 Task: Look for space in Jacksonville Beach, United States from 6th September, 2023 to 15th September, 2023 for 6 adults in price range Rs.8000 to Rs.12000. Place can be entire place or private room with 6 bedrooms having 6 beds and 6 bathrooms. Property type can be house, flat, guest house. Amenities needed are: wifi, TV, free parkinig on premises, gym, breakfast. Booking option can be shelf check-in. Required host language is English.
Action: Mouse moved to (418, 91)
Screenshot: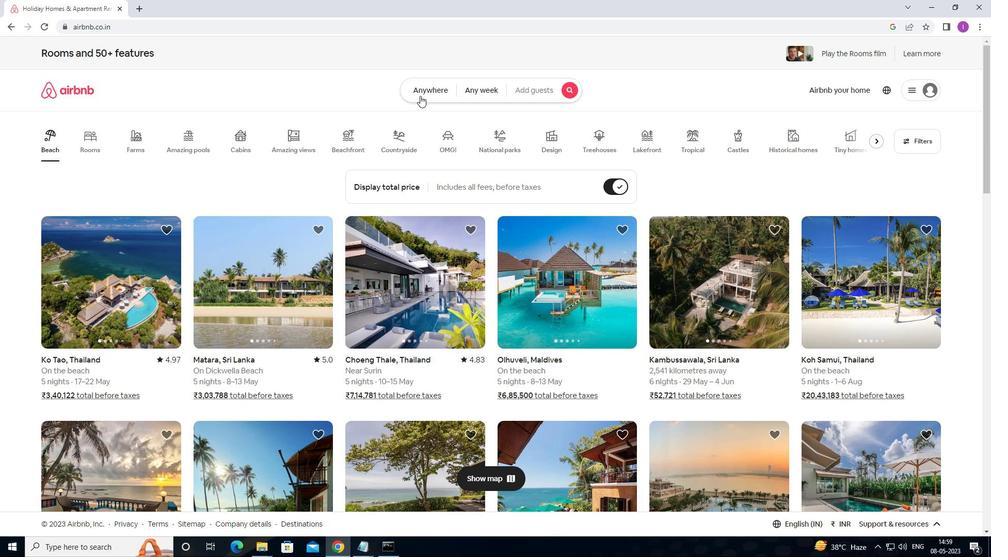
Action: Mouse pressed left at (418, 91)
Screenshot: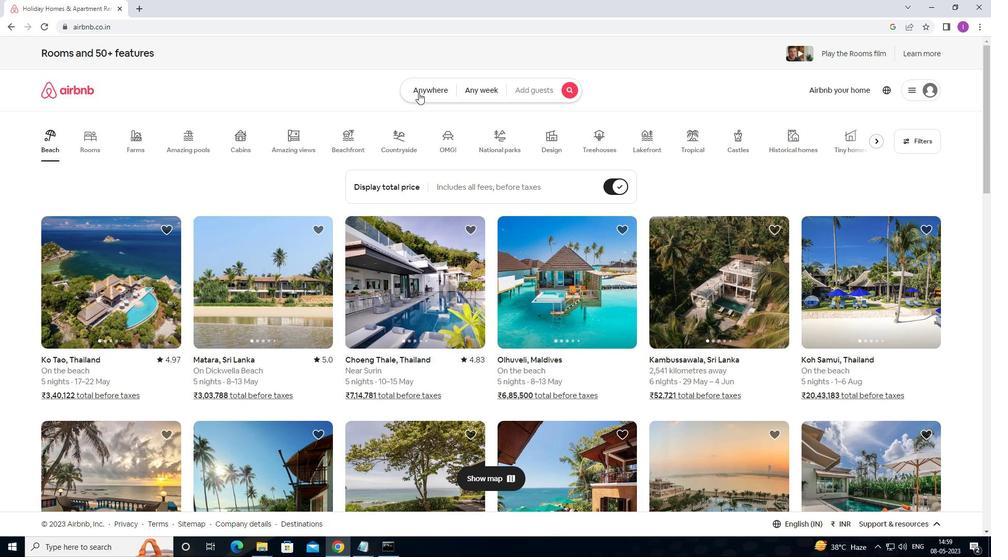 
Action: Mouse moved to (330, 127)
Screenshot: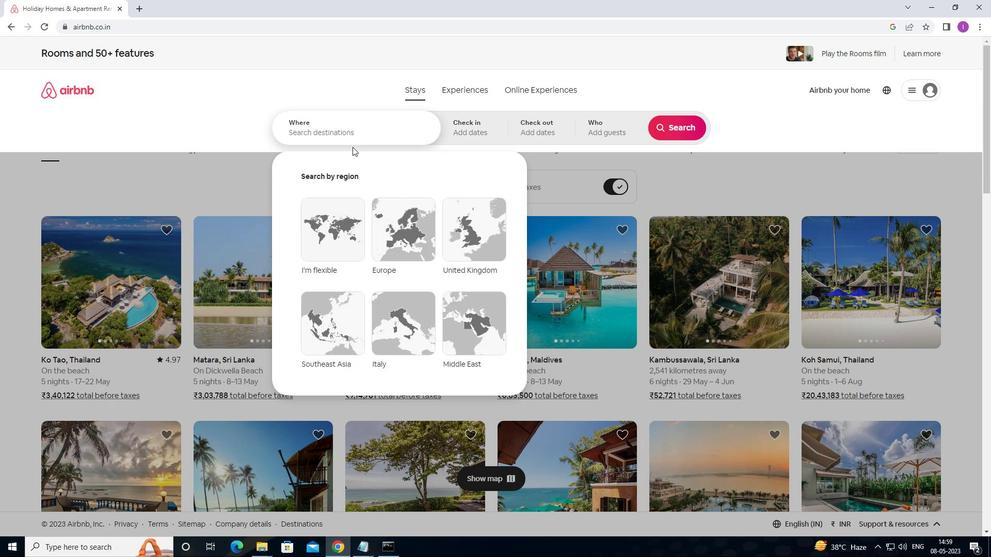 
Action: Mouse pressed left at (330, 127)
Screenshot: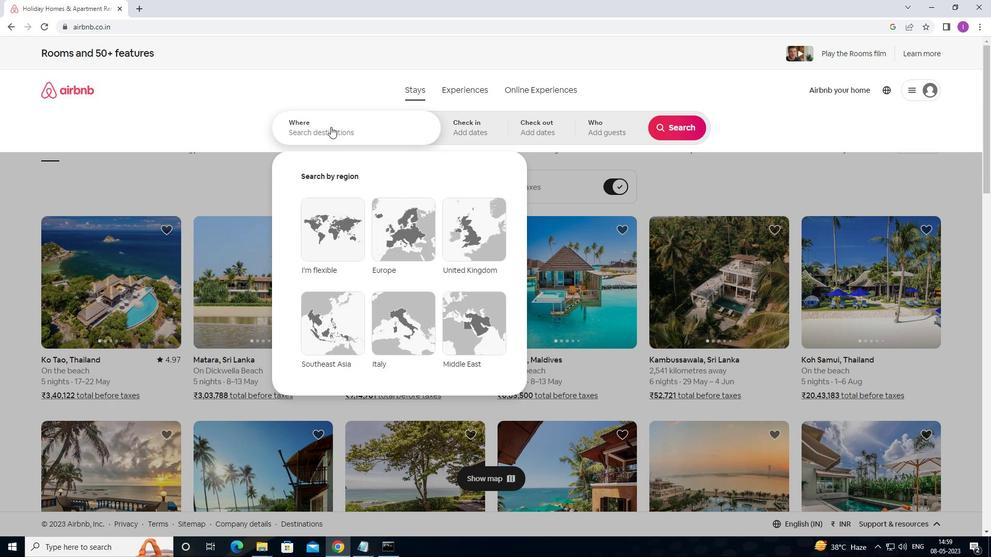 
Action: Mouse moved to (401, 117)
Screenshot: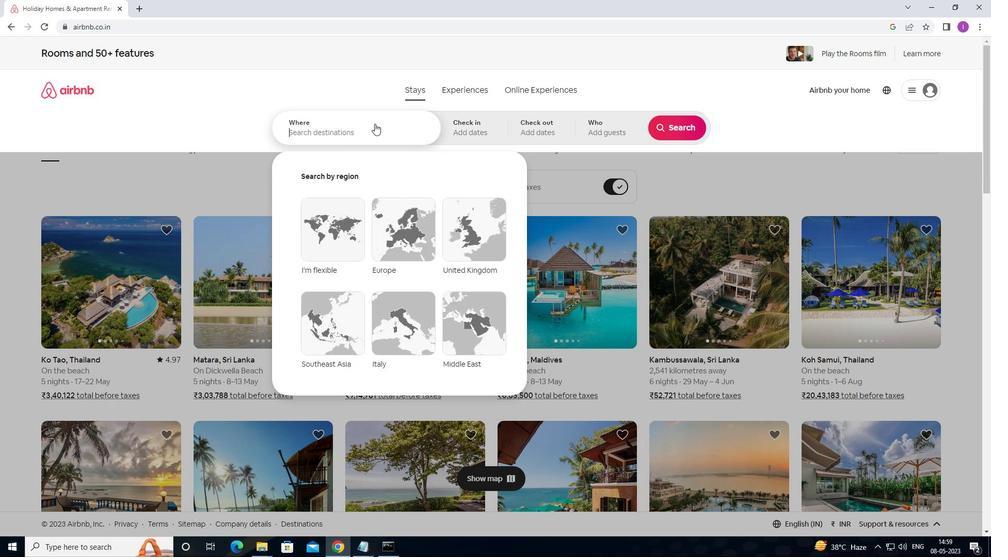 
Action: Key pressed <Key.shift><Key.shift><Key.shift><Key.shift><Key.shift><Key.shift><Key.shift><Key.shift><Key.shift><Key.shift><Key.shift><Key.shift><Key.shift><Key.shift><Key.shift><Key.shift><Key.shift><Key.shift><Key.shift><Key.shift><Key.shift><Key.shift>JACKSONVILLE,<Key.shift>UNITED<Key.space>STATES
Screenshot: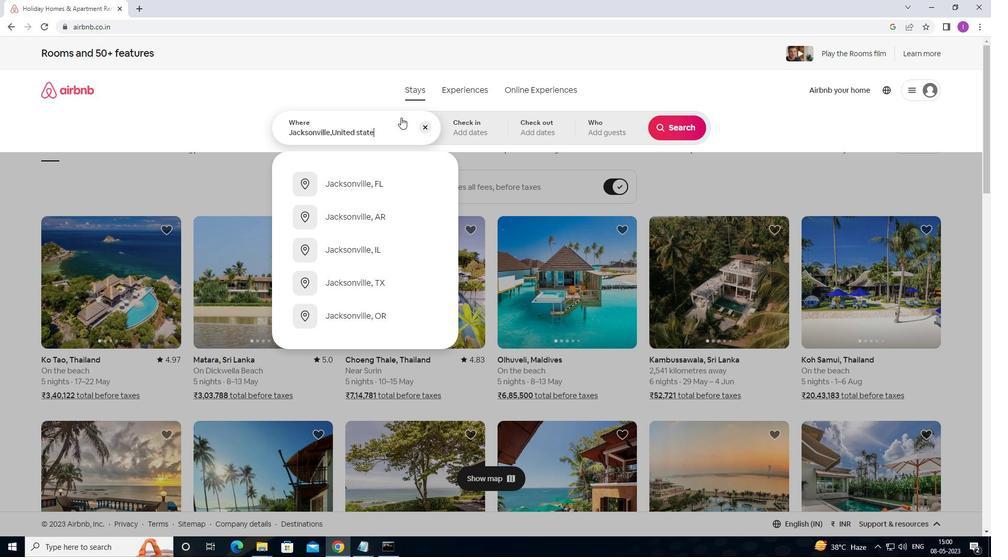 
Action: Mouse moved to (468, 128)
Screenshot: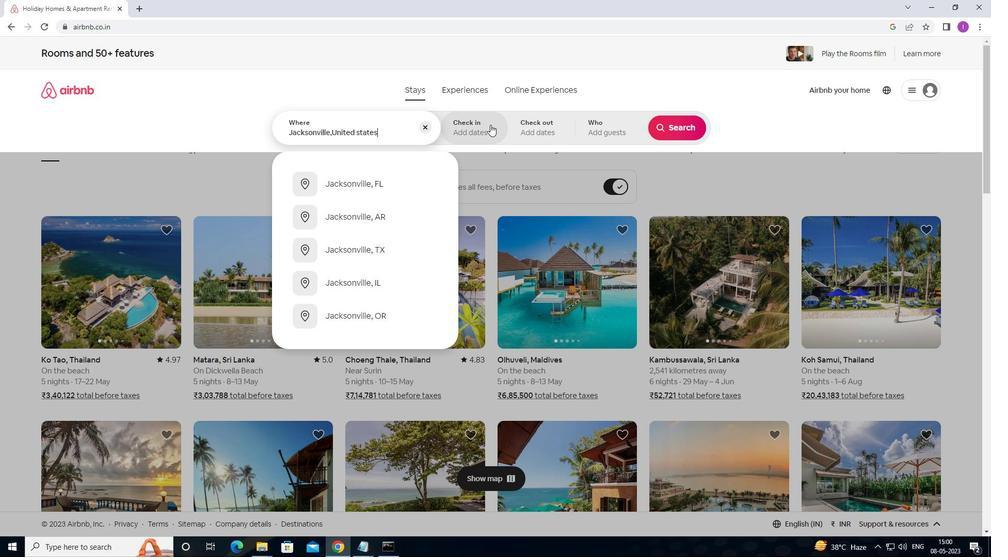 
Action: Mouse pressed left at (468, 128)
Screenshot: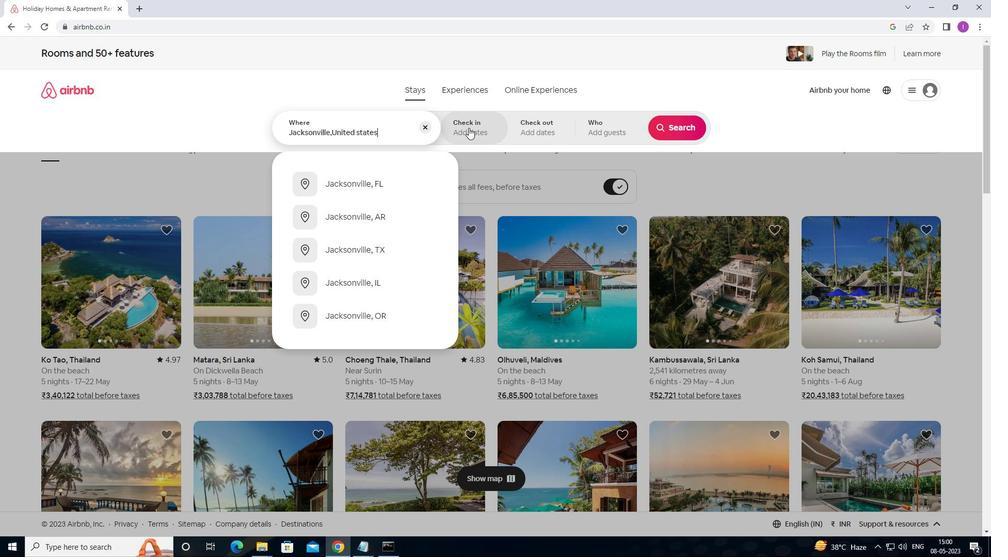
Action: Mouse moved to (670, 209)
Screenshot: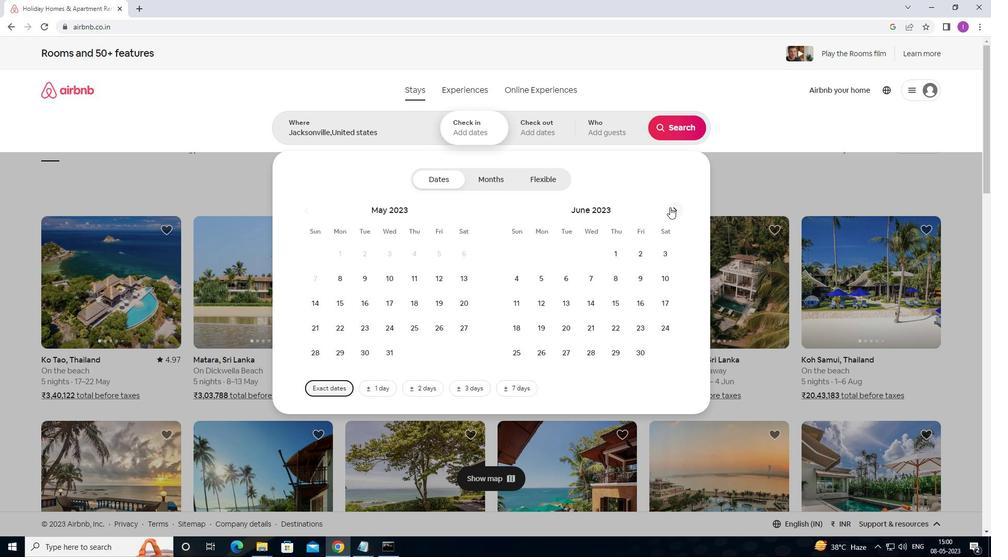 
Action: Mouse pressed left at (670, 209)
Screenshot: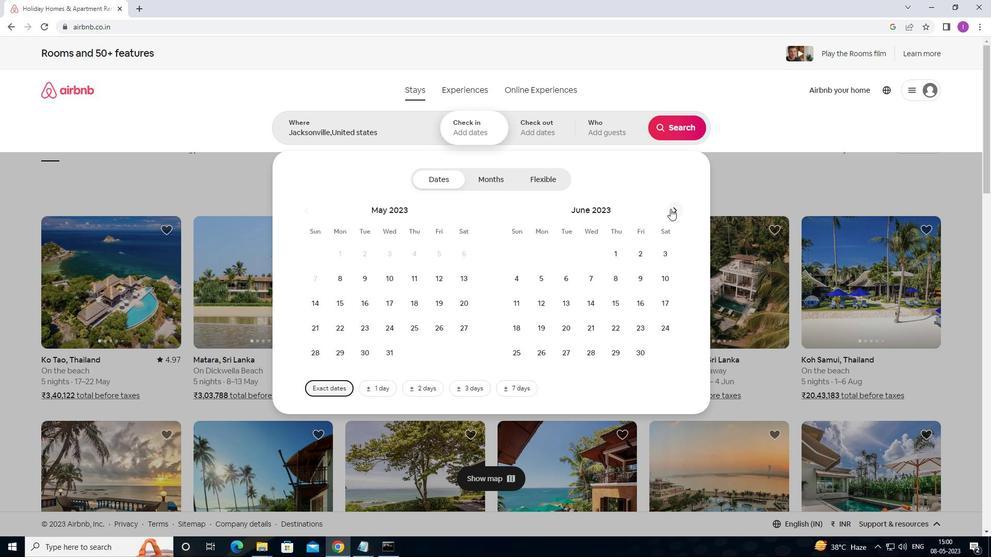 
Action: Mouse pressed left at (670, 209)
Screenshot: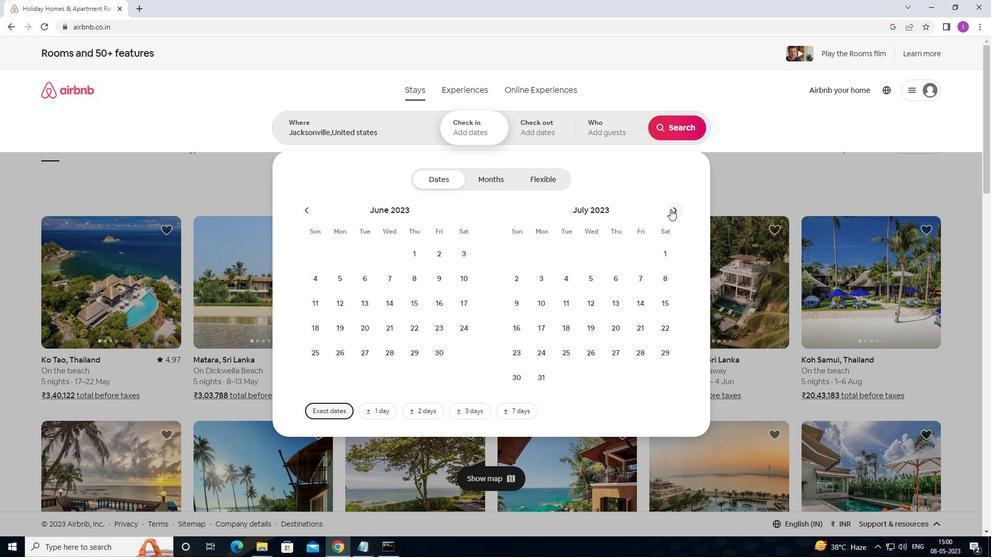 
Action: Mouse pressed left at (670, 209)
Screenshot: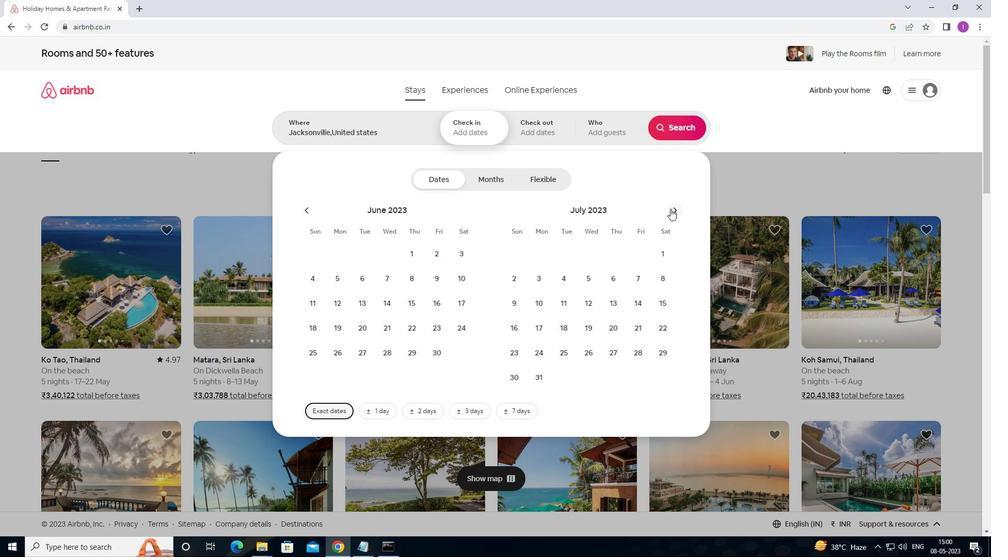 
Action: Mouse pressed left at (670, 209)
Screenshot: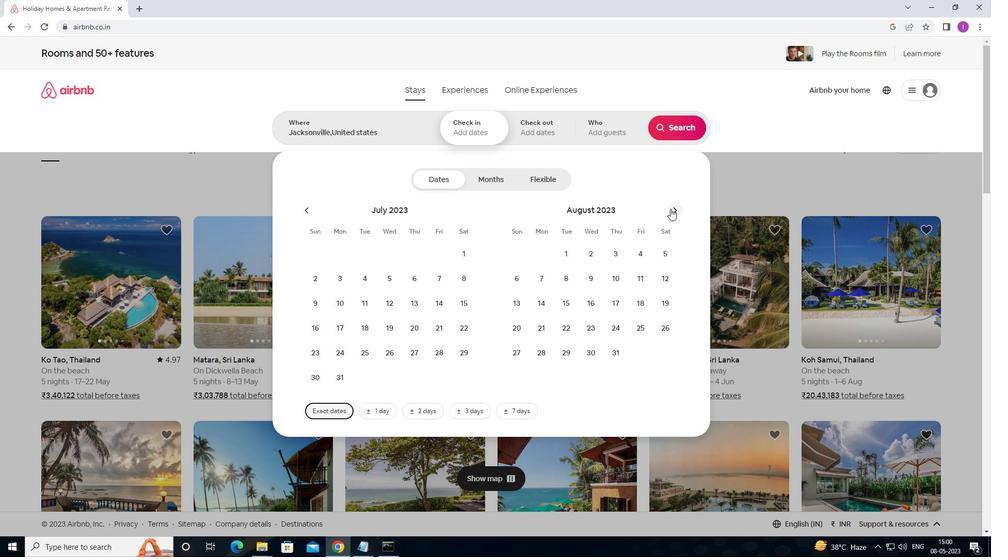 
Action: Mouse moved to (390, 280)
Screenshot: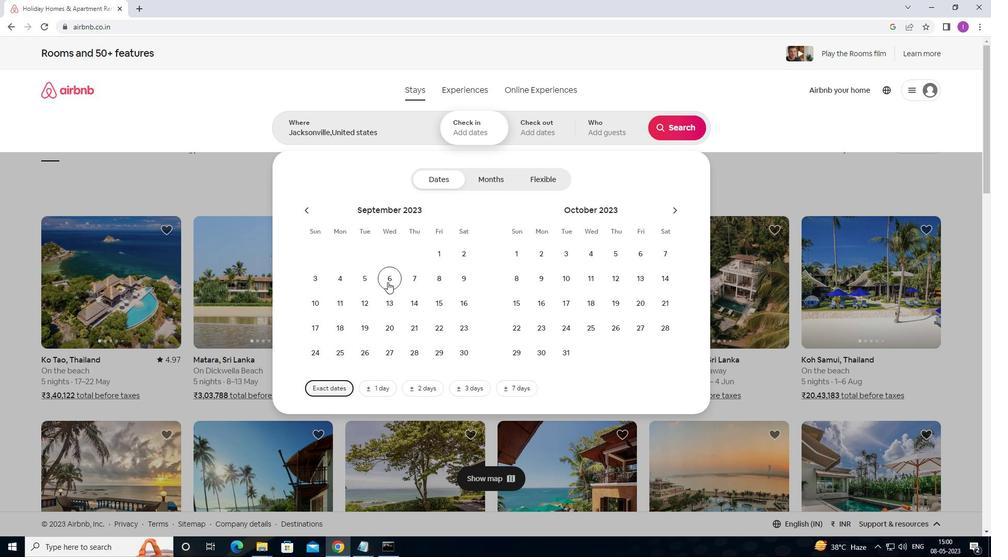 
Action: Mouse pressed left at (390, 280)
Screenshot: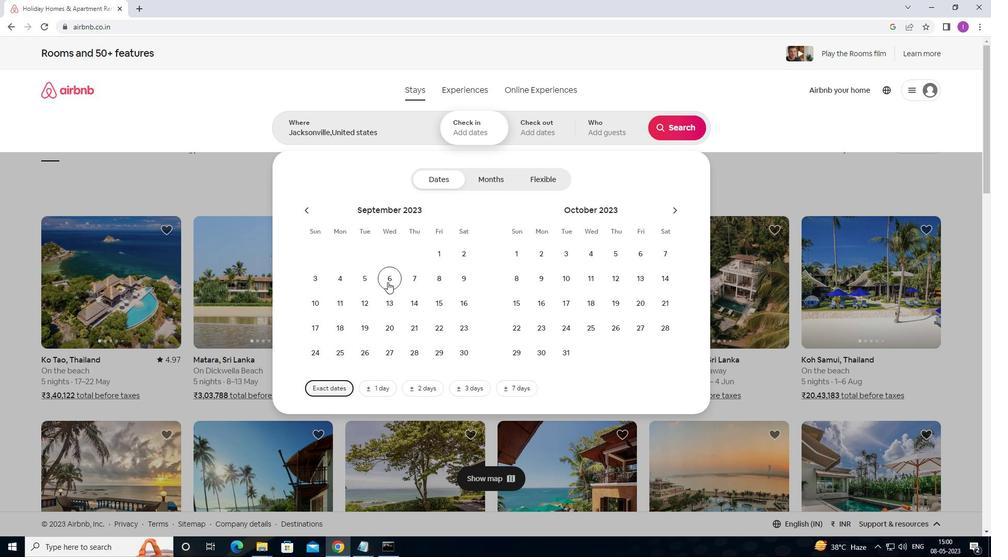 
Action: Mouse moved to (439, 305)
Screenshot: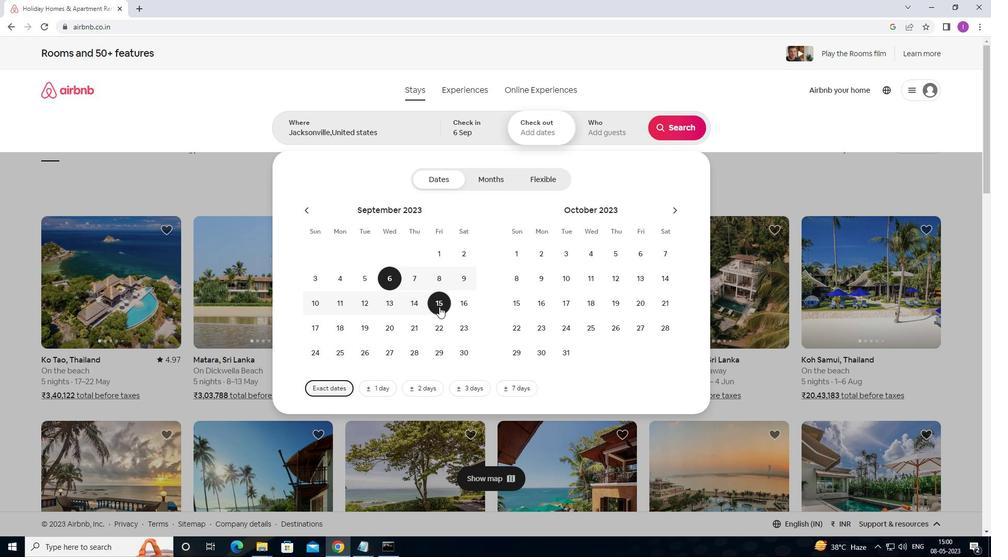 
Action: Mouse pressed left at (439, 305)
Screenshot: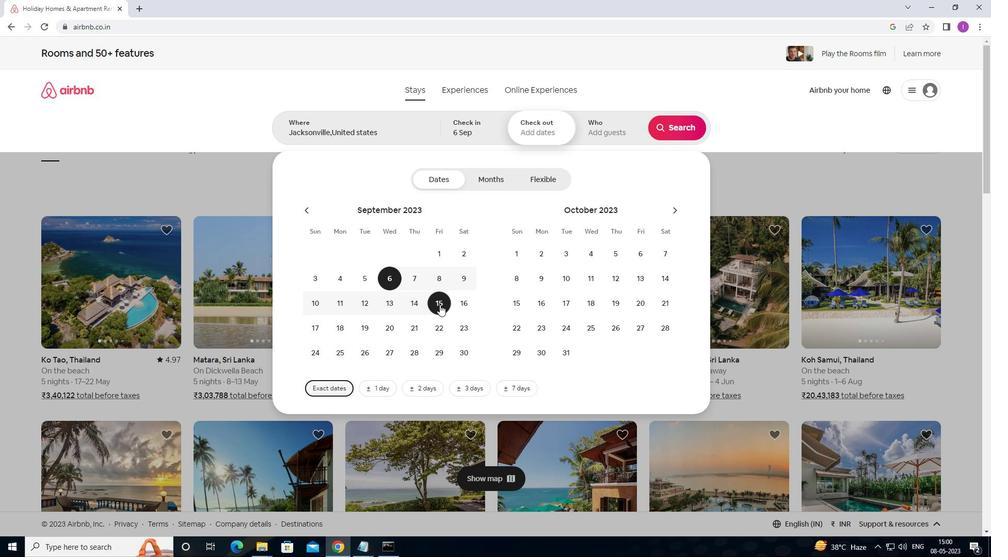
Action: Mouse moved to (621, 137)
Screenshot: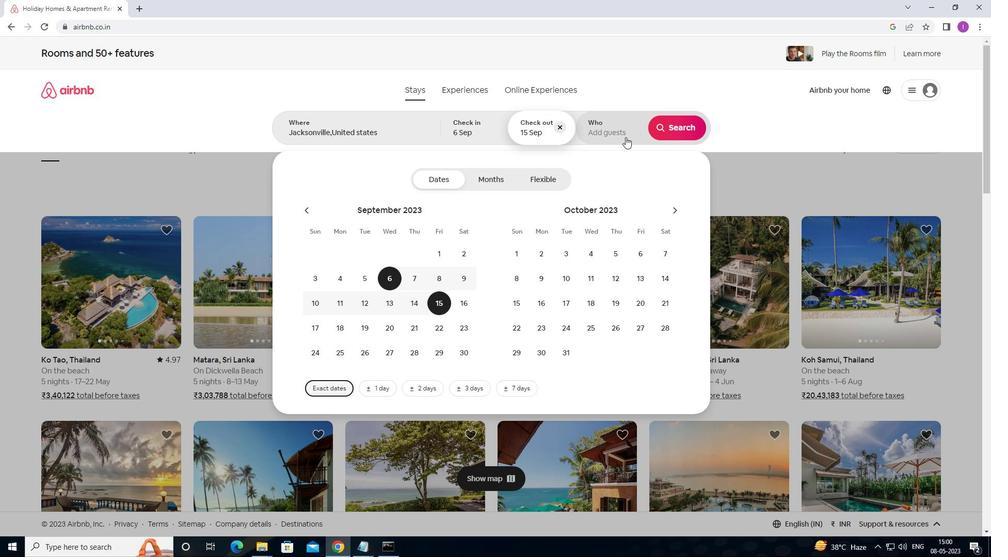 
Action: Mouse pressed left at (621, 137)
Screenshot: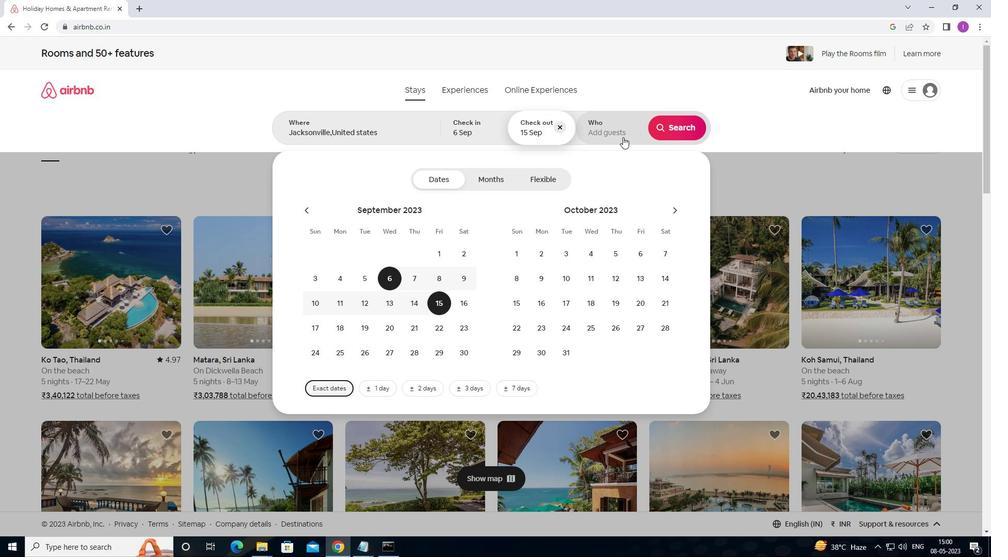 
Action: Mouse moved to (678, 184)
Screenshot: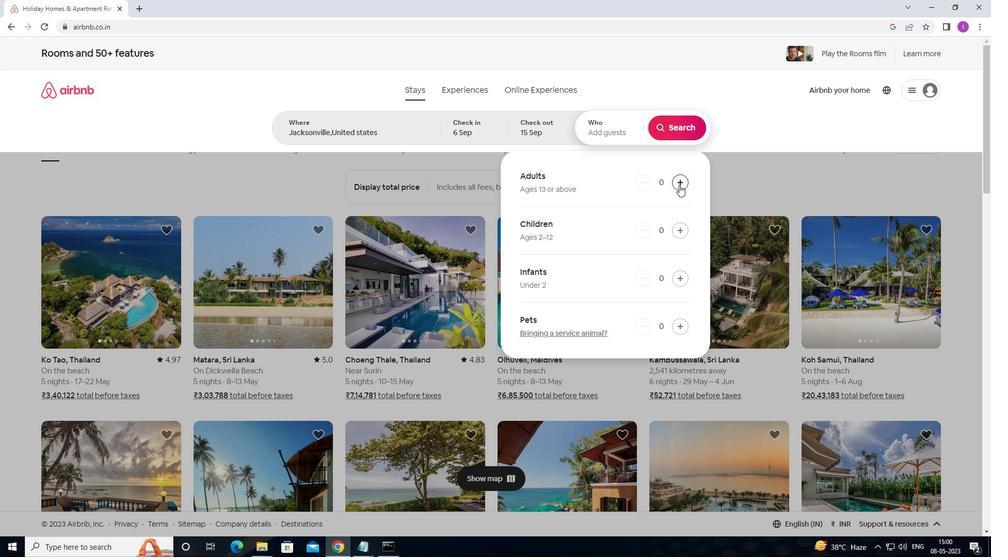 
Action: Mouse pressed left at (678, 184)
Screenshot: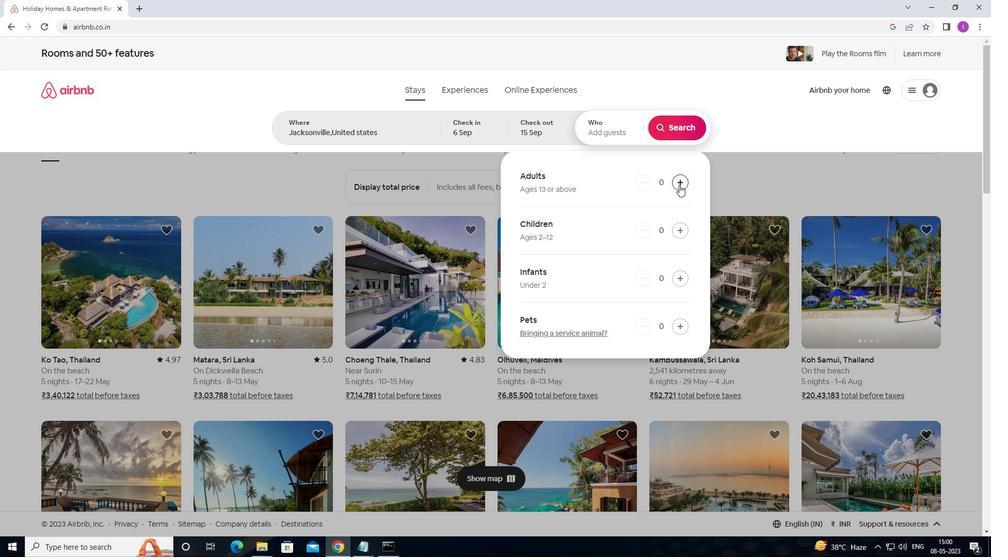 
Action: Mouse moved to (678, 184)
Screenshot: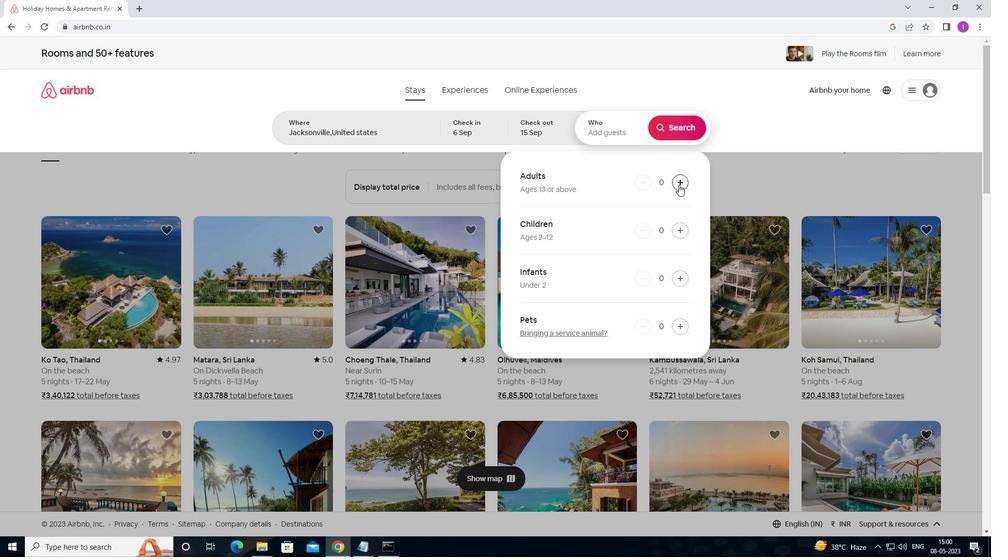 
Action: Mouse pressed left at (678, 184)
Screenshot: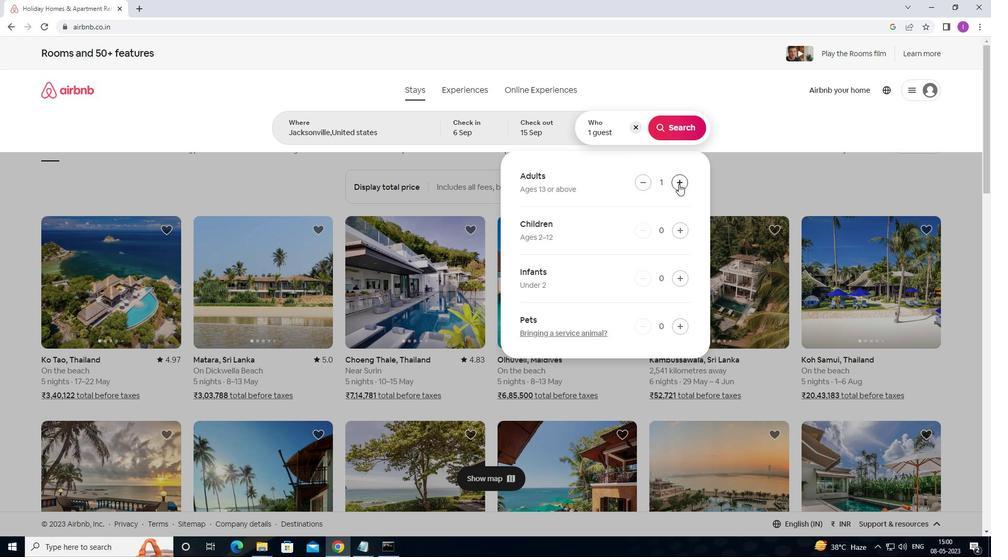 
Action: Mouse pressed left at (678, 184)
Screenshot: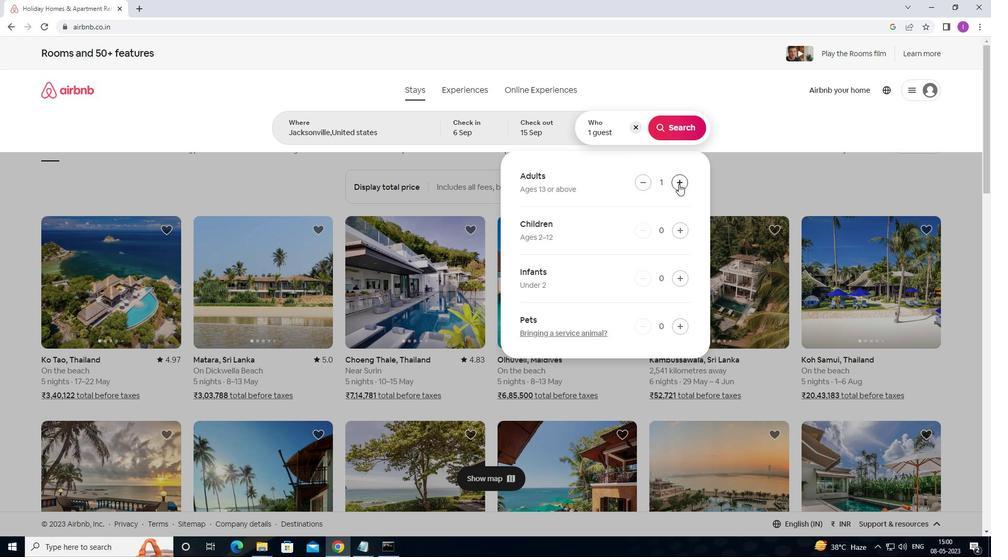 
Action: Mouse pressed left at (678, 184)
Screenshot: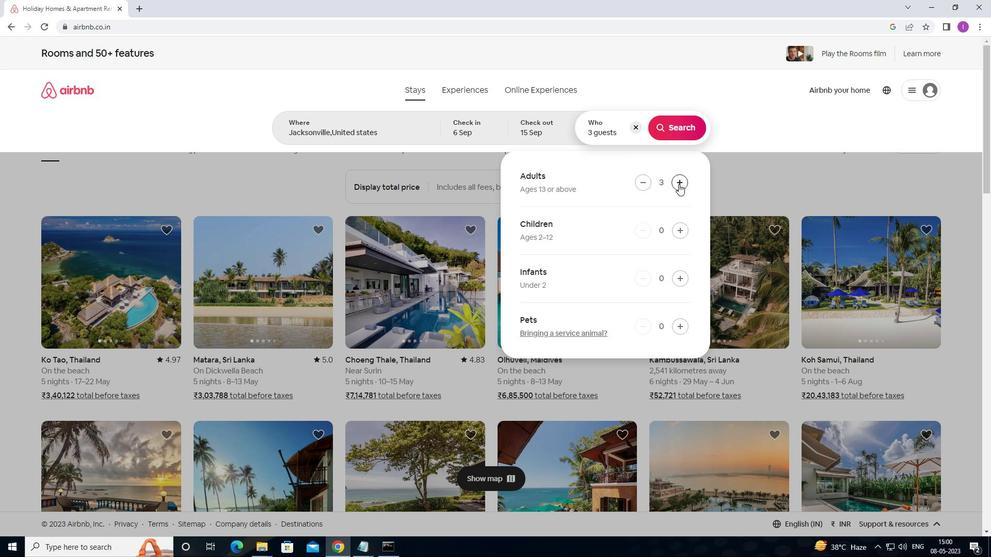 
Action: Mouse pressed left at (678, 184)
Screenshot: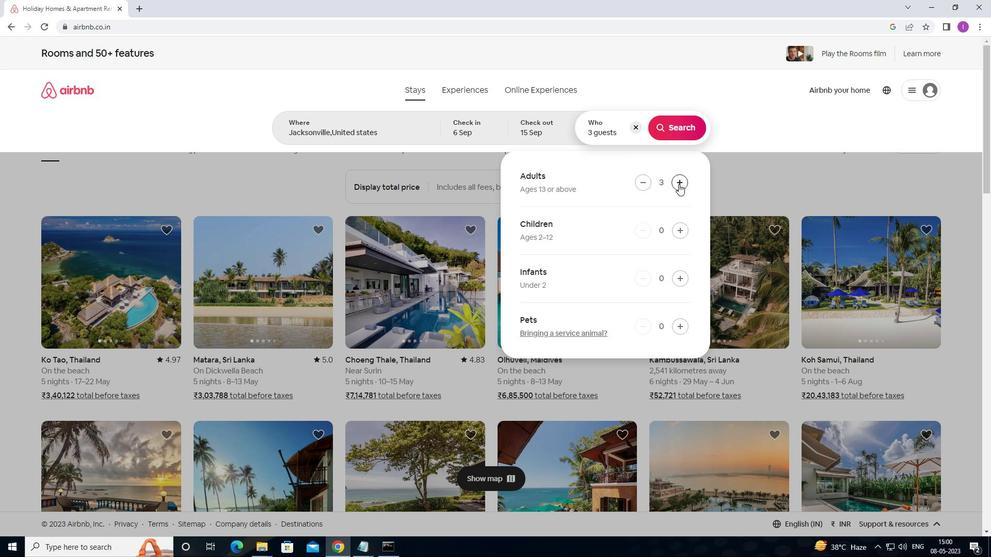 
Action: Mouse pressed left at (678, 184)
Screenshot: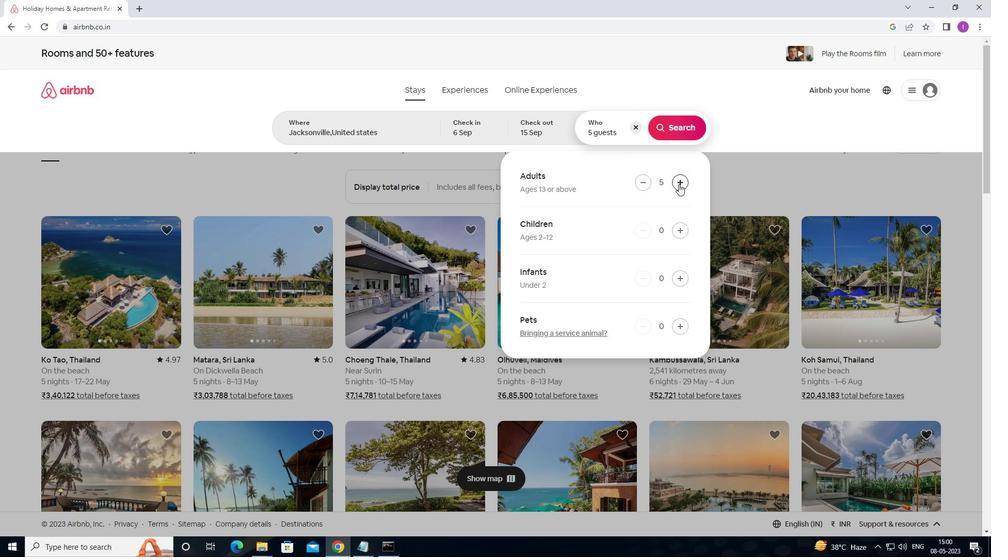 
Action: Mouse moved to (672, 131)
Screenshot: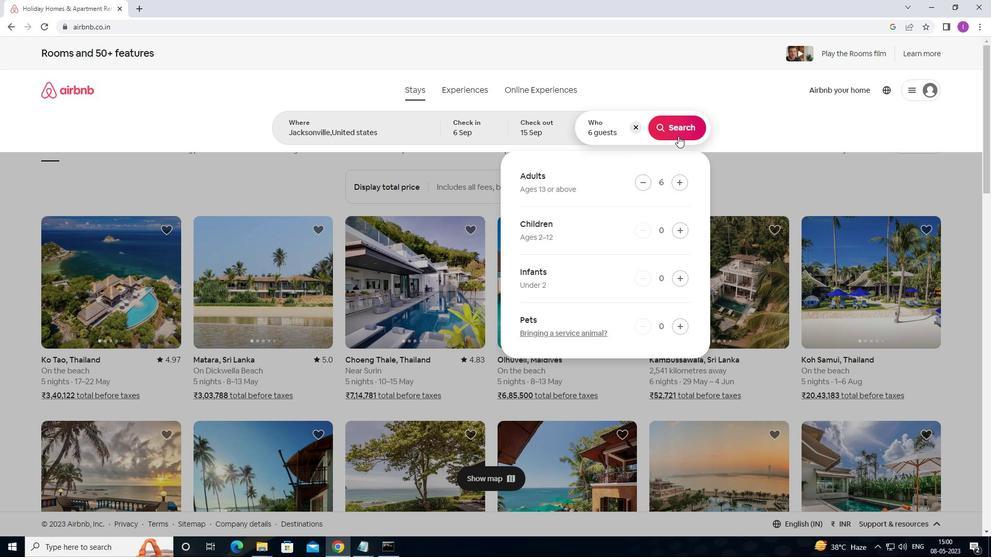 
Action: Mouse pressed left at (672, 131)
Screenshot: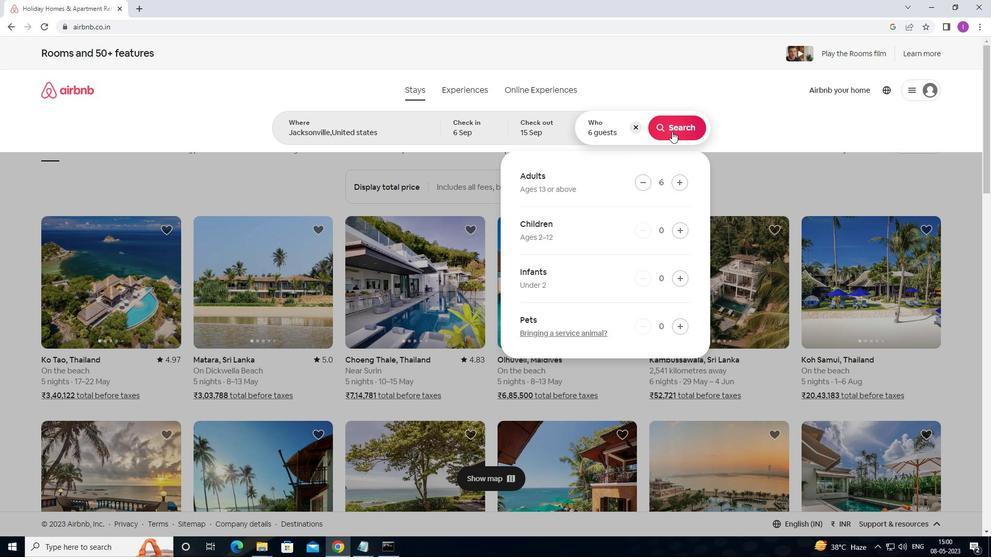 
Action: Mouse moved to (937, 99)
Screenshot: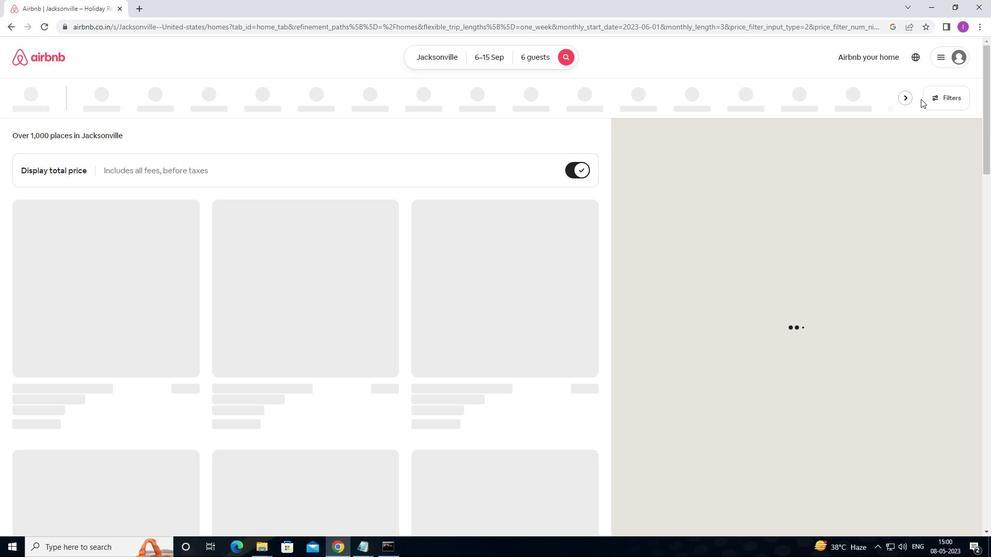 
Action: Mouse pressed left at (937, 99)
Screenshot: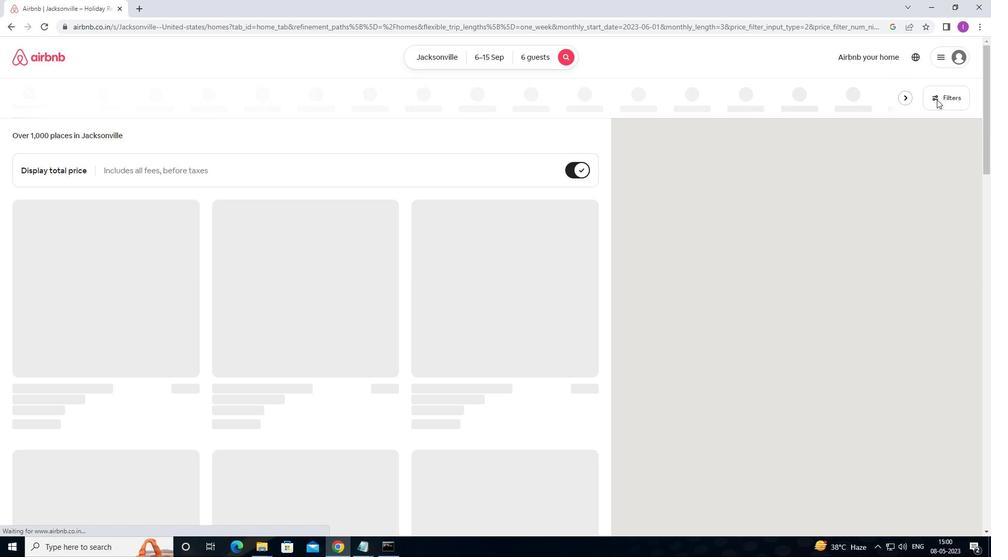 
Action: Mouse moved to (372, 353)
Screenshot: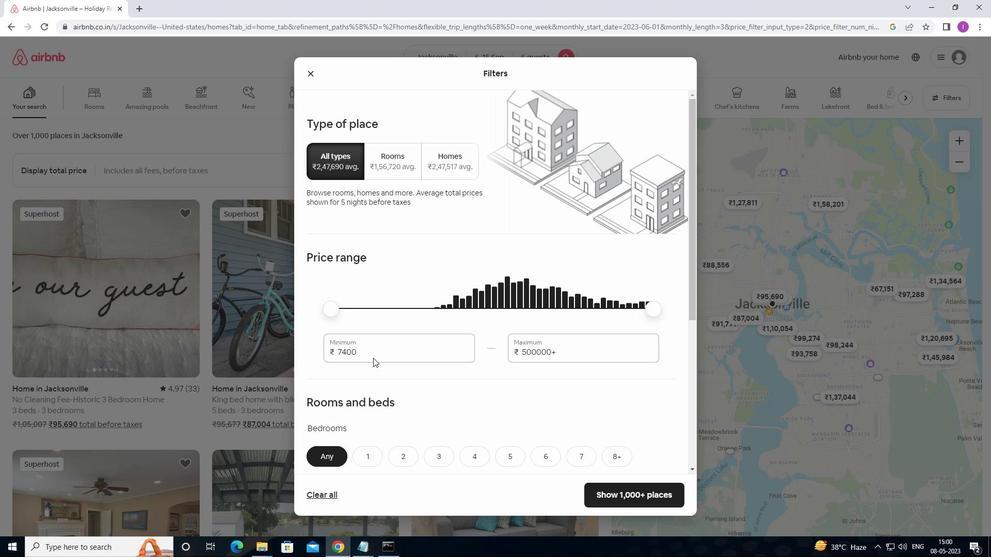 
Action: Mouse pressed left at (372, 353)
Screenshot: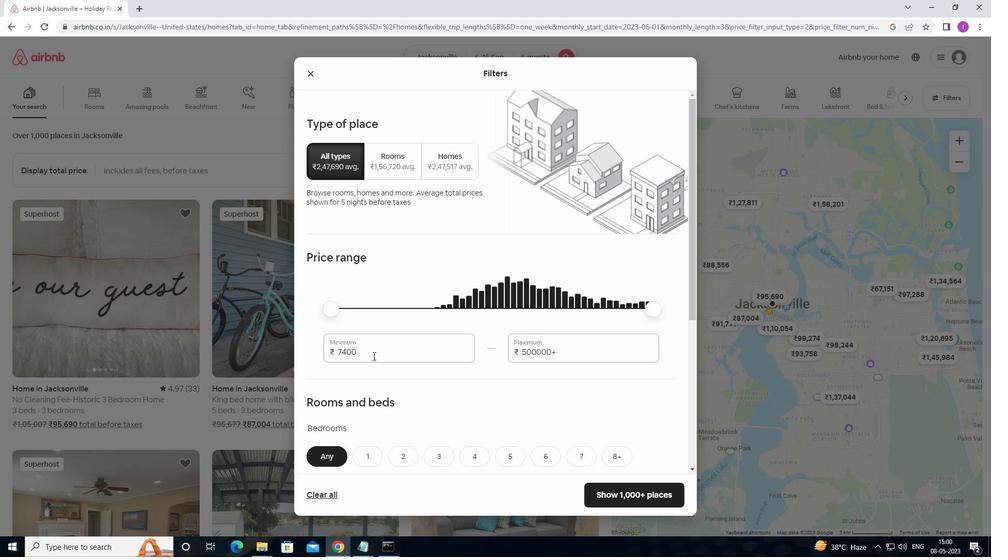 
Action: Mouse moved to (371, 345)
Screenshot: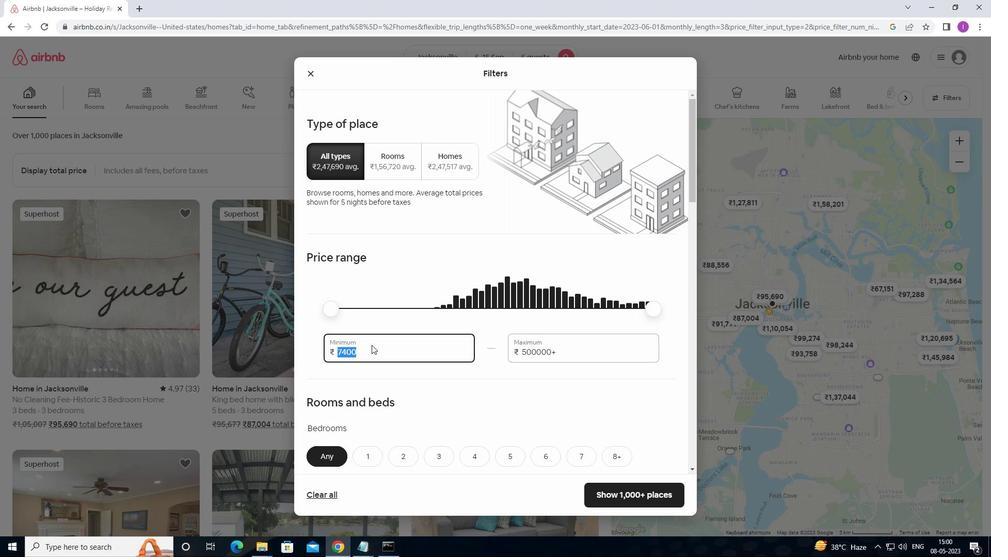 
Action: Key pressed 80
Screenshot: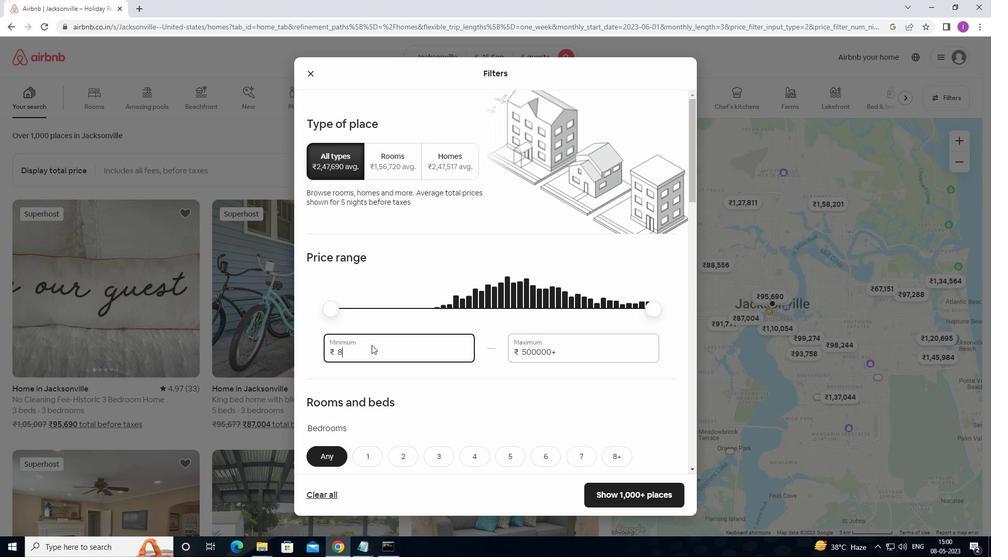 
Action: Mouse moved to (371, 345)
Screenshot: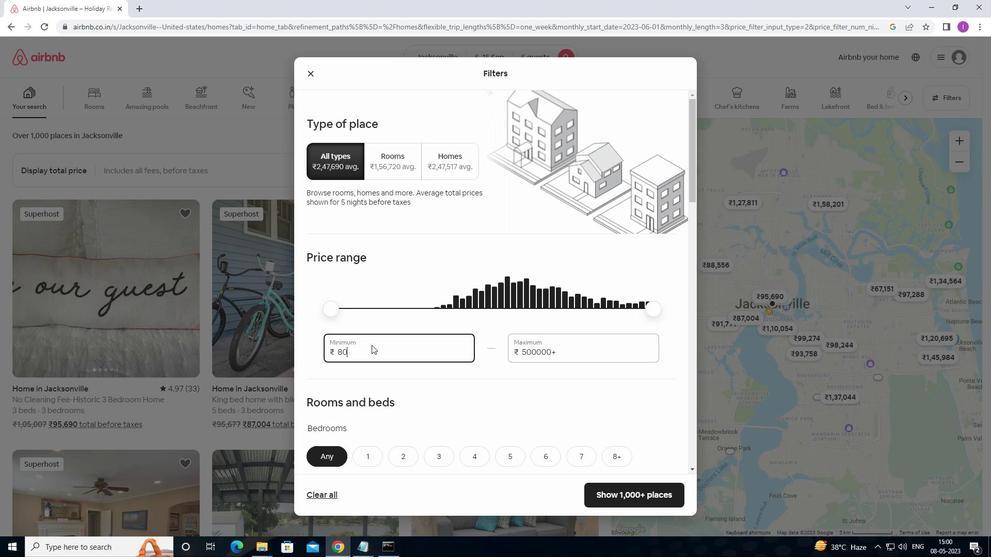 
Action: Key pressed 00
Screenshot: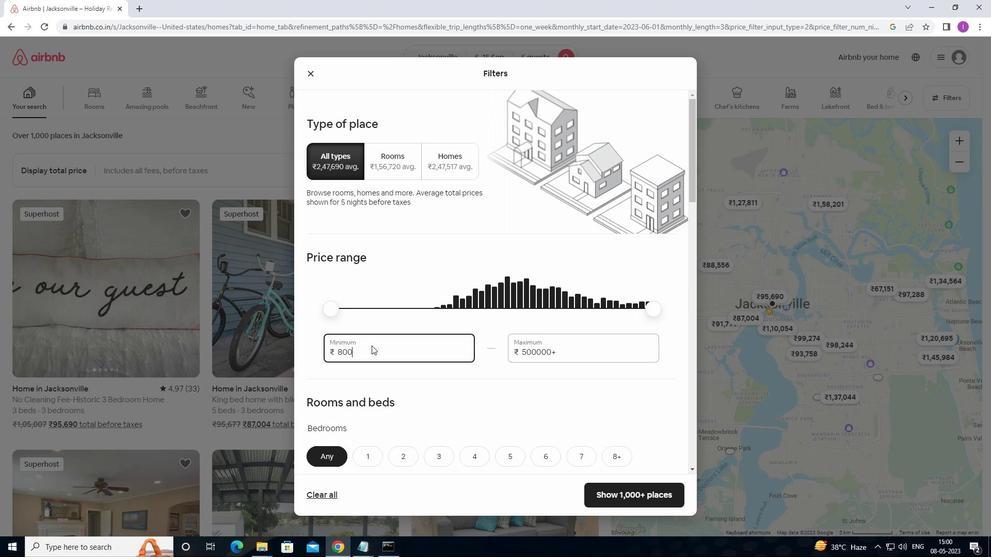 
Action: Mouse moved to (566, 348)
Screenshot: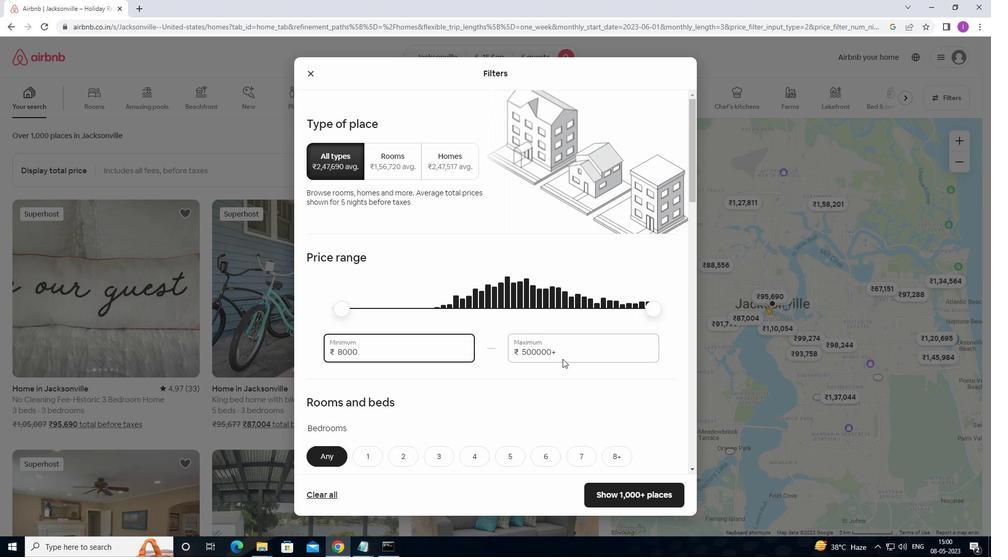 
Action: Mouse pressed left at (566, 348)
Screenshot: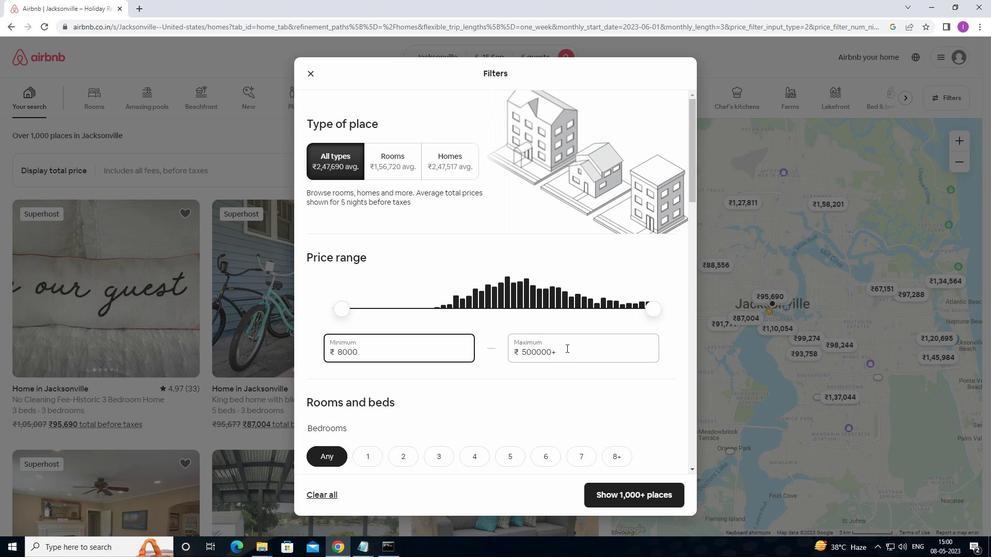 
Action: Mouse moved to (508, 356)
Screenshot: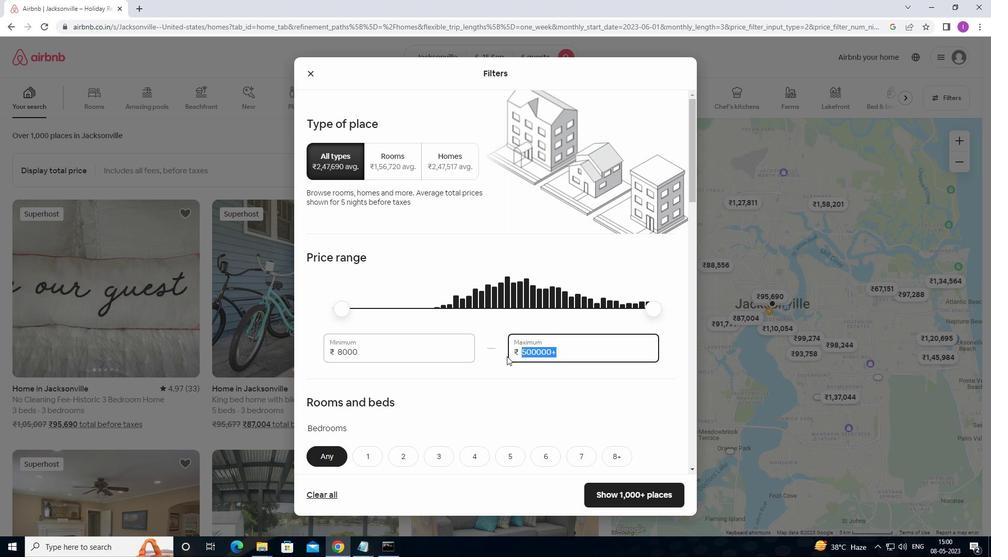 
Action: Key pressed 12
Screenshot: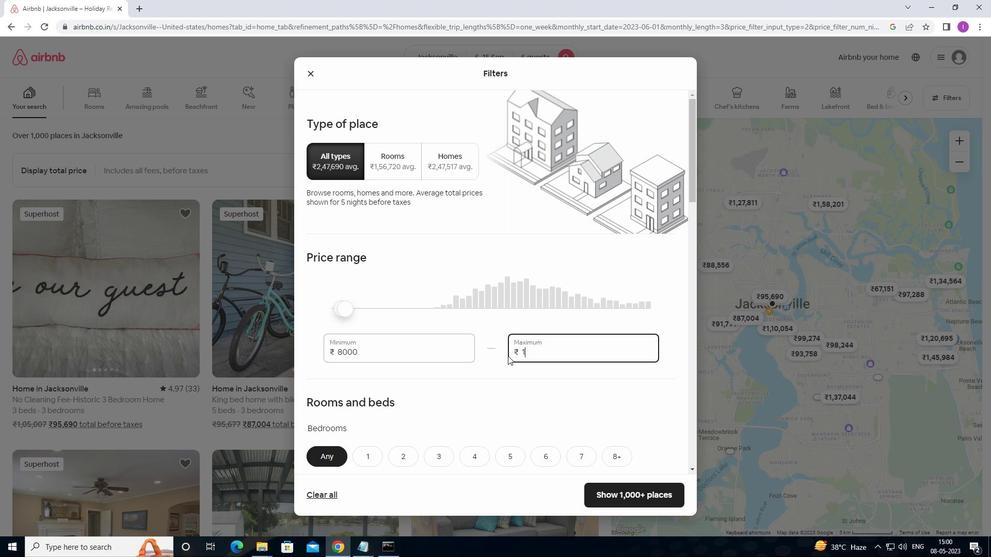 
Action: Mouse moved to (508, 355)
Screenshot: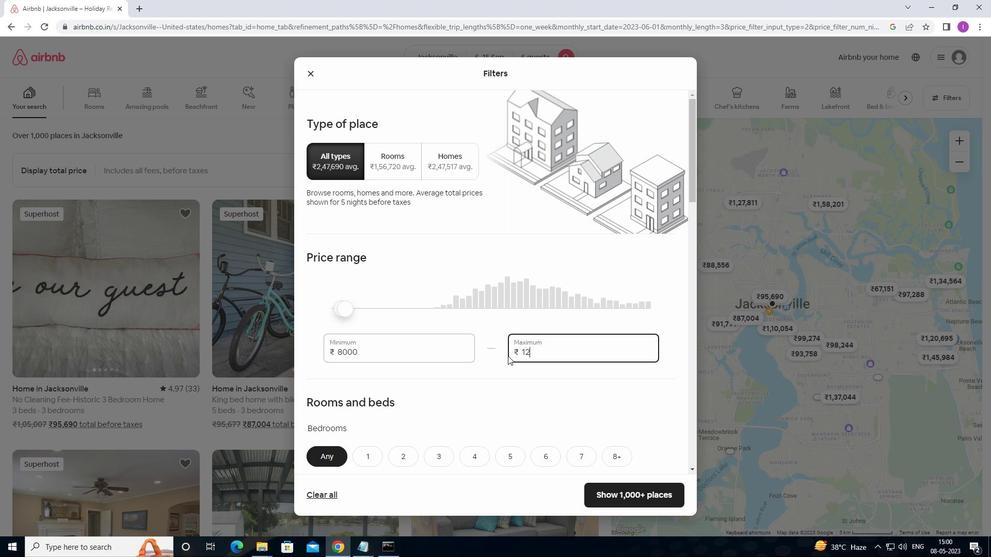 
Action: Key pressed 0
Screenshot: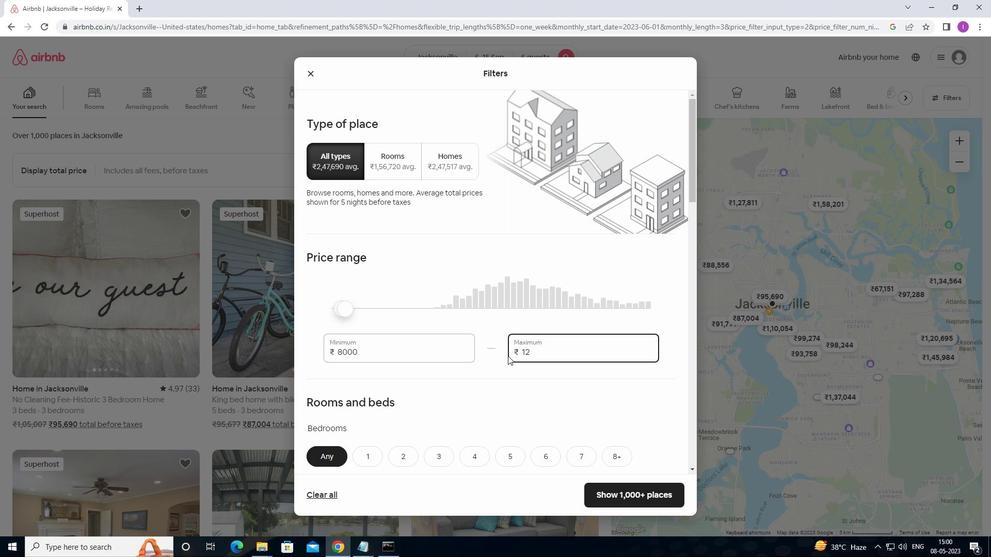
Action: Mouse moved to (508, 355)
Screenshot: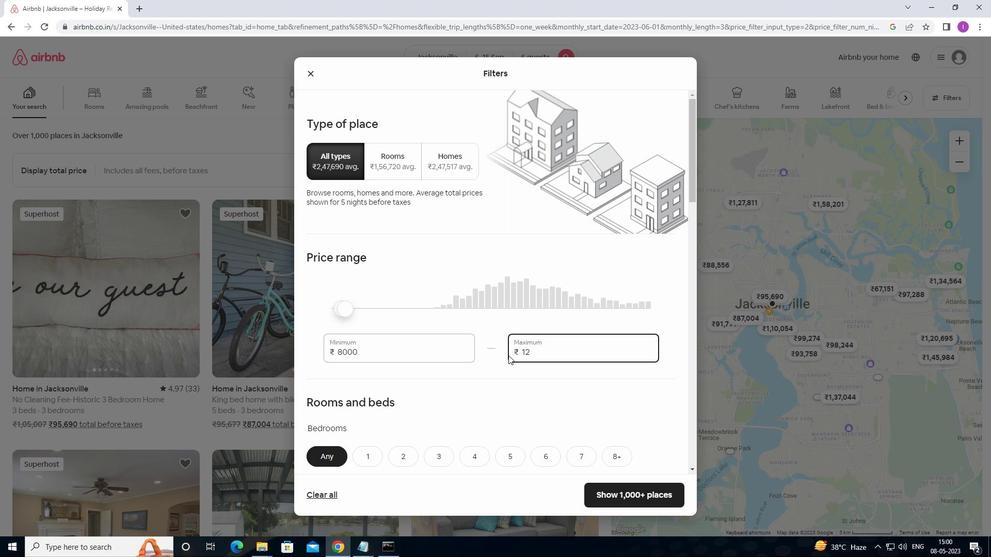 
Action: Key pressed 0
Screenshot: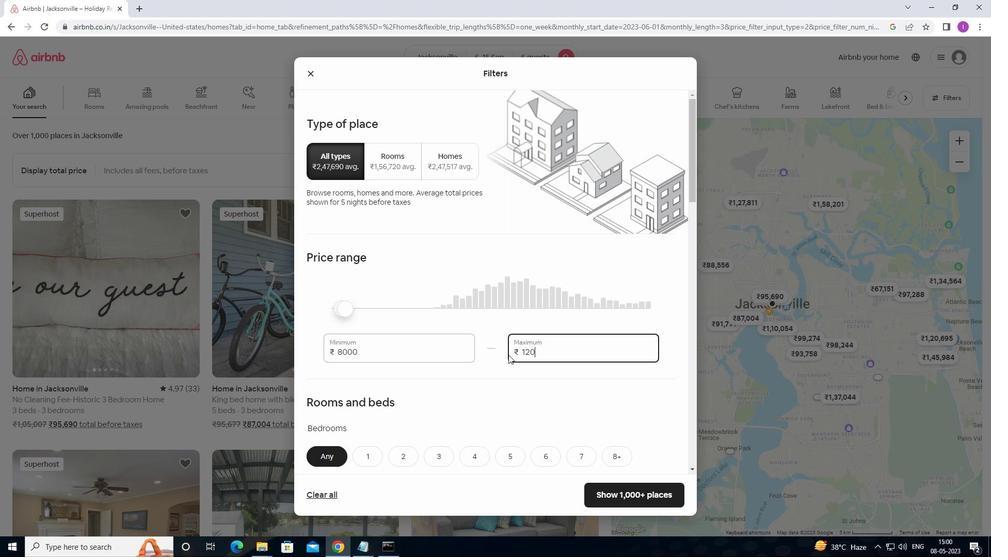 
Action: Mouse moved to (508, 354)
Screenshot: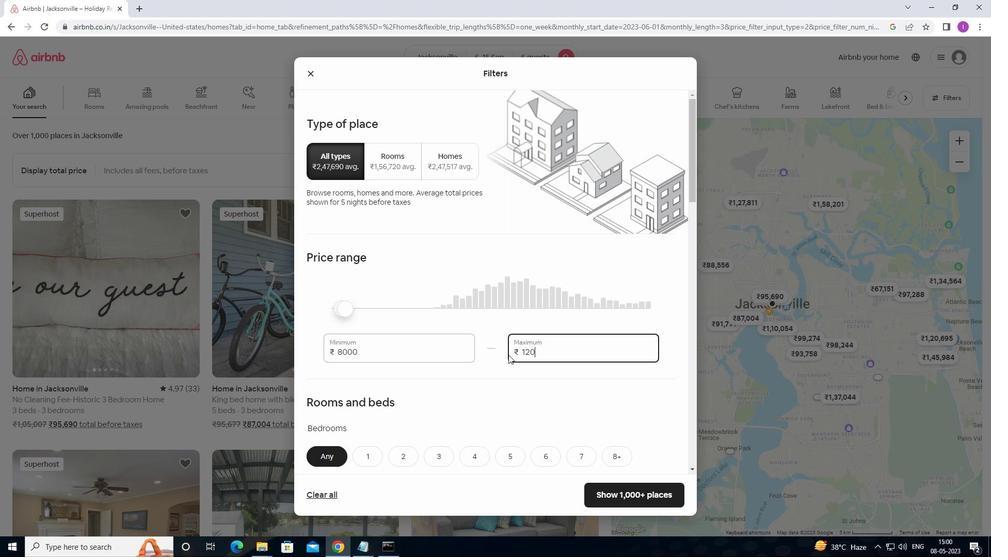 
Action: Key pressed 0
Screenshot: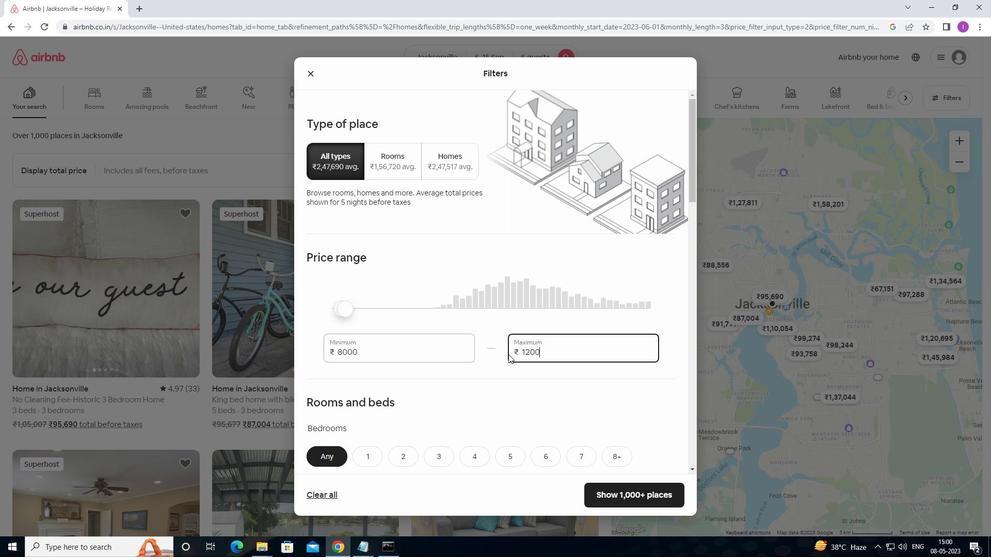 
Action: Mouse moved to (528, 343)
Screenshot: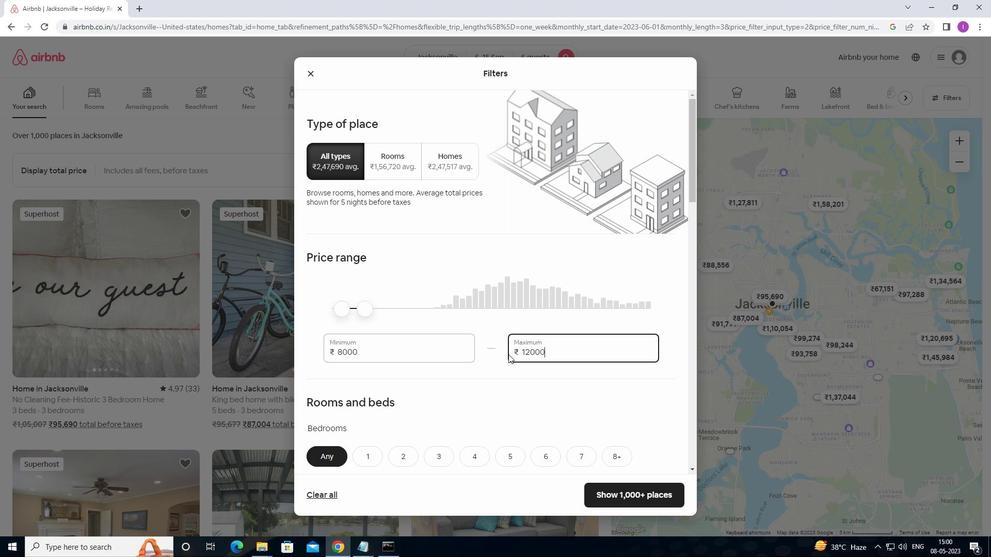 
Action: Mouse scrolled (528, 342) with delta (0, 0)
Screenshot: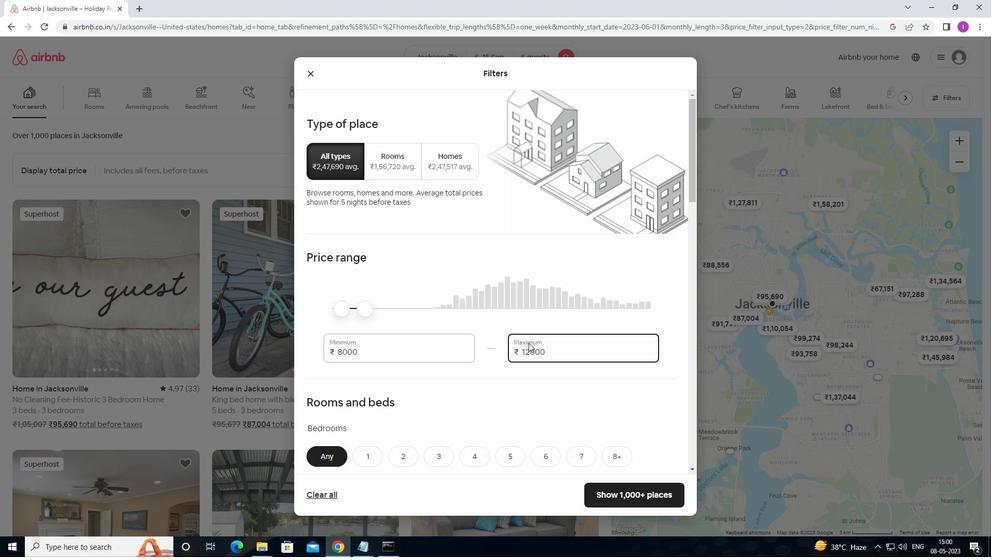 
Action: Mouse scrolled (528, 342) with delta (0, 0)
Screenshot: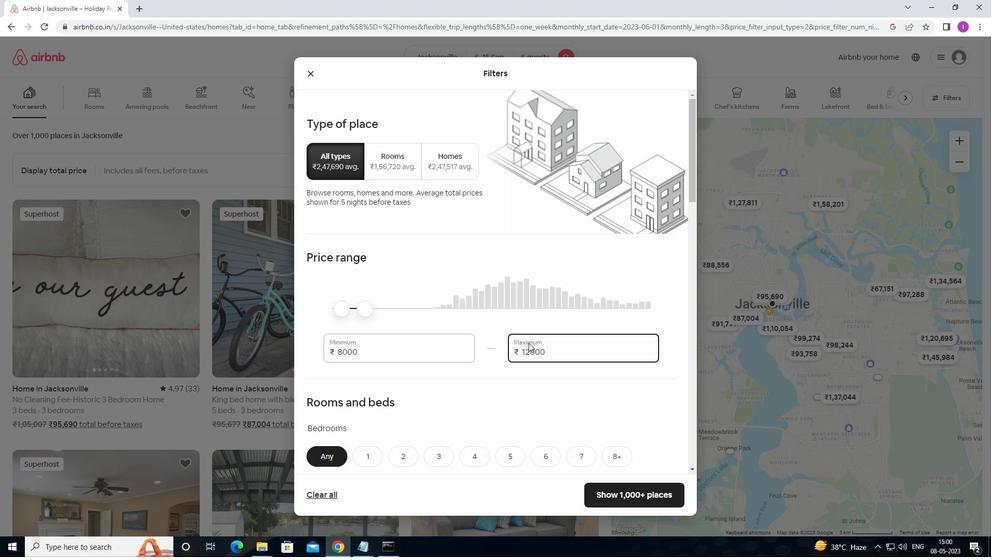 
Action: Mouse scrolled (528, 342) with delta (0, 0)
Screenshot: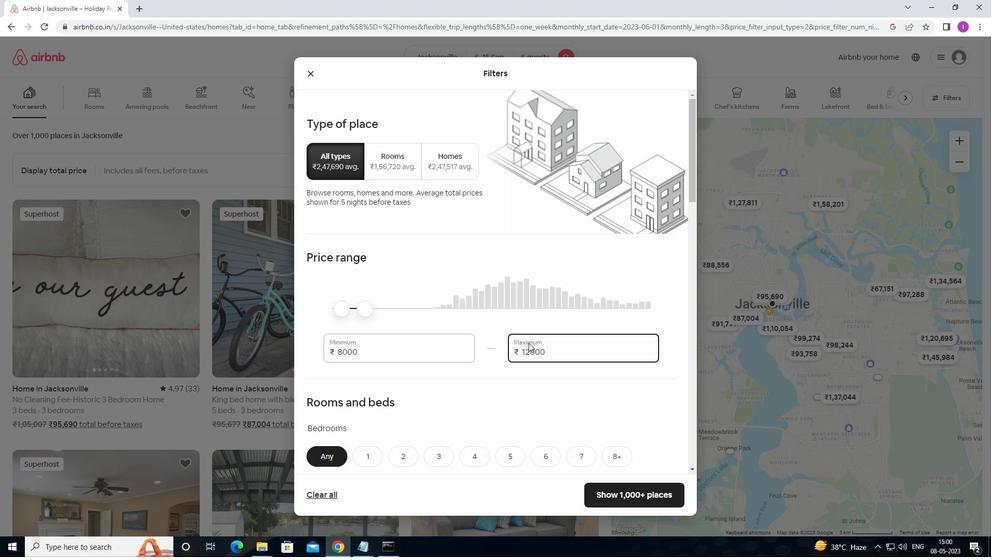 
Action: Mouse scrolled (528, 342) with delta (0, 0)
Screenshot: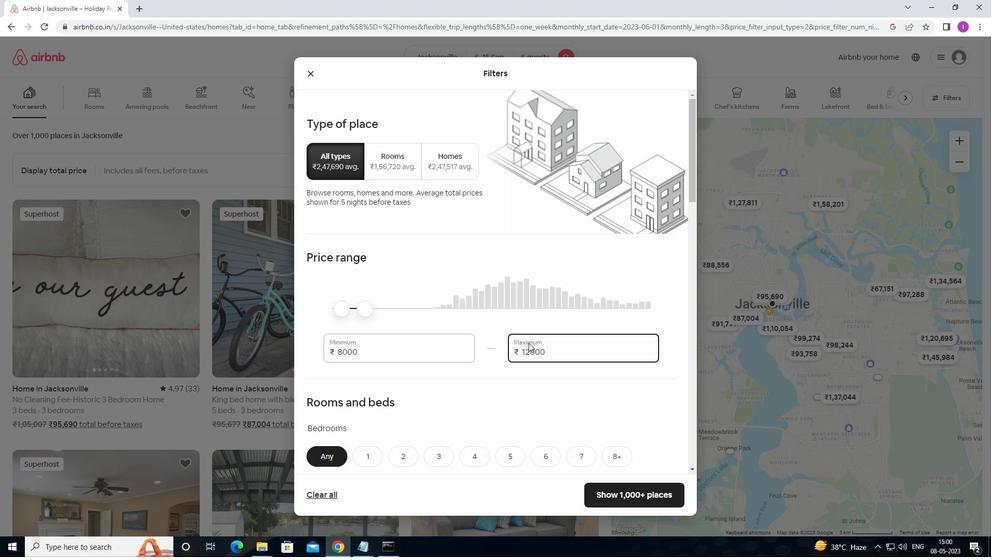 
Action: Mouse moved to (552, 248)
Screenshot: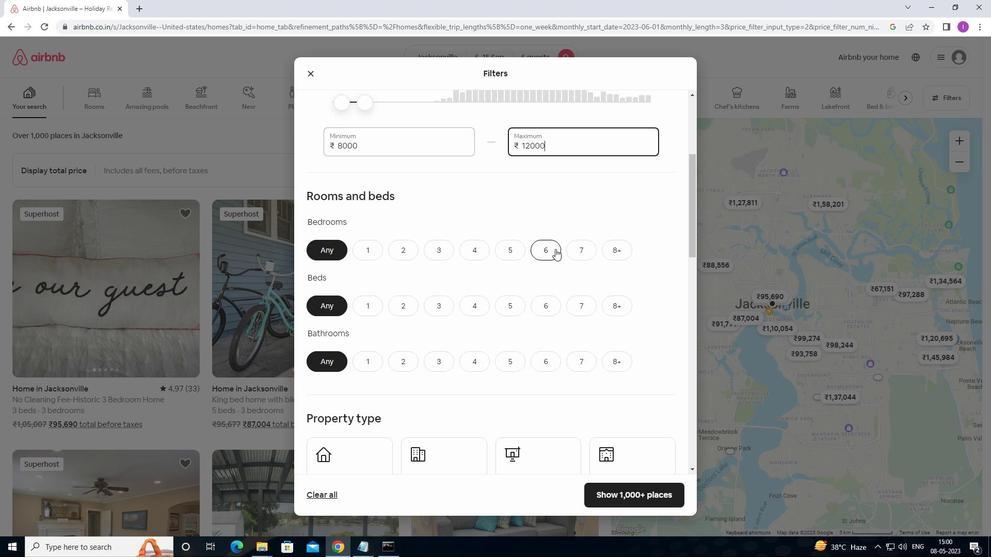 
Action: Mouse pressed left at (552, 248)
Screenshot: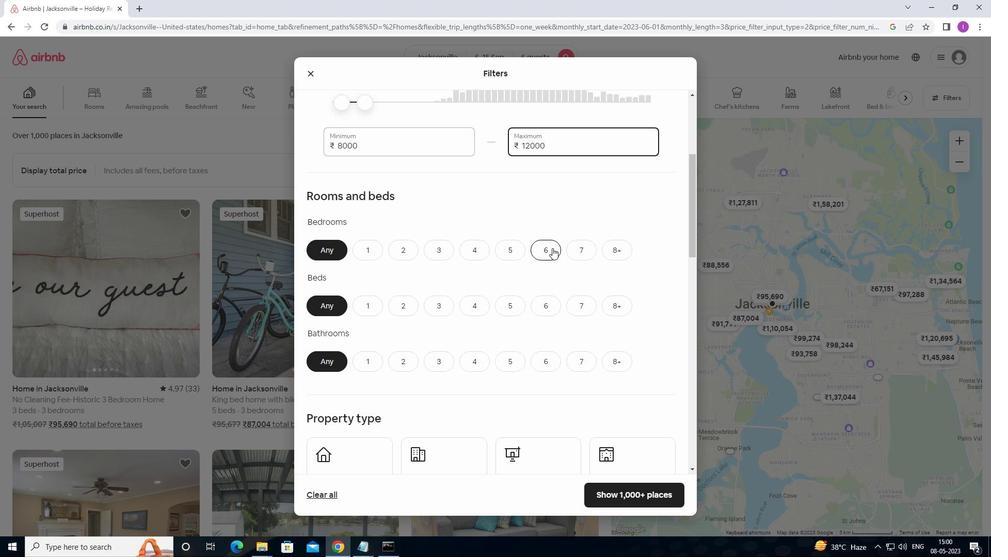 
Action: Mouse moved to (547, 301)
Screenshot: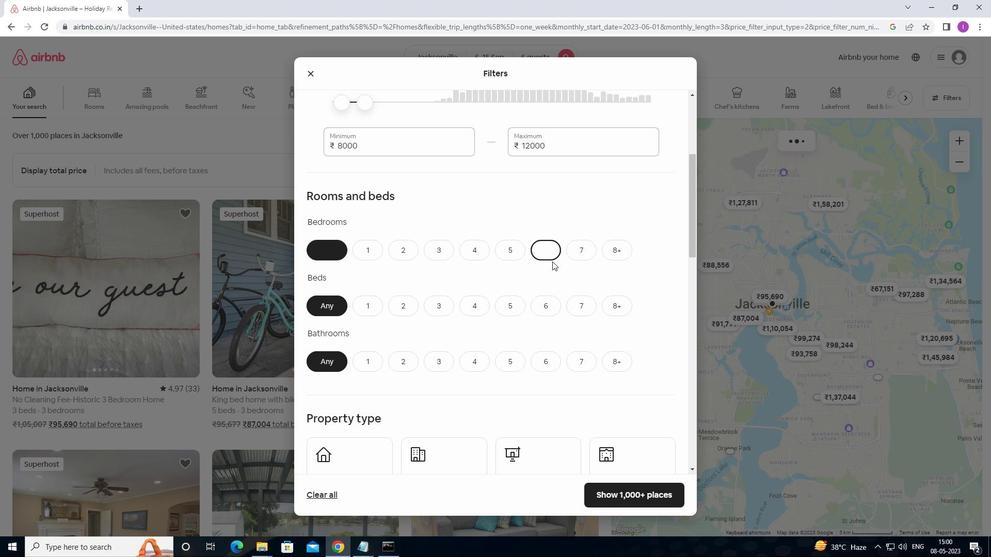 
Action: Mouse pressed left at (547, 301)
Screenshot: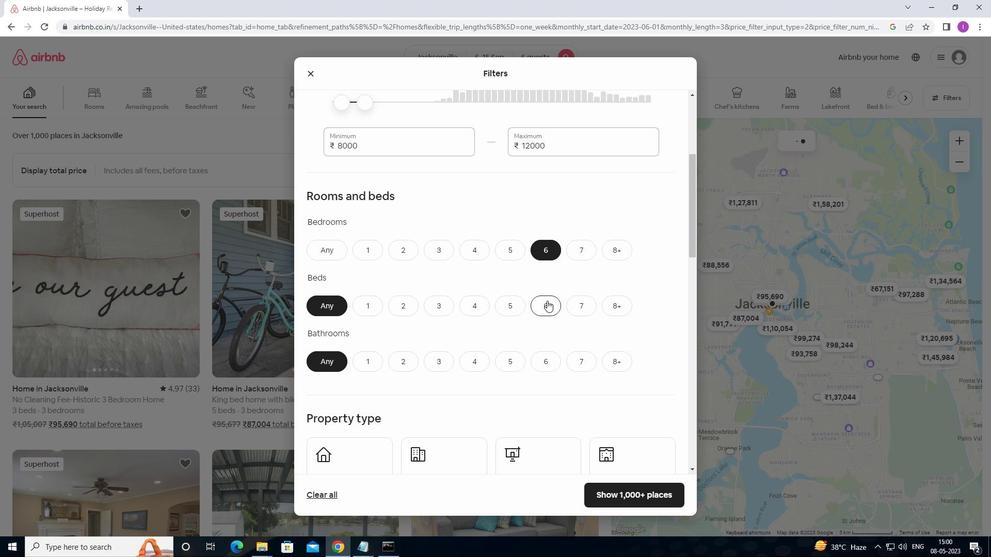 
Action: Mouse moved to (542, 365)
Screenshot: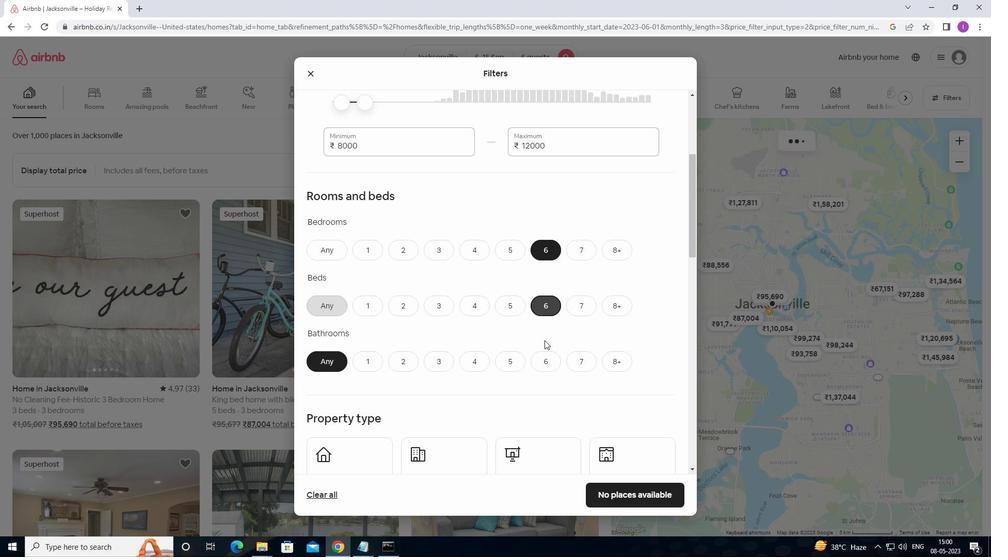
Action: Mouse pressed left at (542, 365)
Screenshot: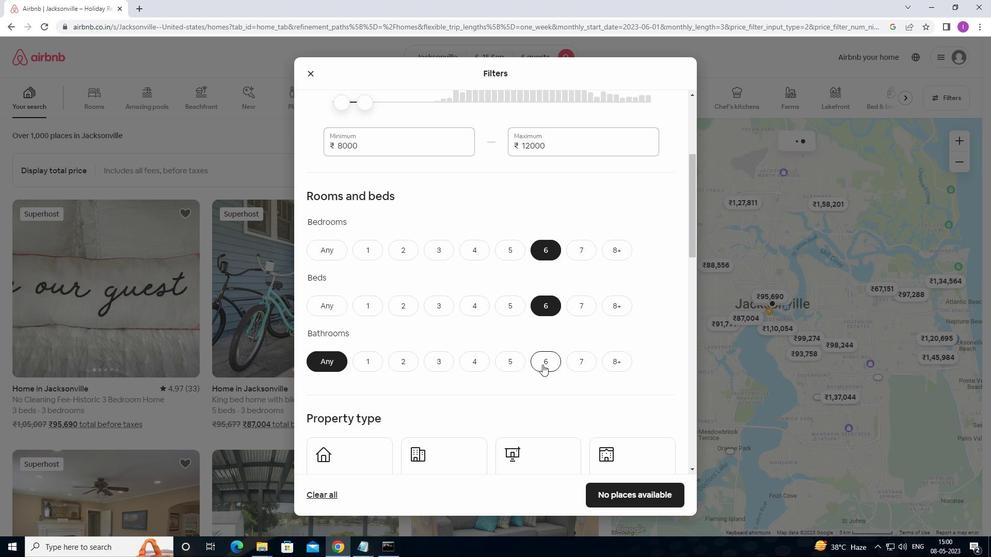 
Action: Mouse moved to (533, 328)
Screenshot: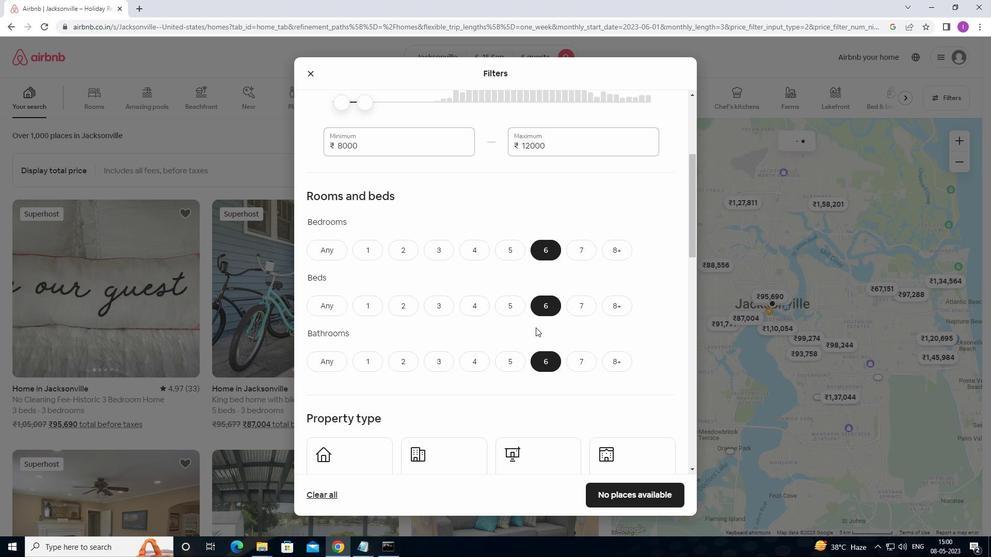 
Action: Mouse scrolled (533, 327) with delta (0, 0)
Screenshot: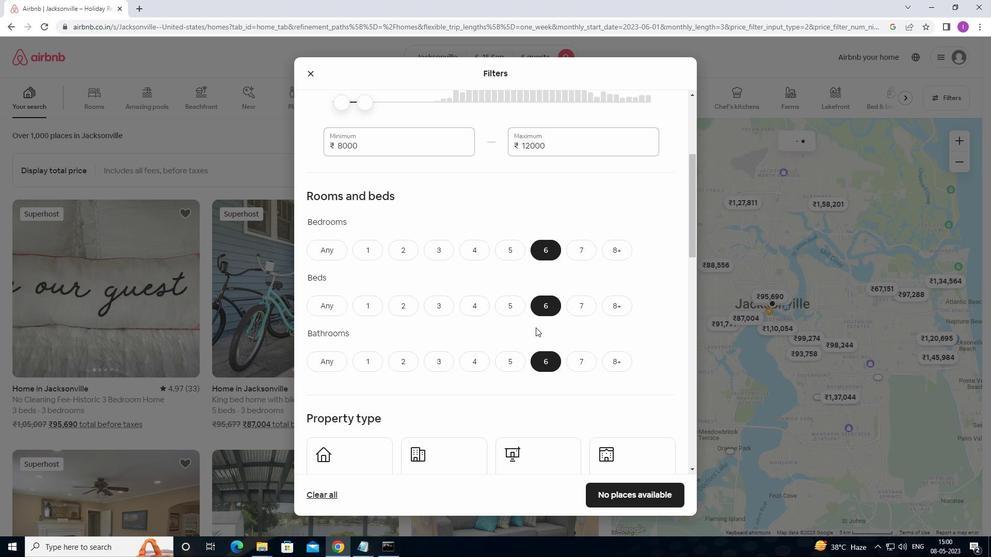 
Action: Mouse scrolled (533, 327) with delta (0, 0)
Screenshot: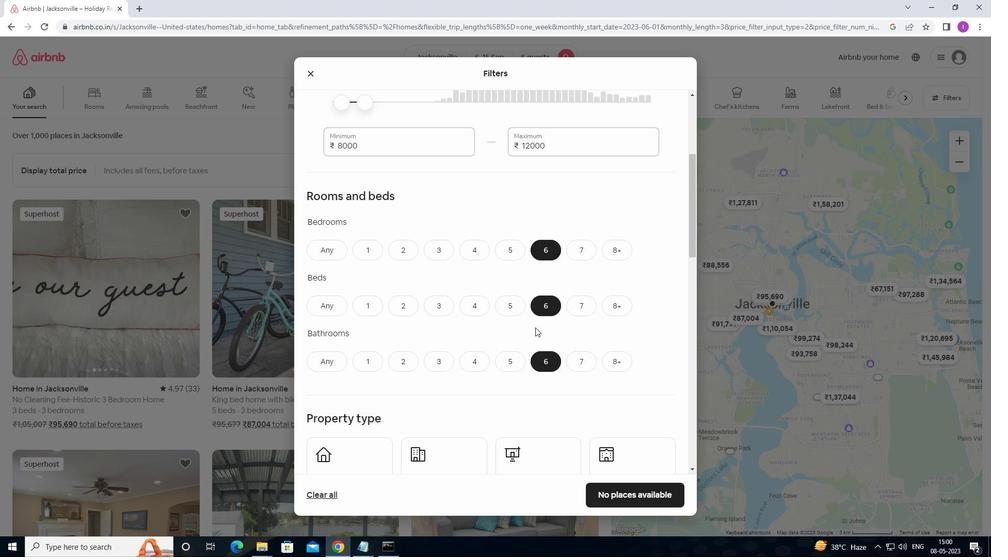 
Action: Mouse scrolled (533, 327) with delta (0, 0)
Screenshot: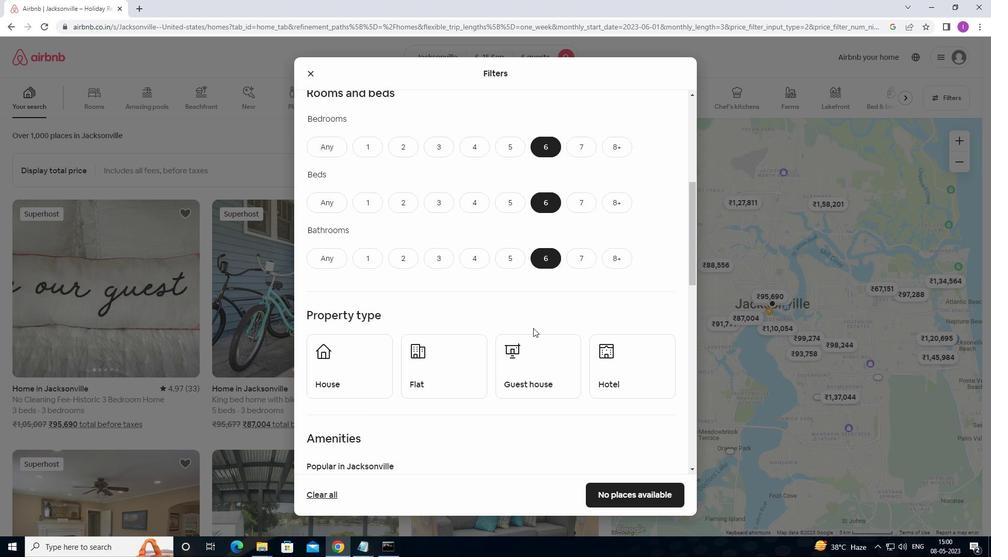 
Action: Mouse scrolled (533, 327) with delta (0, 0)
Screenshot: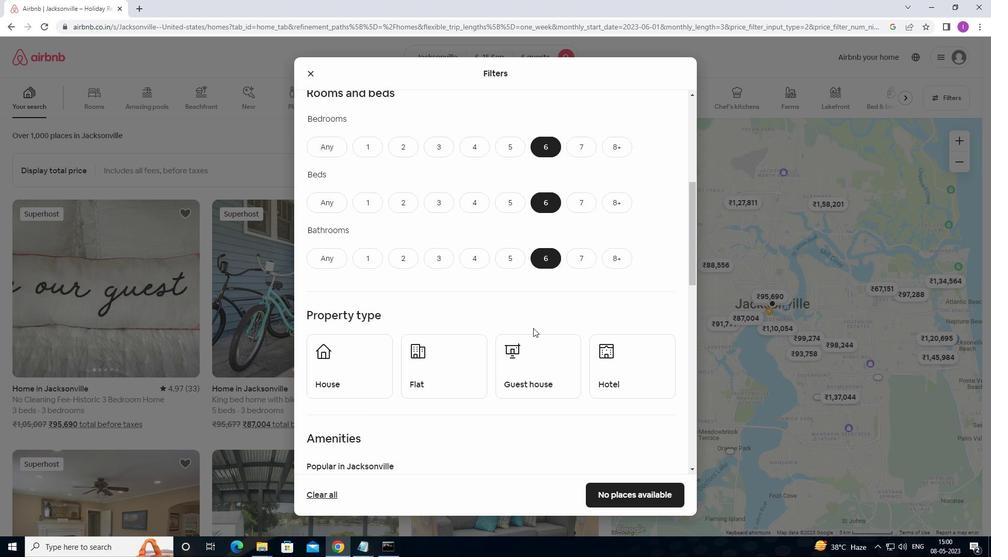 
Action: Mouse scrolled (533, 327) with delta (0, 0)
Screenshot: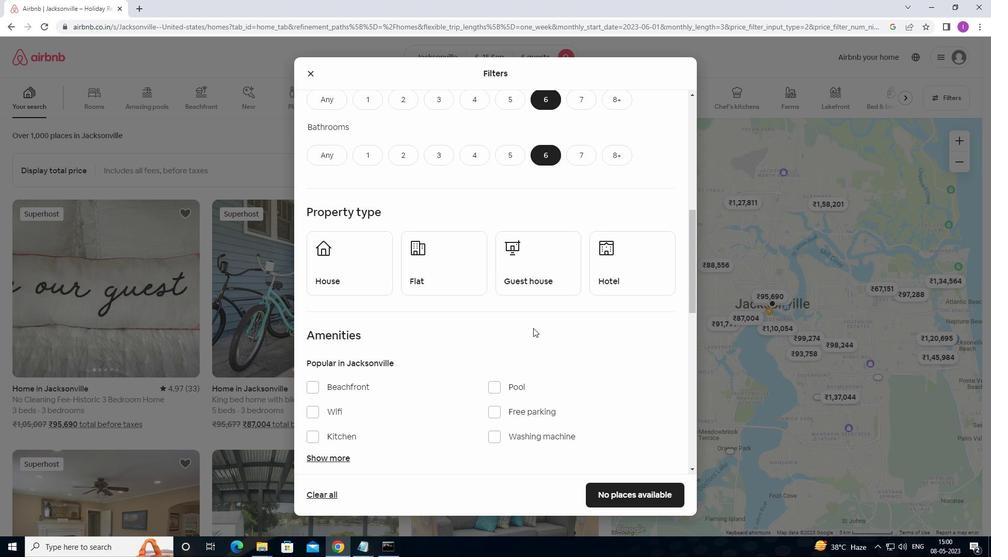
Action: Mouse moved to (352, 205)
Screenshot: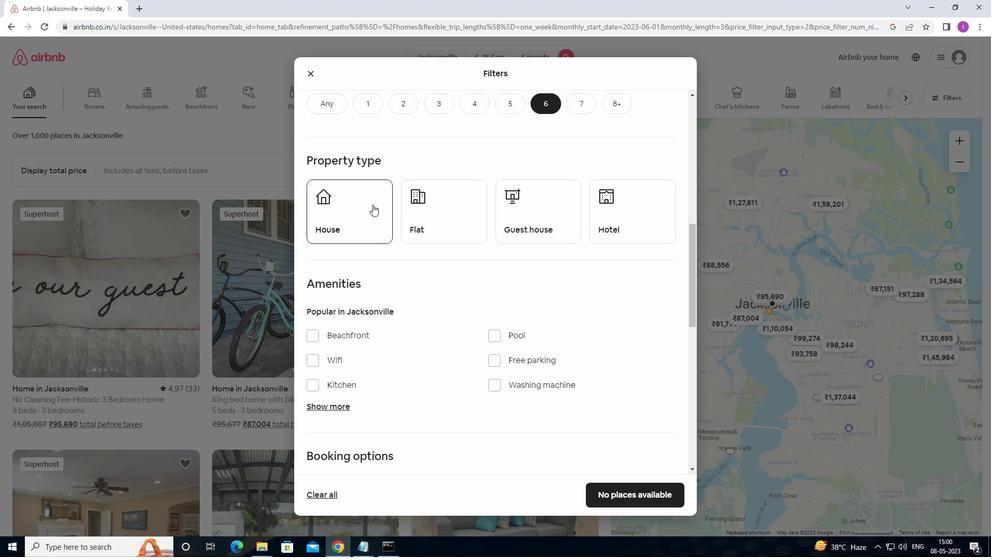 
Action: Mouse pressed left at (352, 205)
Screenshot: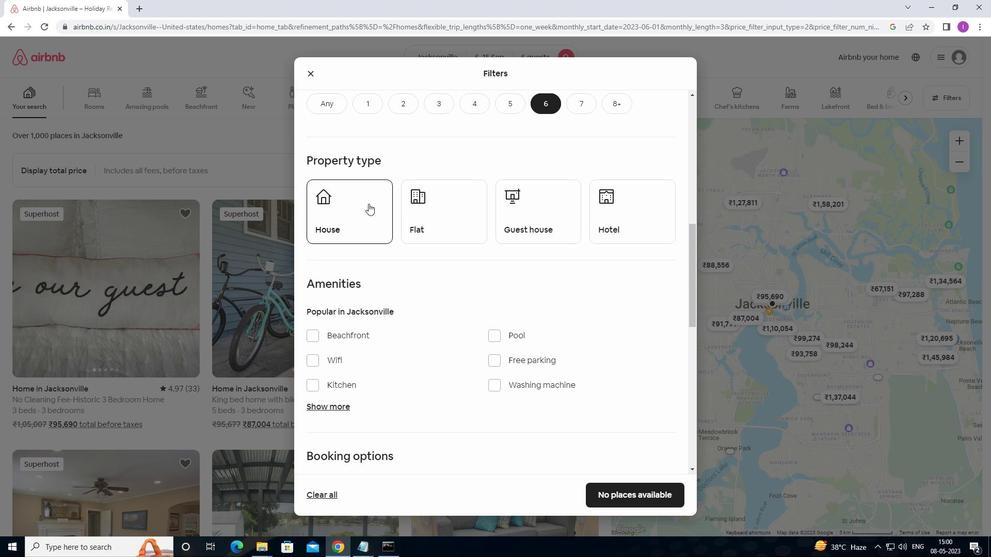 
Action: Mouse moved to (434, 219)
Screenshot: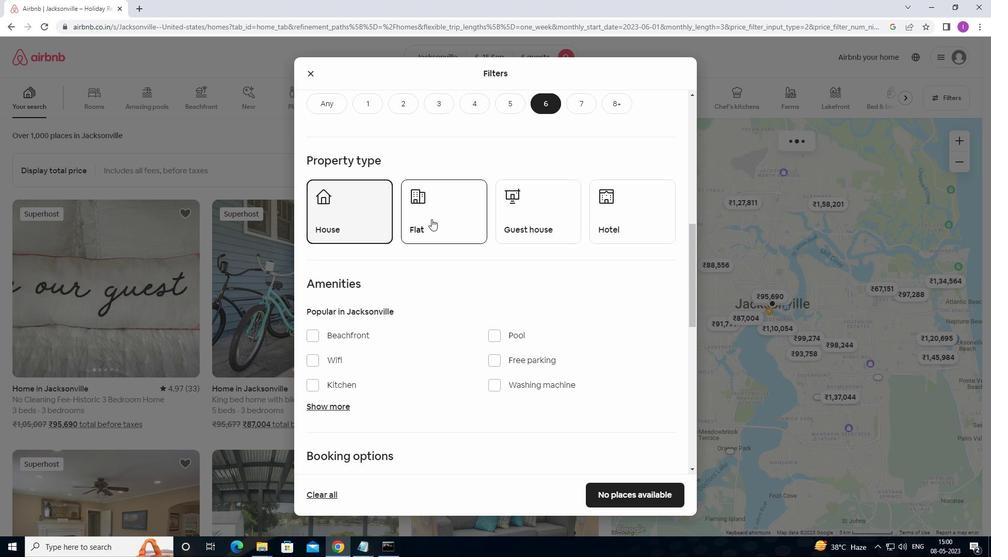 
Action: Mouse pressed left at (434, 219)
Screenshot: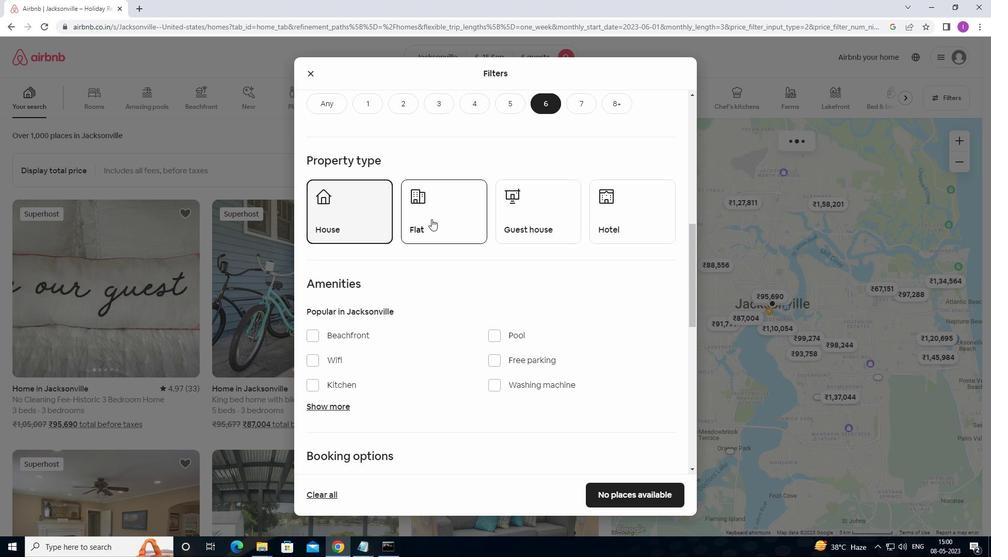 
Action: Mouse moved to (517, 216)
Screenshot: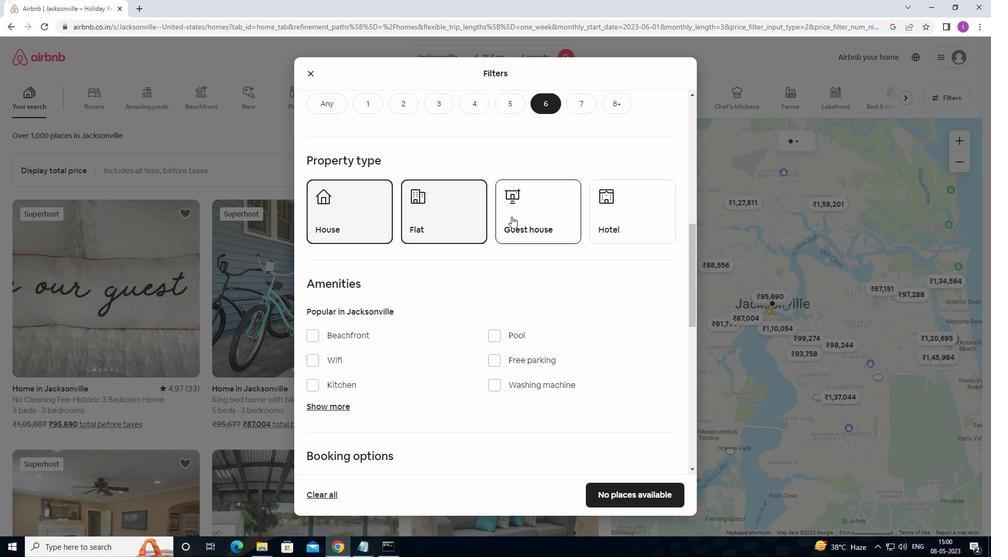 
Action: Mouse pressed left at (517, 216)
Screenshot: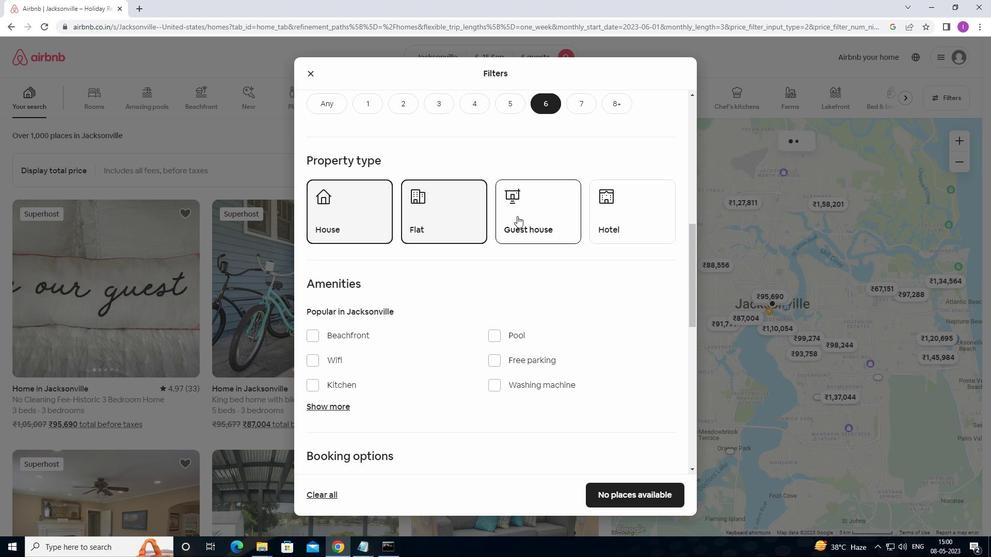 
Action: Mouse moved to (311, 361)
Screenshot: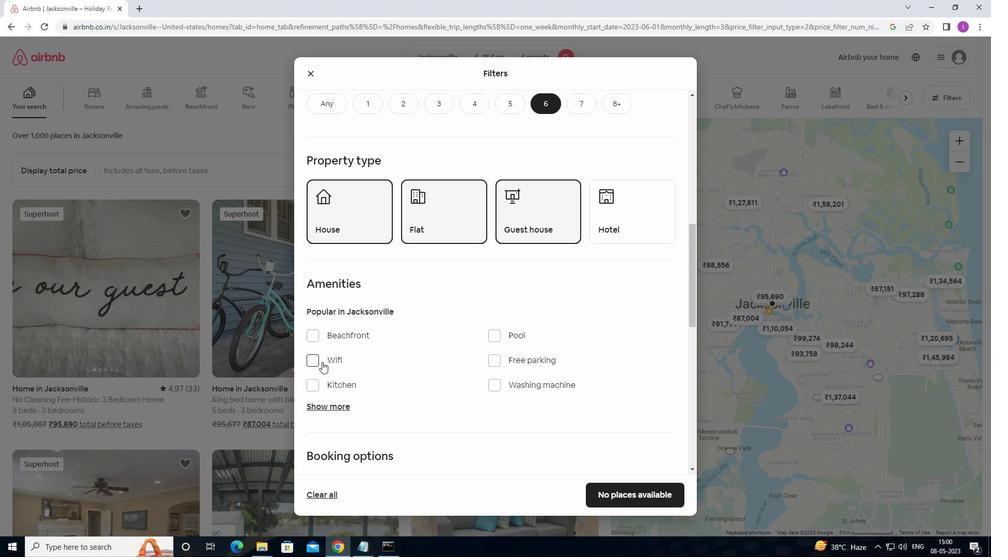 
Action: Mouse pressed left at (311, 361)
Screenshot: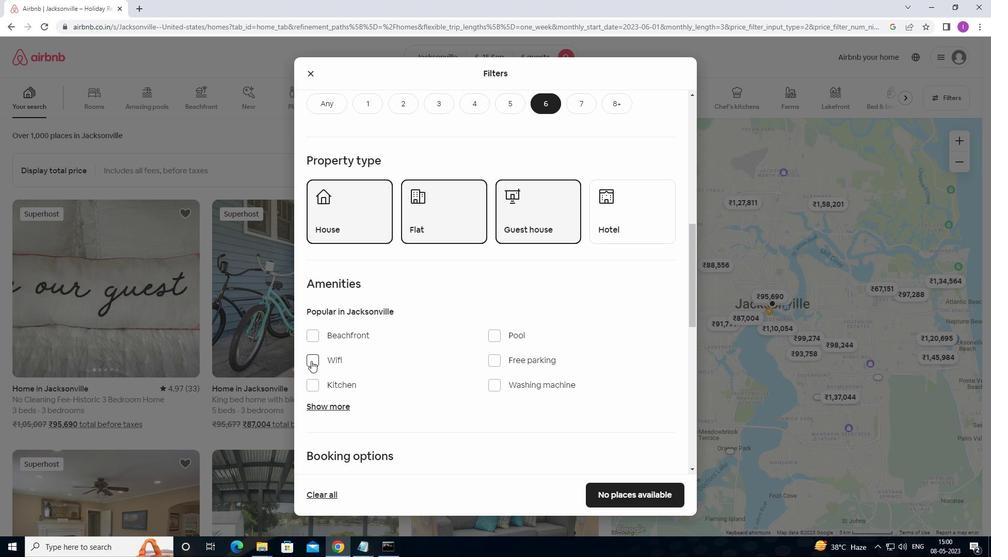 
Action: Mouse moved to (492, 358)
Screenshot: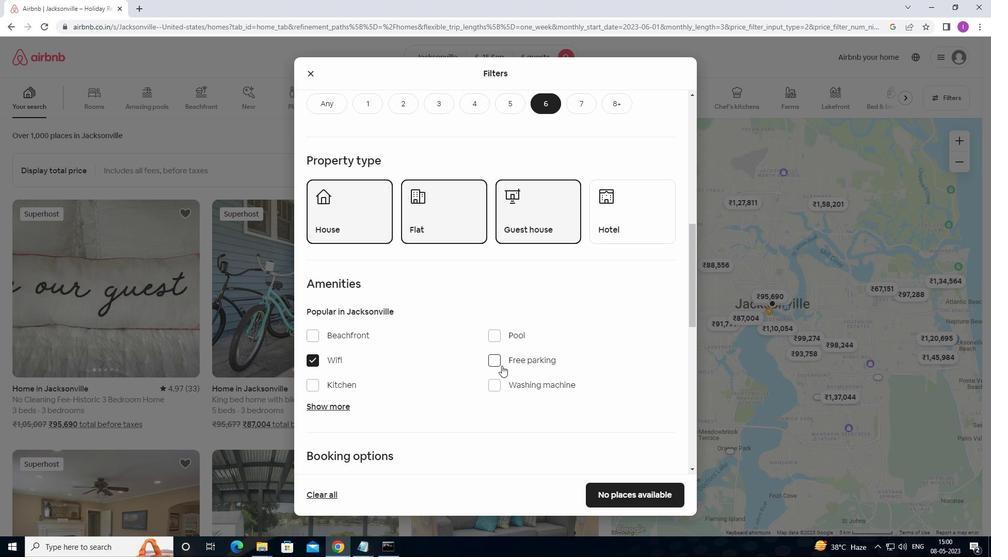 
Action: Mouse pressed left at (492, 358)
Screenshot: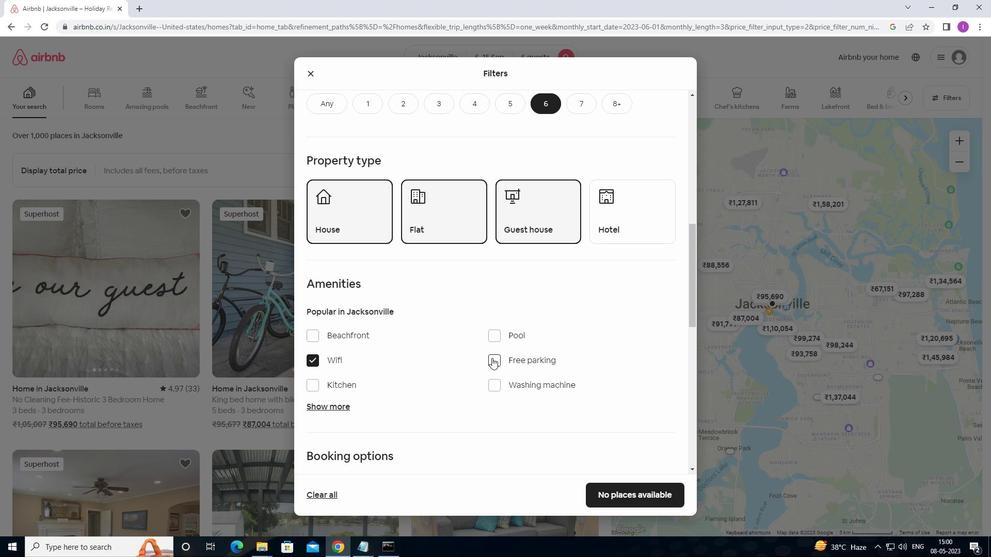 
Action: Mouse moved to (330, 406)
Screenshot: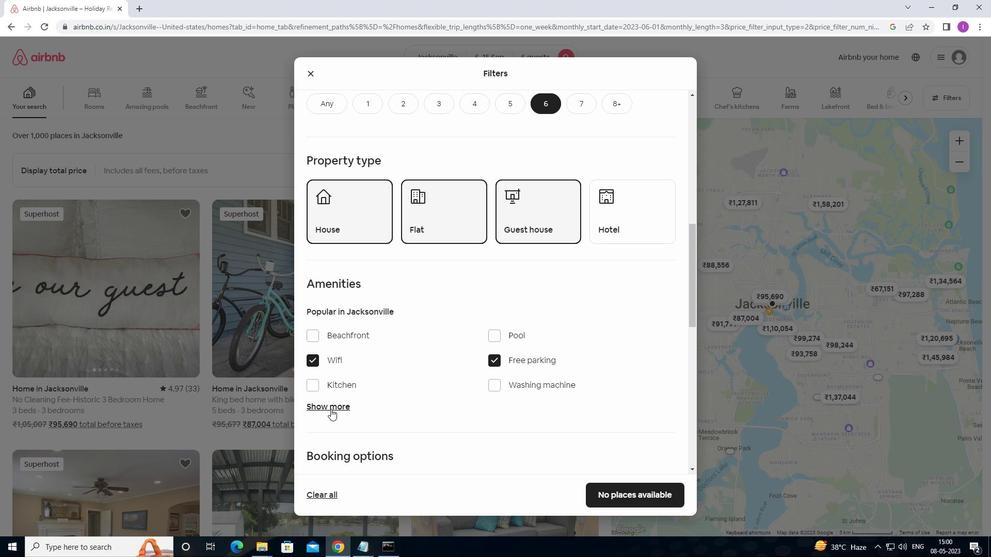 
Action: Mouse pressed left at (330, 406)
Screenshot: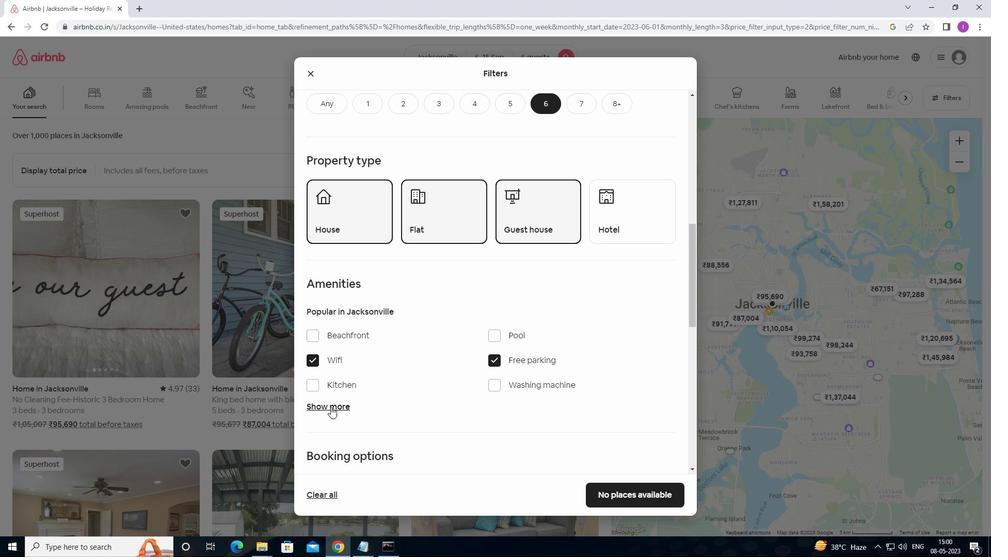 
Action: Mouse moved to (415, 402)
Screenshot: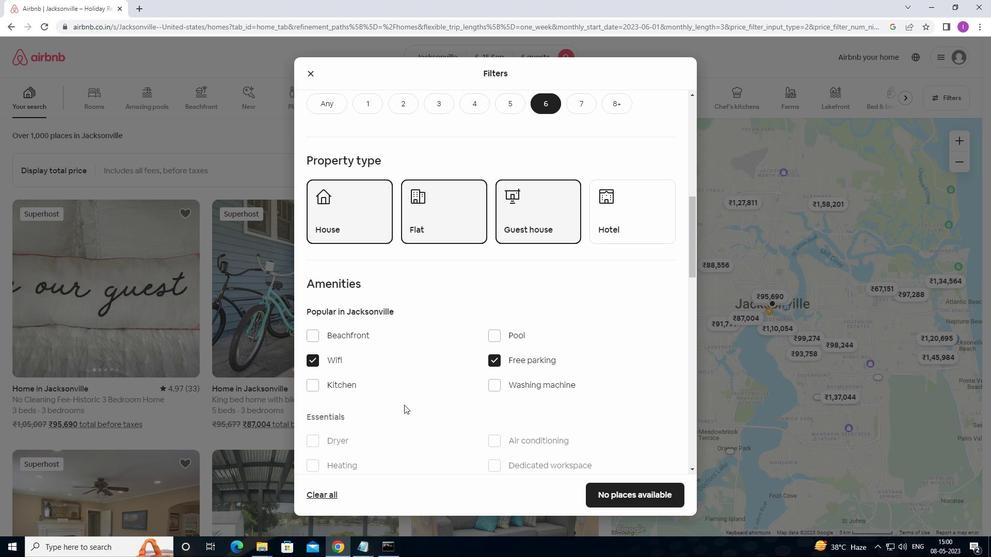 
Action: Mouse scrolled (415, 402) with delta (0, 0)
Screenshot: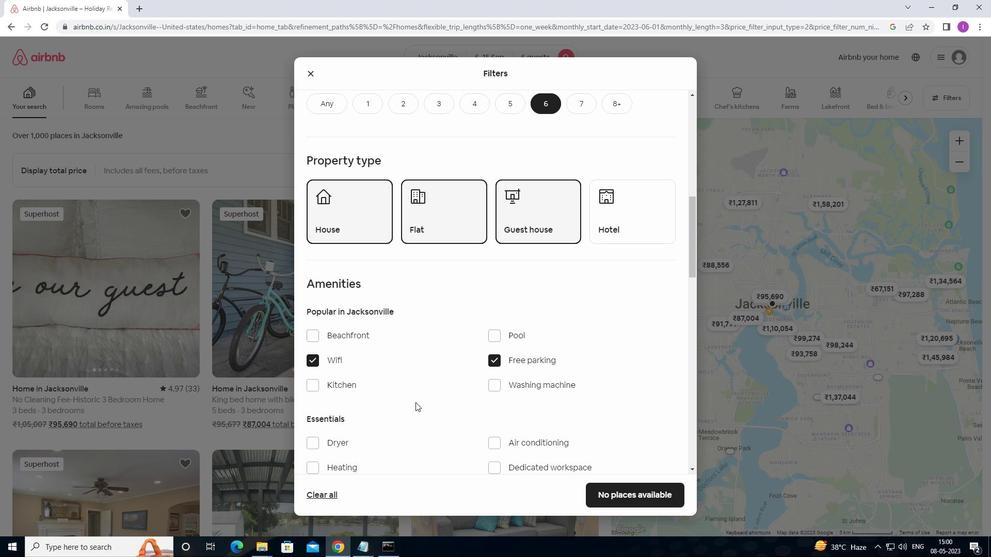 
Action: Mouse scrolled (415, 402) with delta (0, 0)
Screenshot: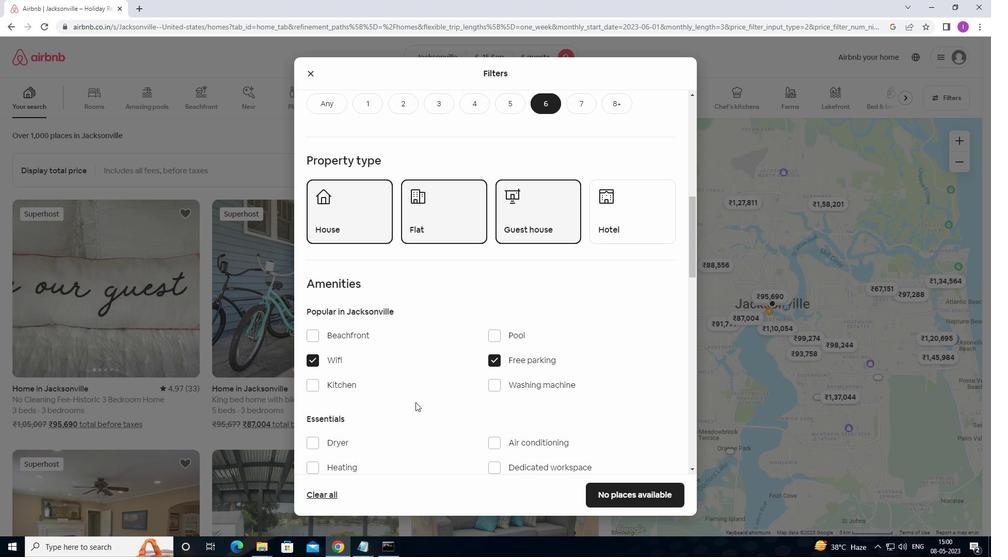 
Action: Mouse moved to (315, 388)
Screenshot: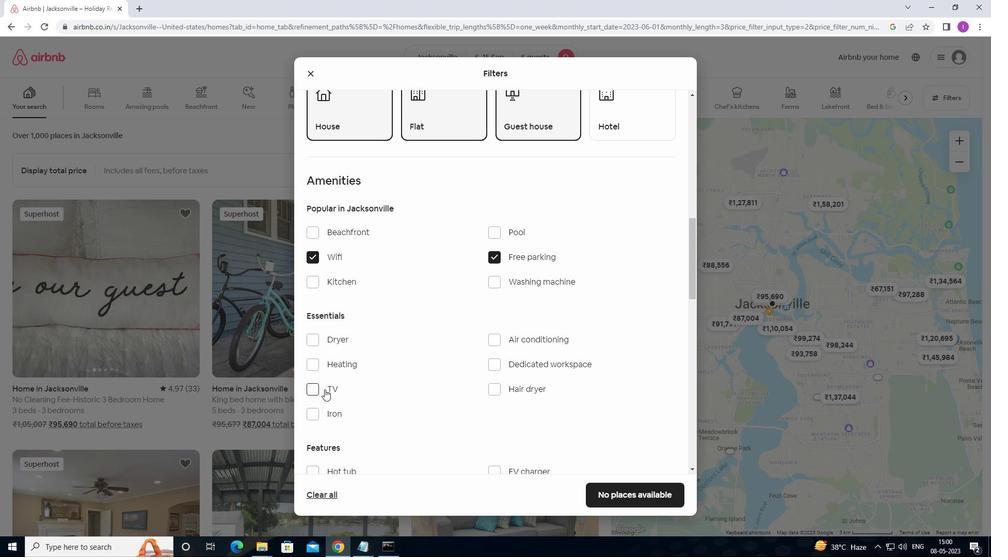 
Action: Mouse pressed left at (315, 388)
Screenshot: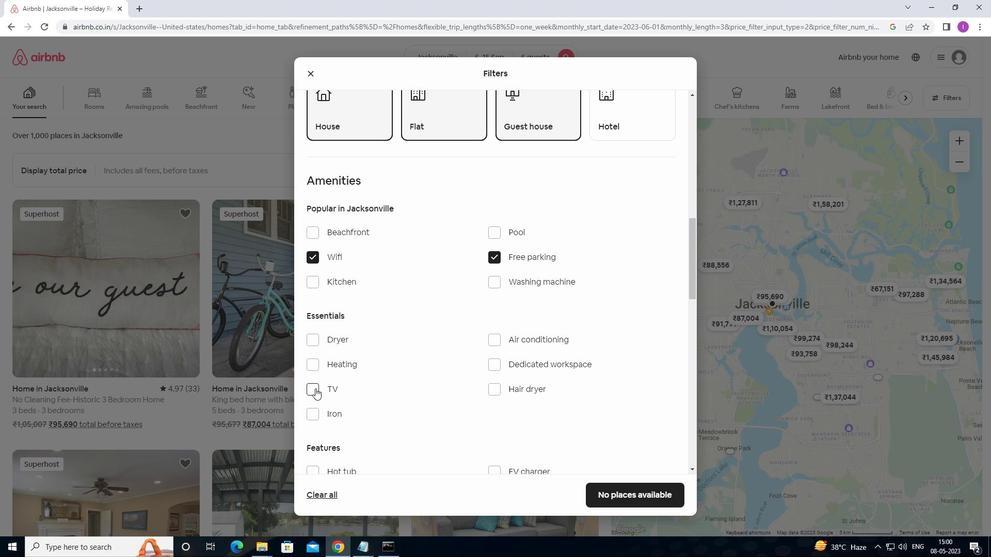 
Action: Mouse moved to (437, 386)
Screenshot: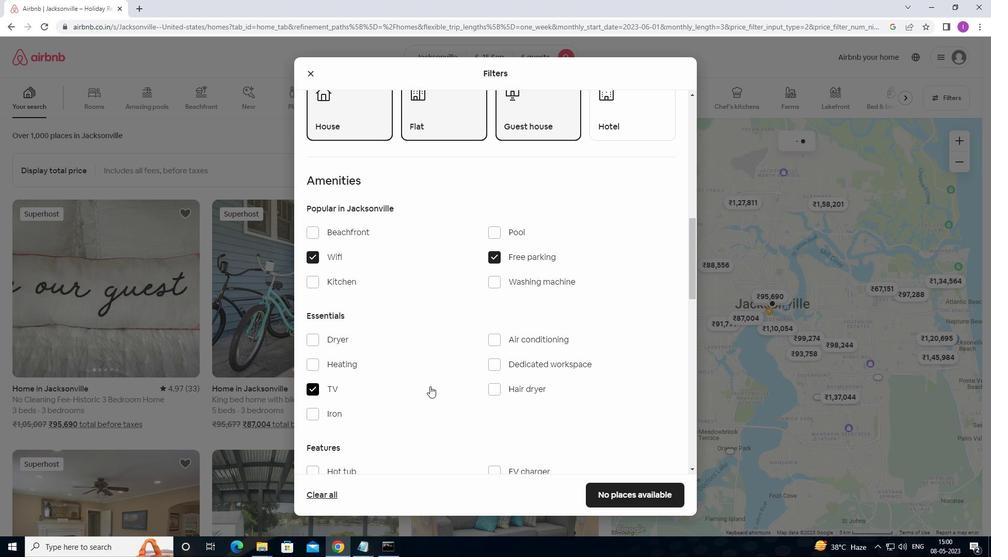 
Action: Mouse scrolled (437, 385) with delta (0, 0)
Screenshot: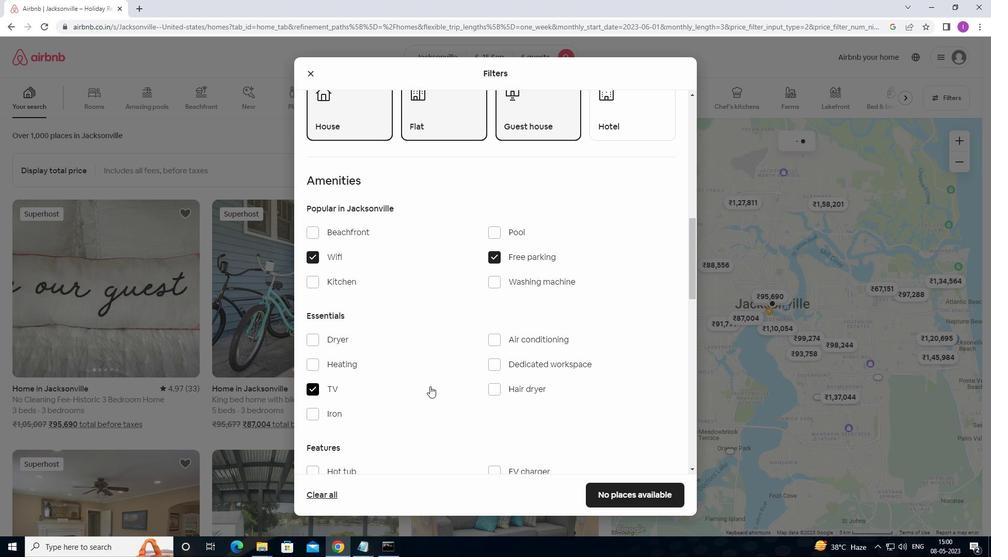 
Action: Mouse scrolled (437, 385) with delta (0, 0)
Screenshot: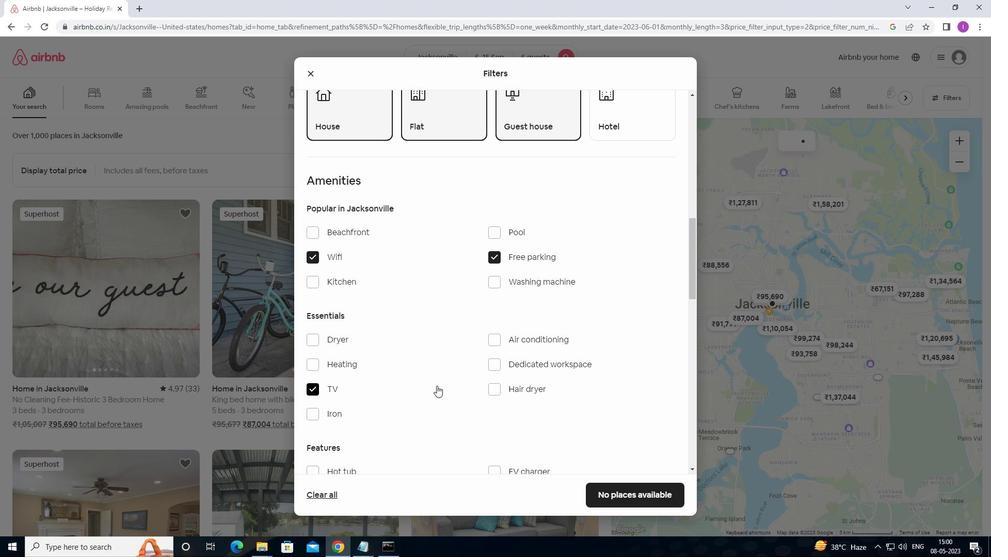 
Action: Mouse moved to (499, 396)
Screenshot: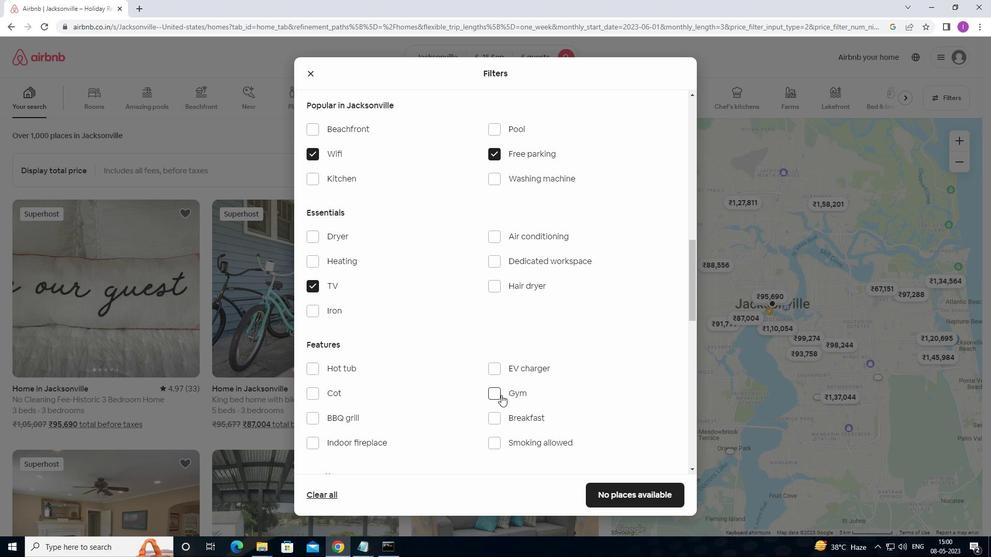 
Action: Mouse pressed left at (499, 396)
Screenshot: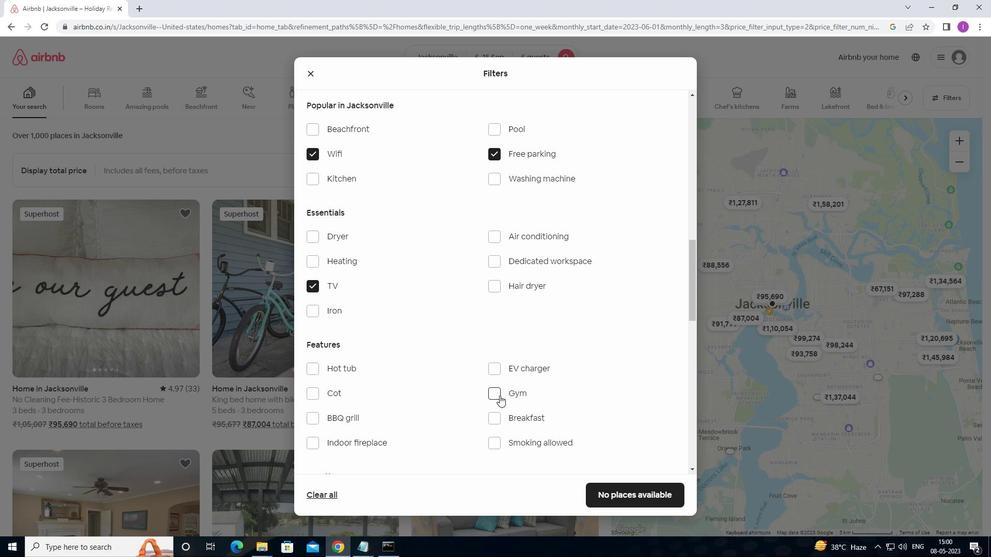 
Action: Mouse moved to (498, 418)
Screenshot: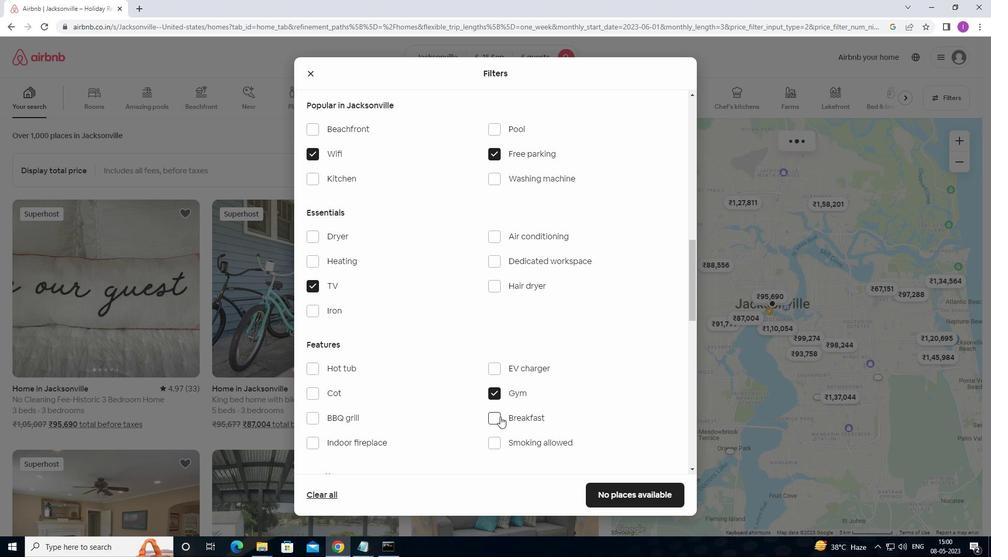 
Action: Mouse pressed left at (498, 418)
Screenshot: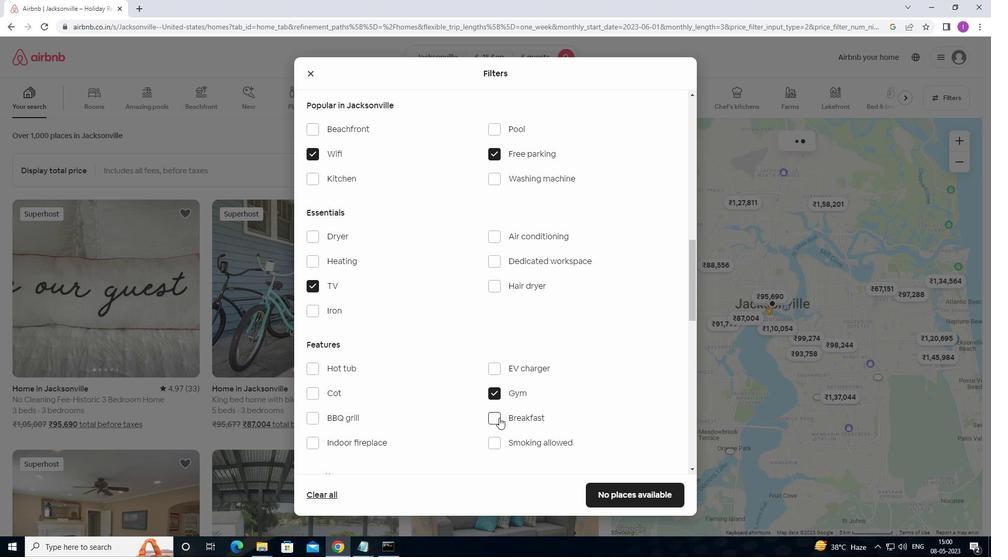 
Action: Mouse moved to (530, 397)
Screenshot: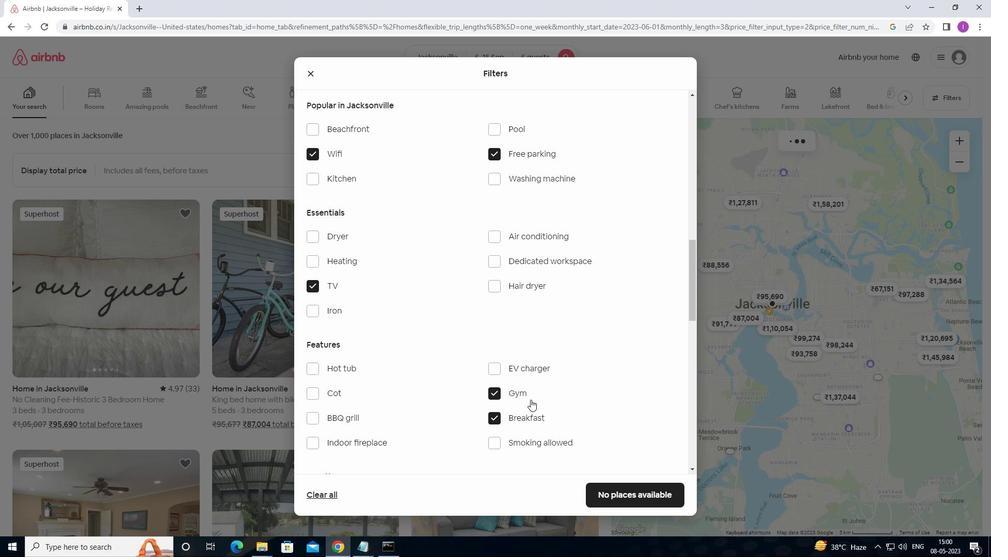 
Action: Mouse scrolled (530, 396) with delta (0, 0)
Screenshot: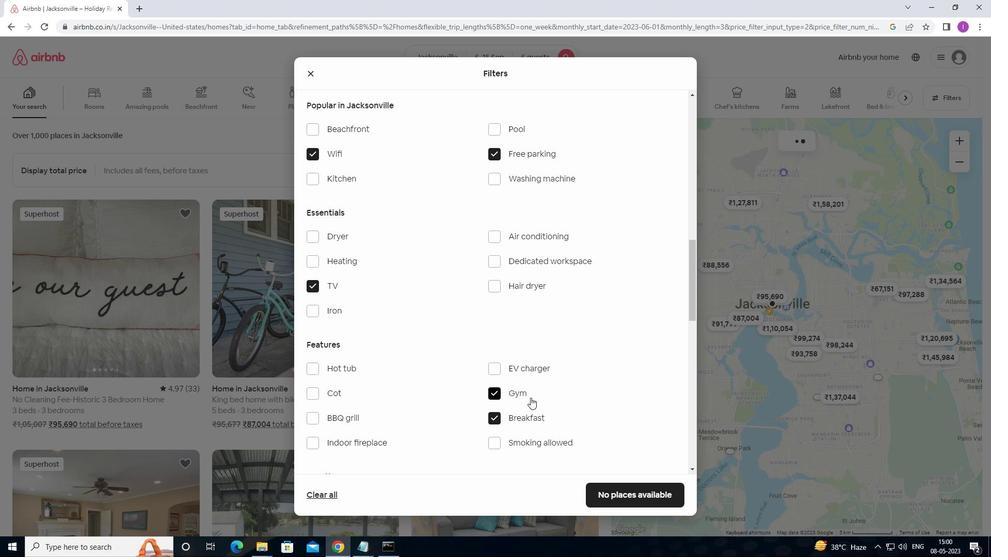 
Action: Mouse scrolled (530, 396) with delta (0, 0)
Screenshot: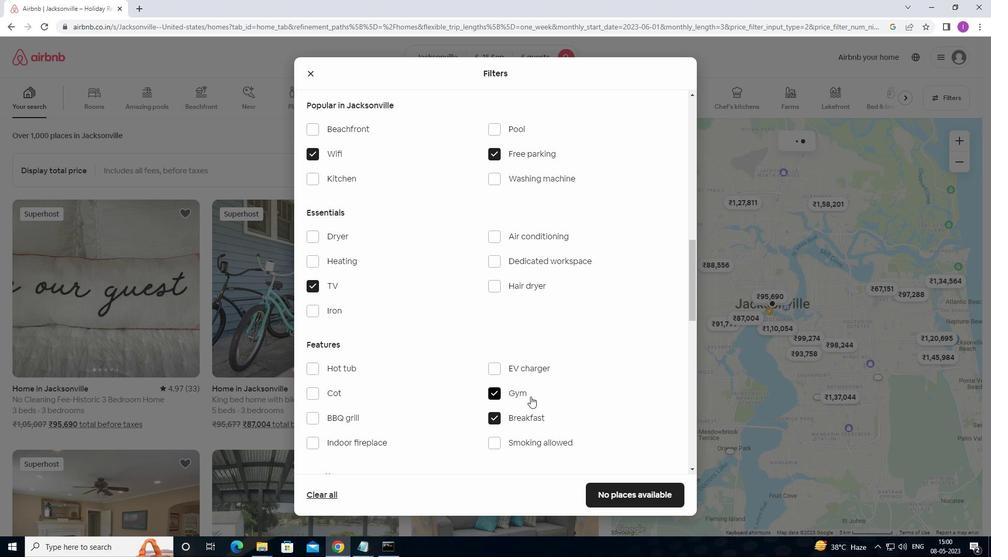 
Action: Mouse scrolled (530, 396) with delta (0, 0)
Screenshot: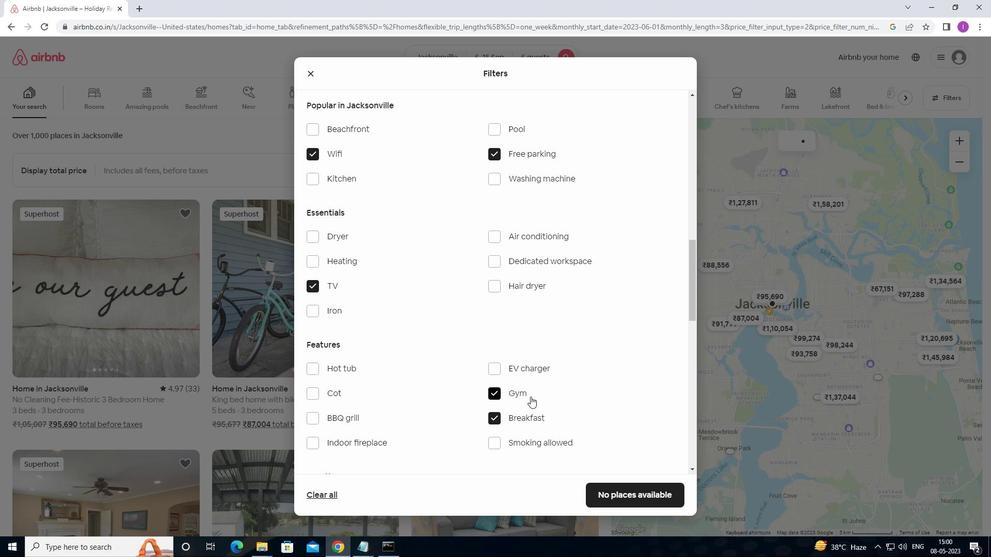 
Action: Mouse scrolled (530, 396) with delta (0, 0)
Screenshot: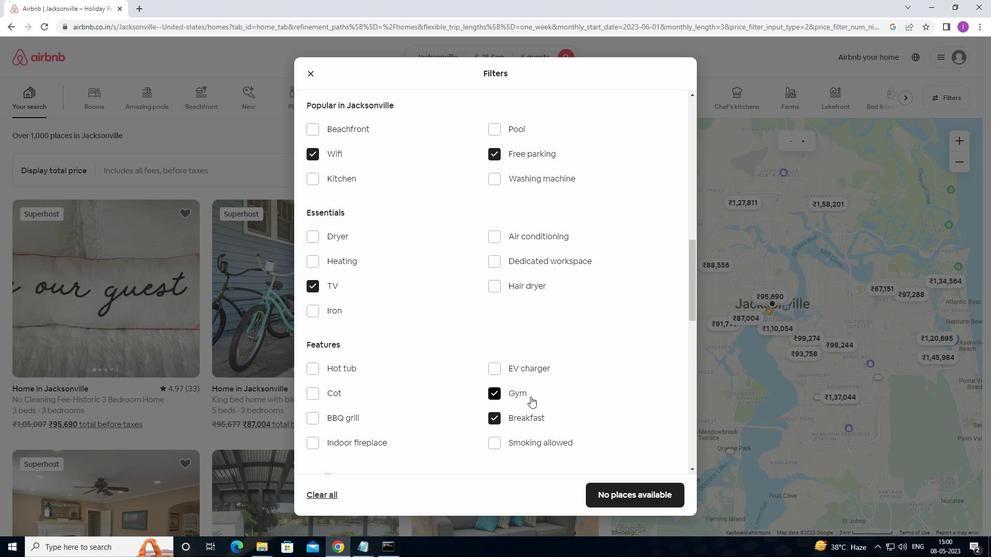 
Action: Mouse moved to (524, 392)
Screenshot: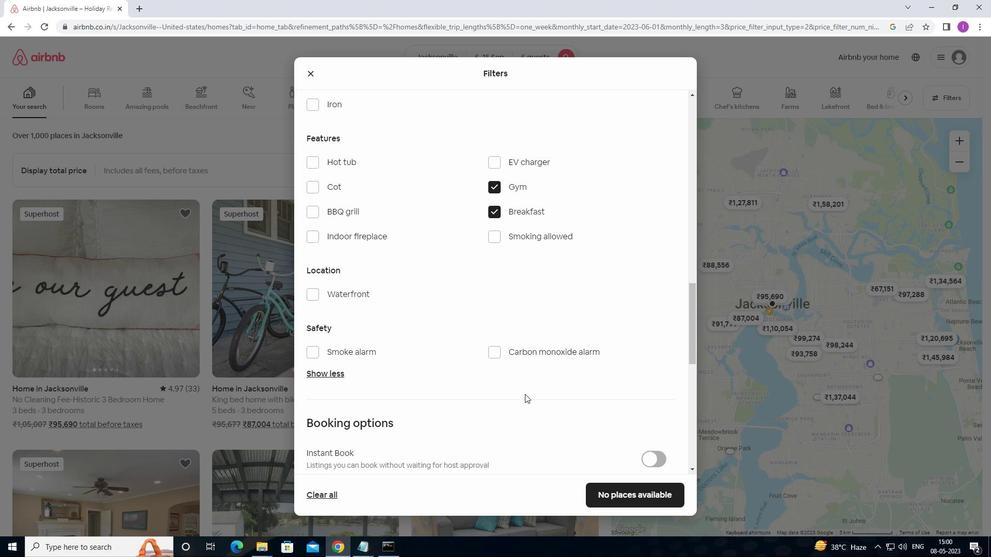 
Action: Mouse scrolled (524, 391) with delta (0, 0)
Screenshot: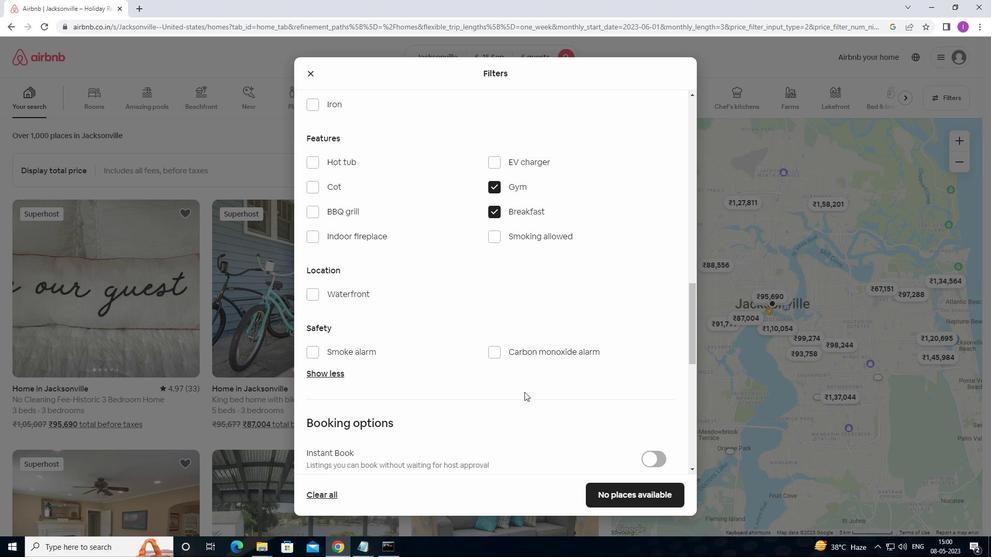 
Action: Mouse scrolled (524, 391) with delta (0, 0)
Screenshot: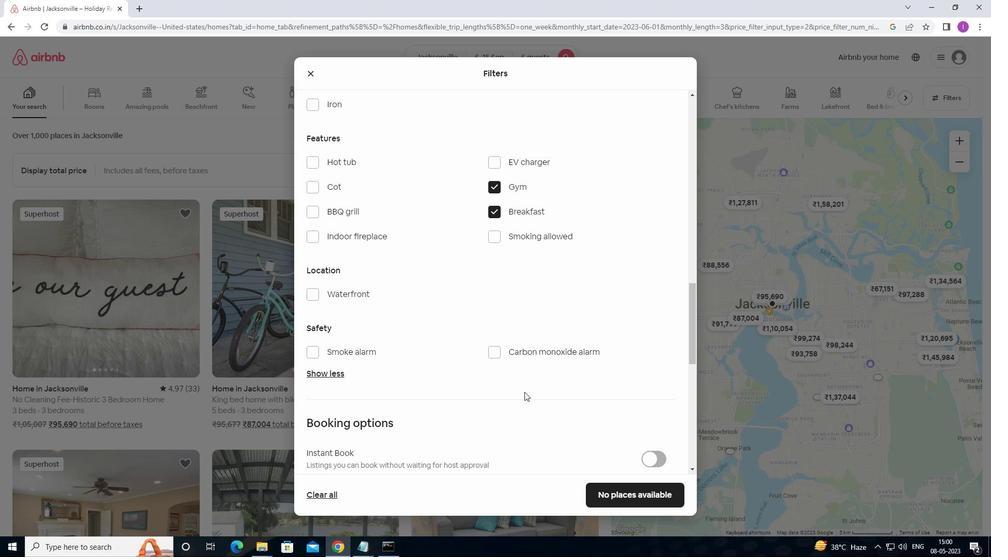 
Action: Mouse scrolled (524, 391) with delta (0, 0)
Screenshot: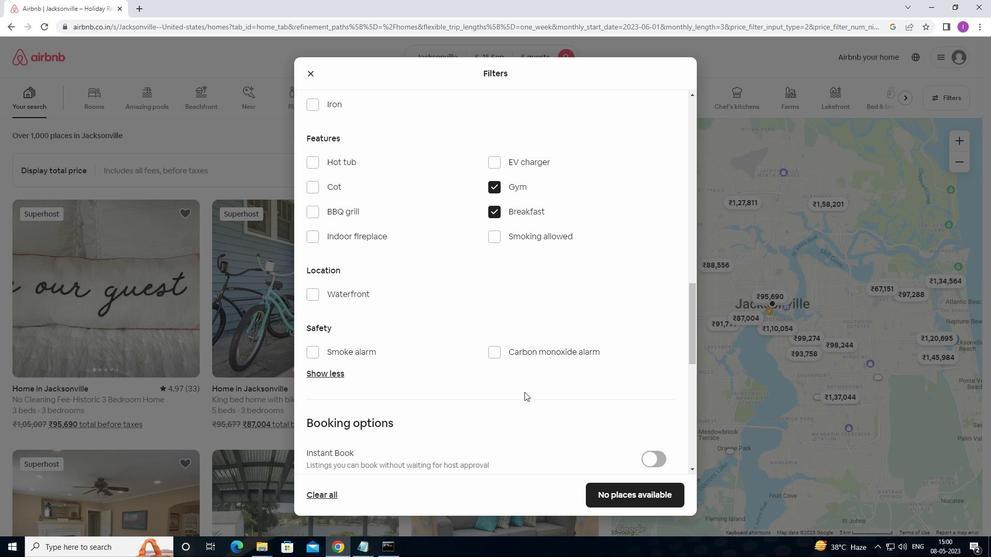 
Action: Mouse moved to (656, 338)
Screenshot: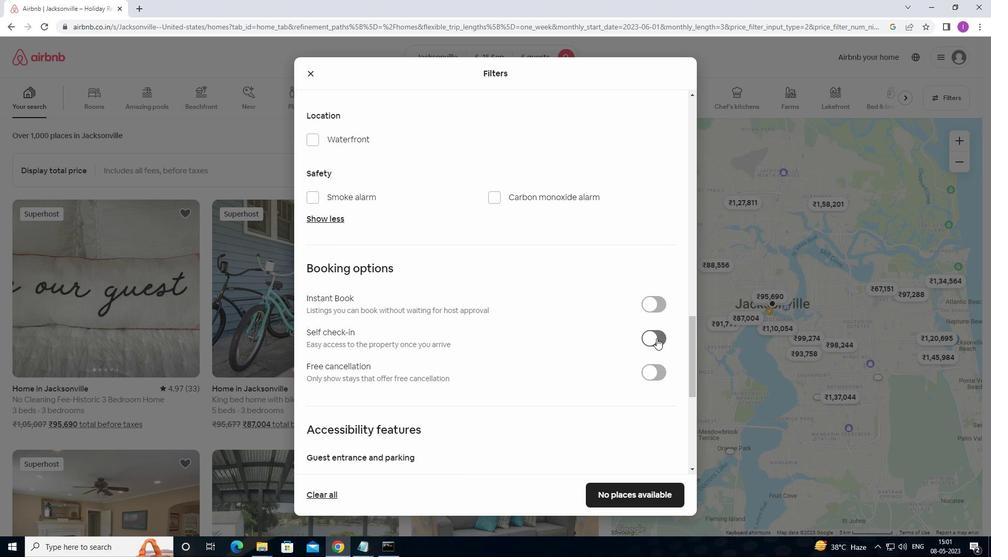 
Action: Mouse pressed left at (656, 338)
Screenshot: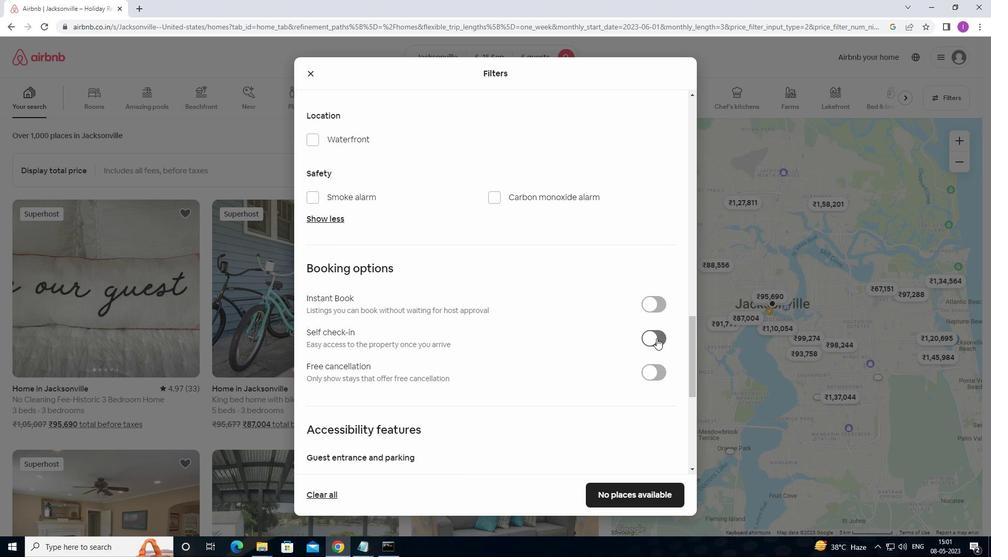 
Action: Mouse moved to (499, 369)
Screenshot: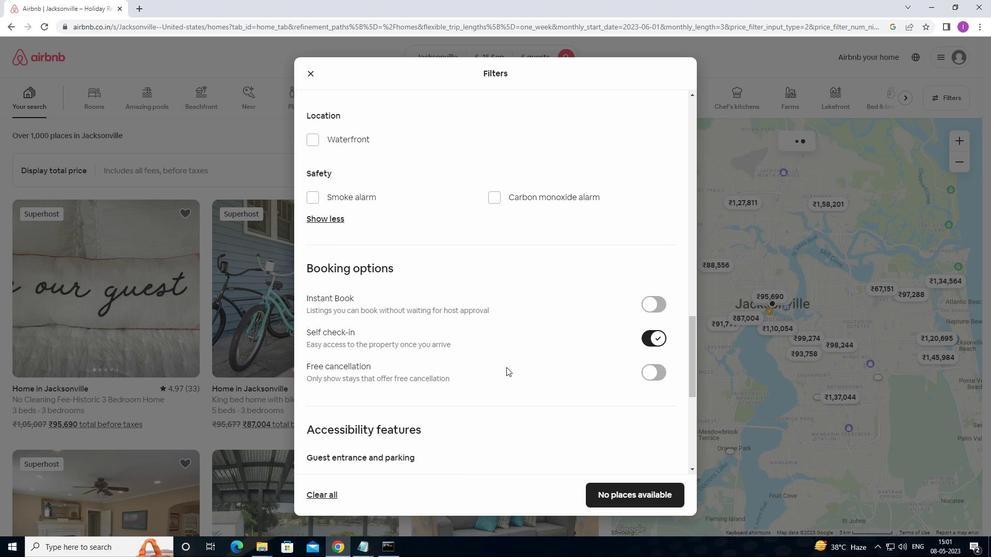 
Action: Mouse scrolled (499, 368) with delta (0, 0)
Screenshot: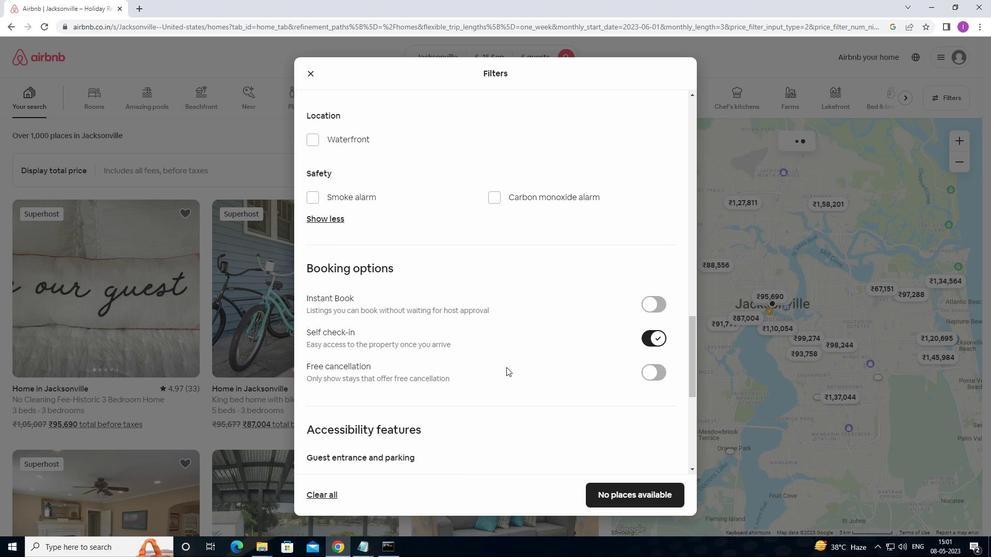 
Action: Mouse moved to (499, 370)
Screenshot: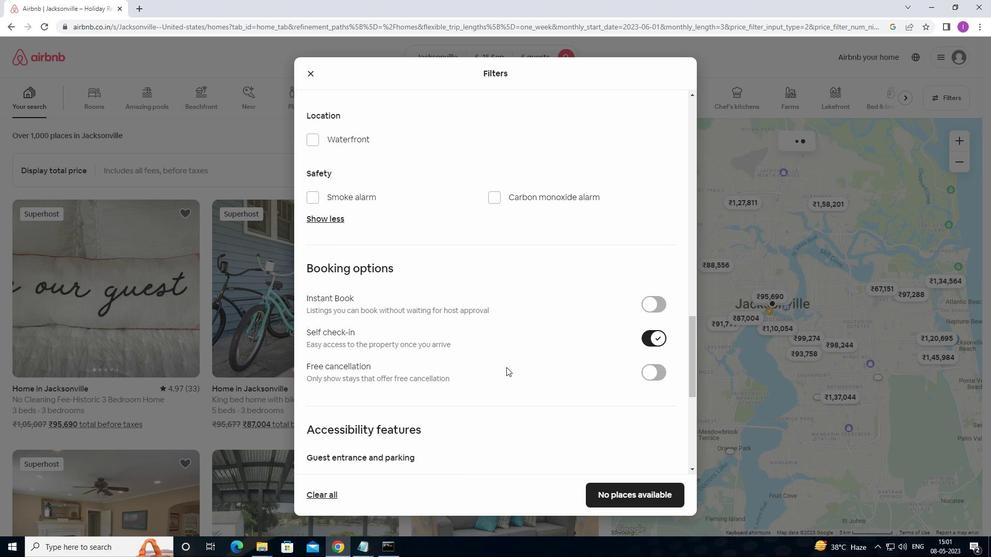 
Action: Mouse scrolled (499, 370) with delta (0, 0)
Screenshot: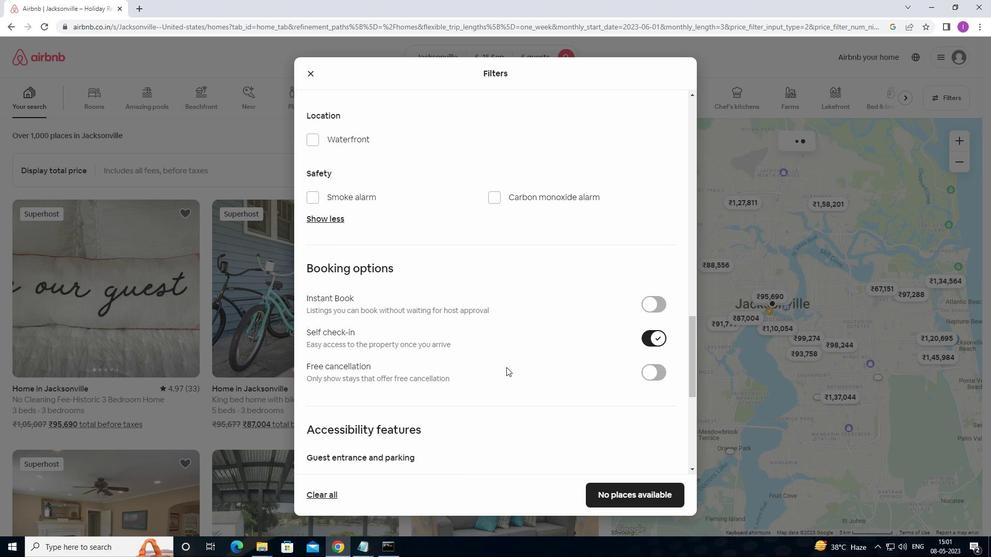 
Action: Mouse moved to (498, 375)
Screenshot: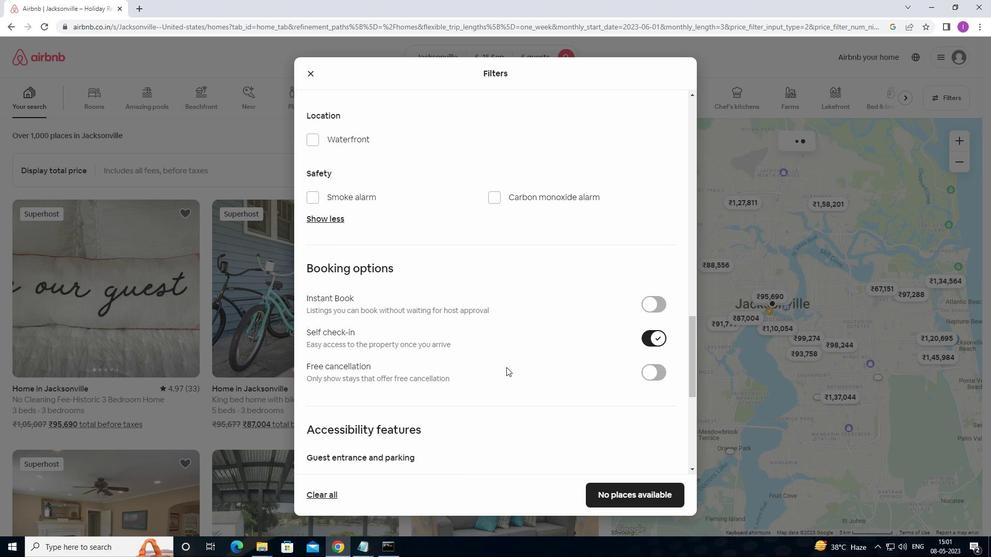 
Action: Mouse scrolled (498, 374) with delta (0, 0)
Screenshot: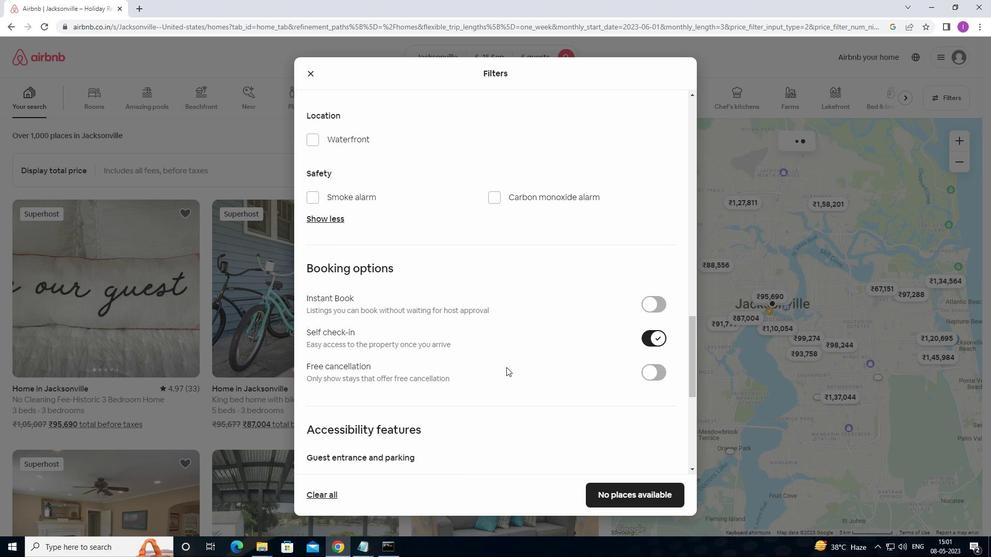 
Action: Mouse scrolled (498, 374) with delta (0, 0)
Screenshot: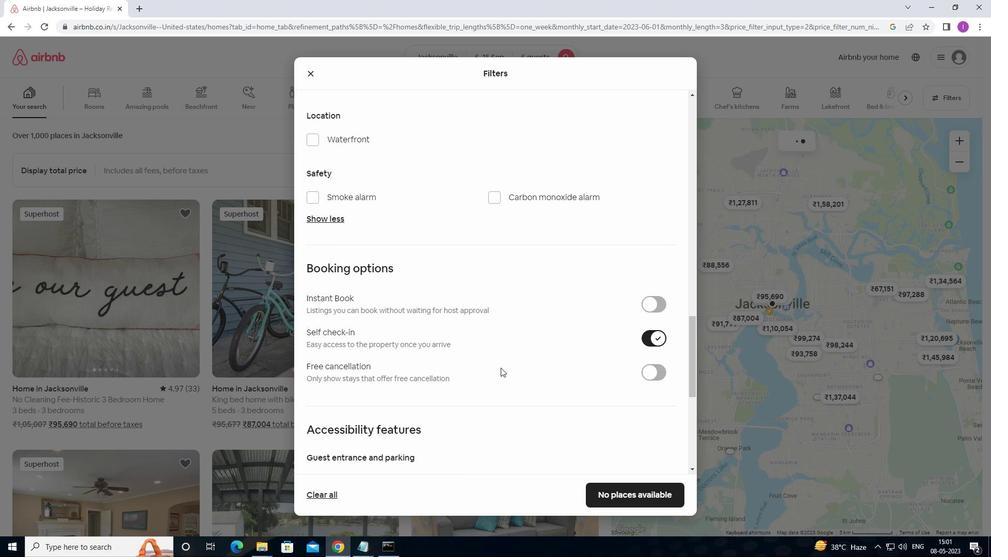 
Action: Mouse moved to (489, 379)
Screenshot: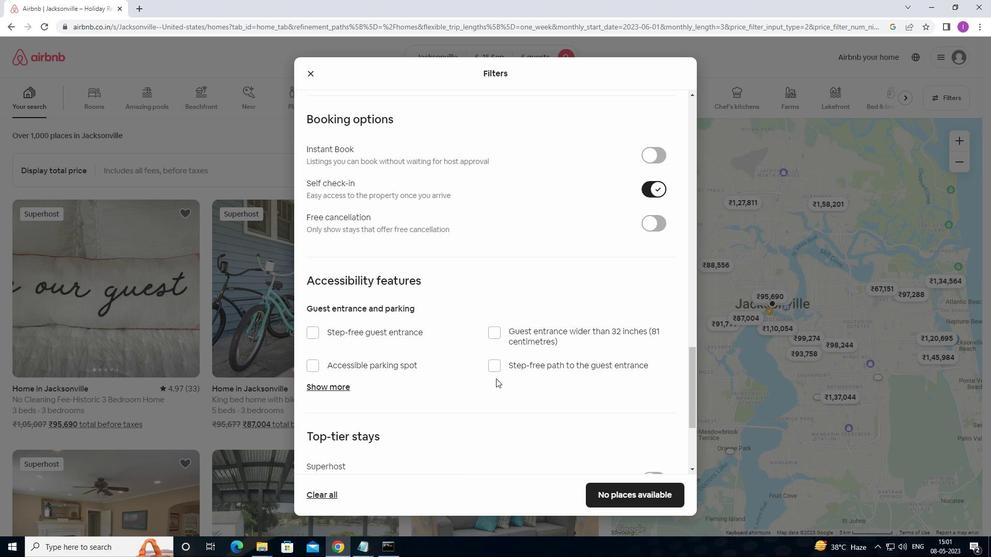 
Action: Mouse scrolled (489, 378) with delta (0, 0)
Screenshot: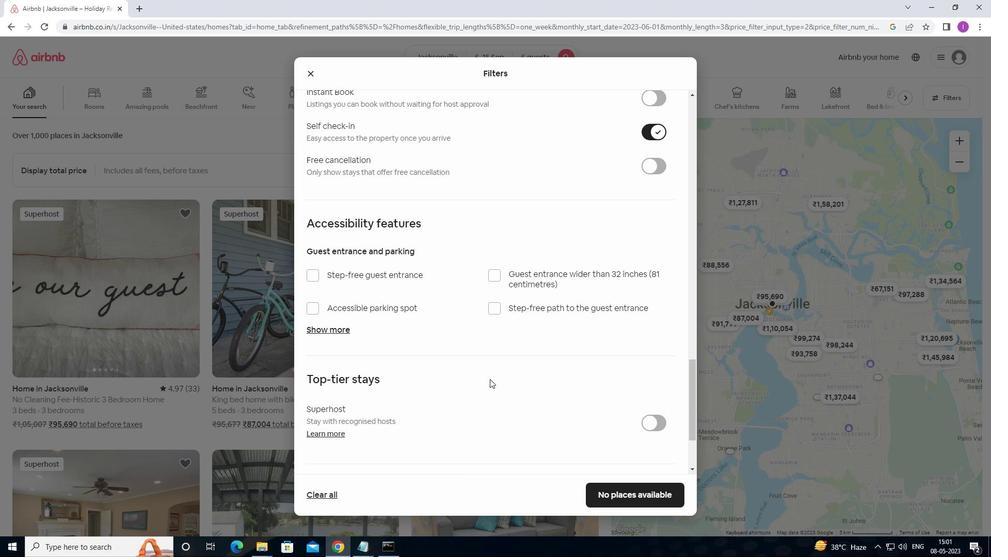 
Action: Mouse scrolled (489, 378) with delta (0, 0)
Screenshot: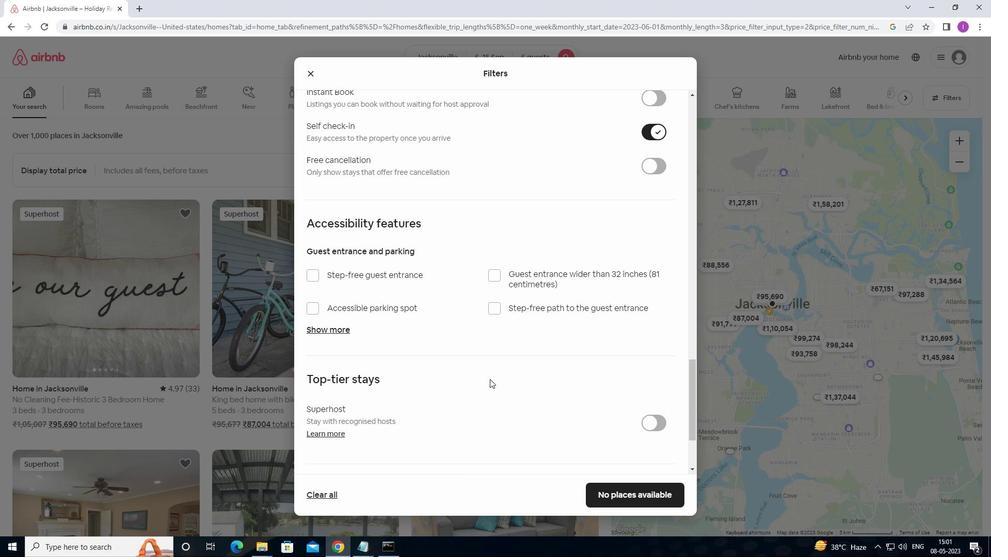 
Action: Mouse moved to (493, 375)
Screenshot: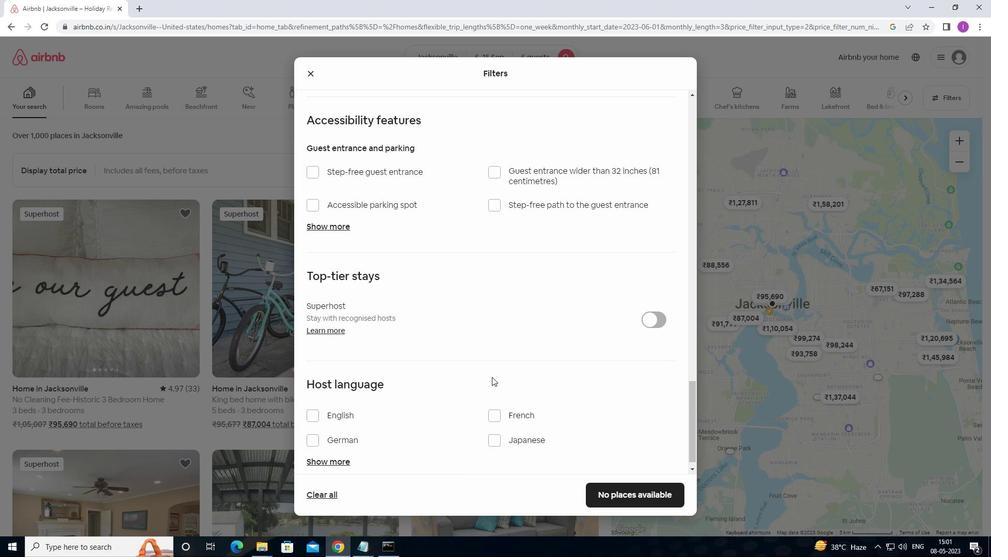 
Action: Mouse scrolled (493, 374) with delta (0, 0)
Screenshot: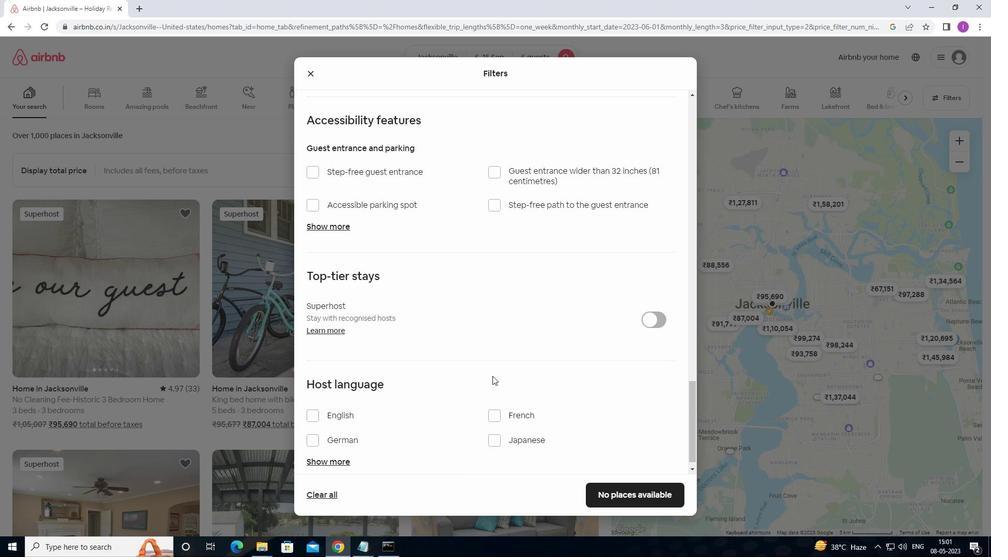 
Action: Mouse scrolled (493, 374) with delta (0, 0)
Screenshot: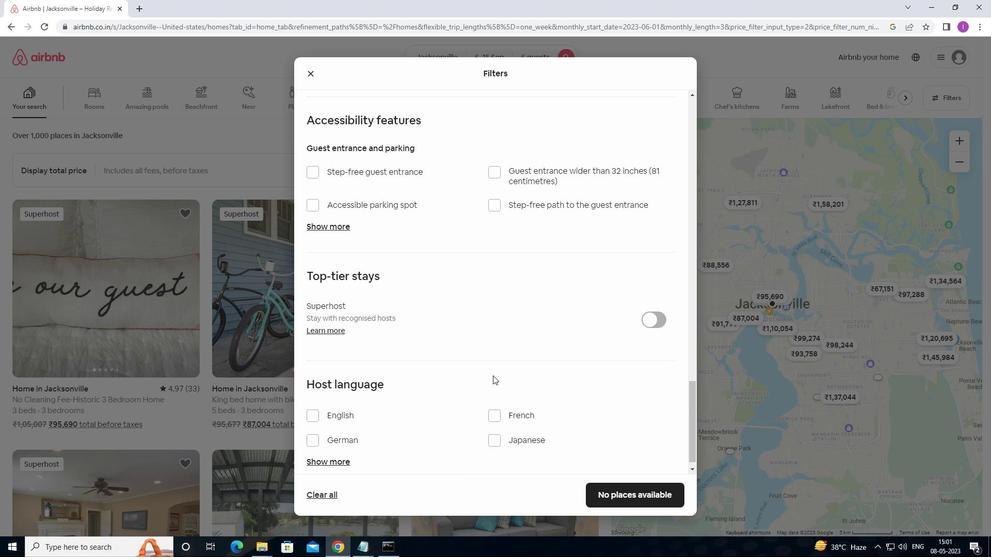 
Action: Mouse scrolled (493, 374) with delta (0, 0)
Screenshot: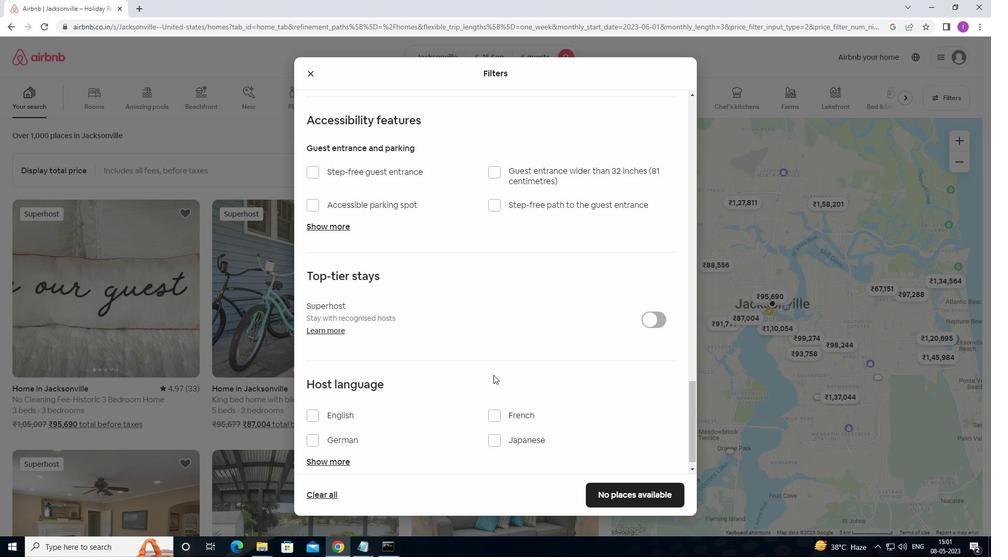 
Action: Mouse moved to (309, 401)
Screenshot: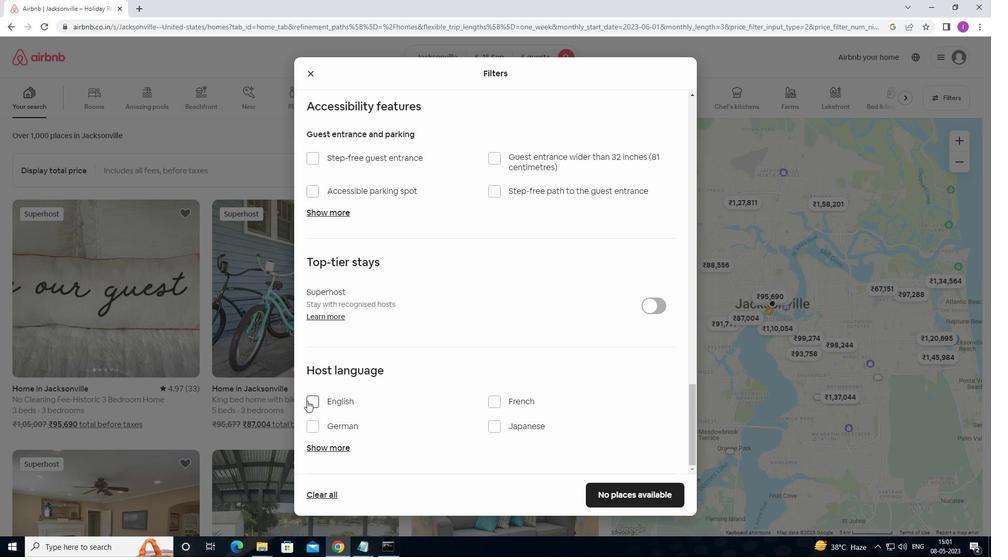 
Action: Mouse pressed left at (309, 401)
Screenshot: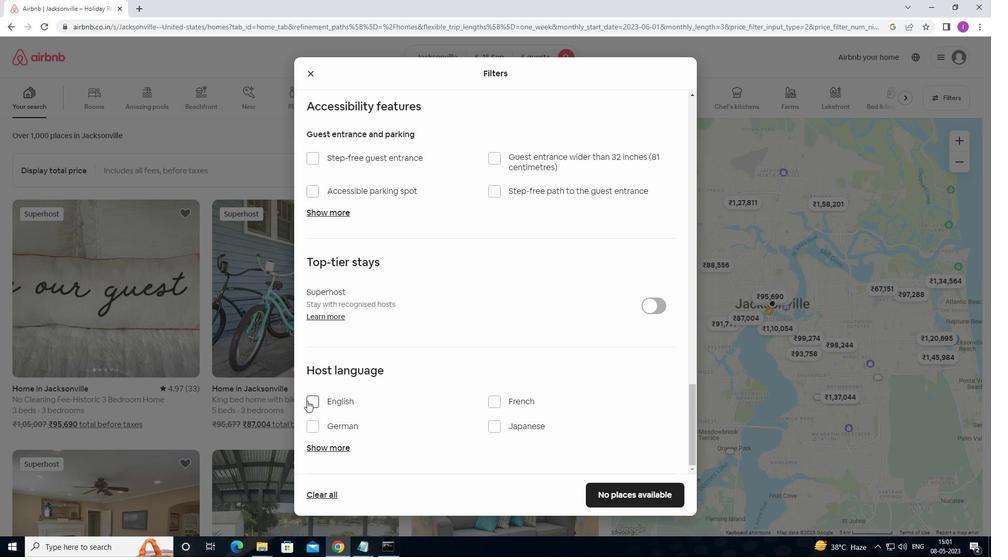 
Action: Mouse moved to (566, 308)
Screenshot: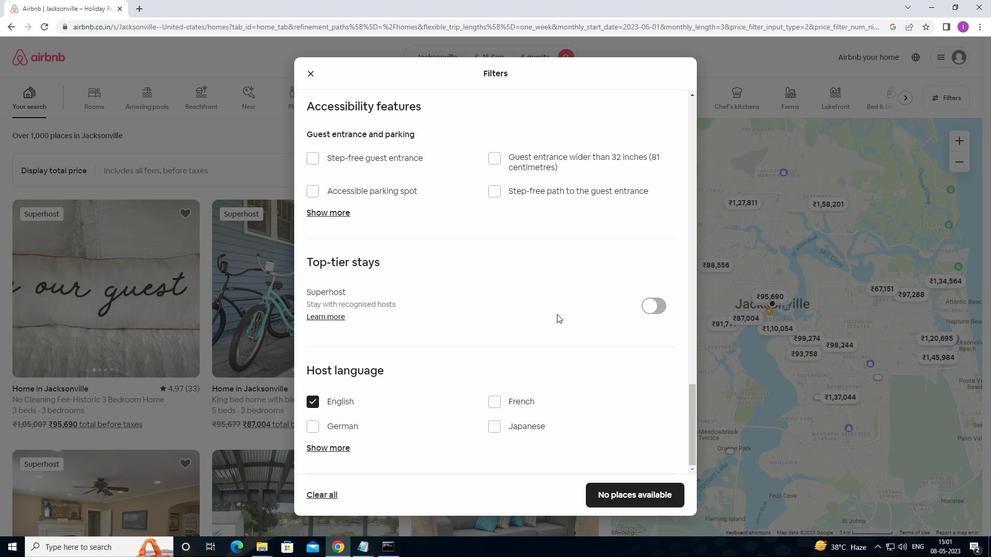 
Action: Mouse scrolled (566, 307) with delta (0, 0)
Screenshot: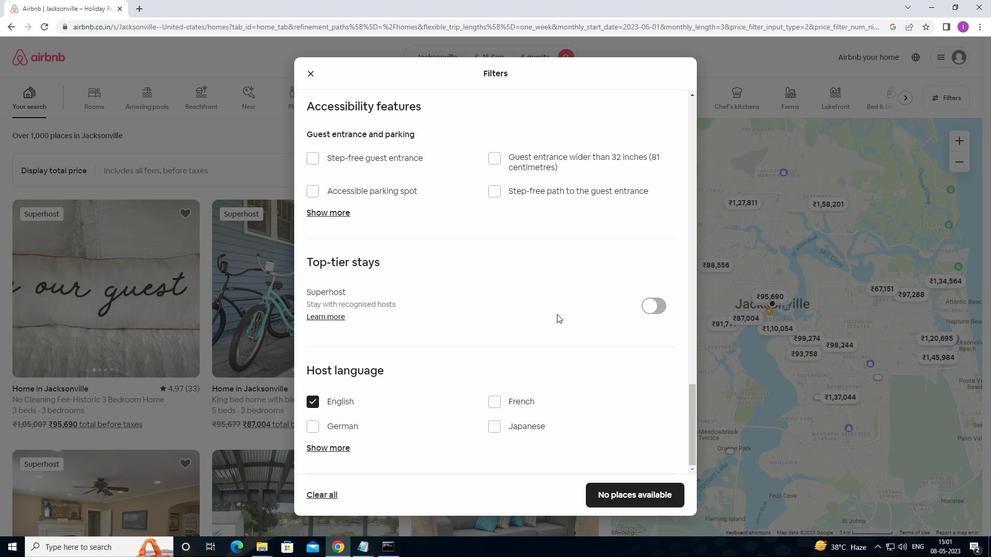 
Action: Mouse scrolled (566, 307) with delta (0, 0)
Screenshot: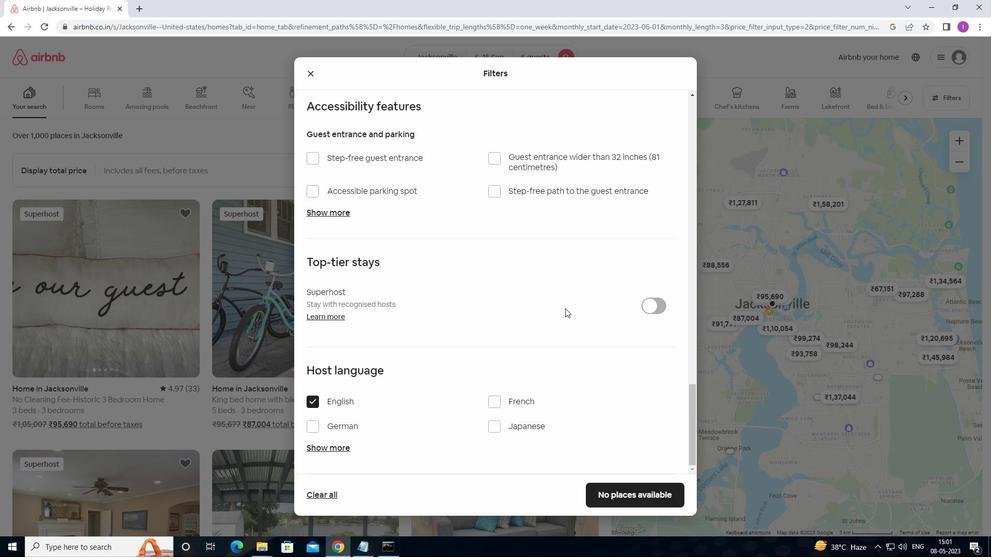 
Action: Mouse moved to (567, 308)
Screenshot: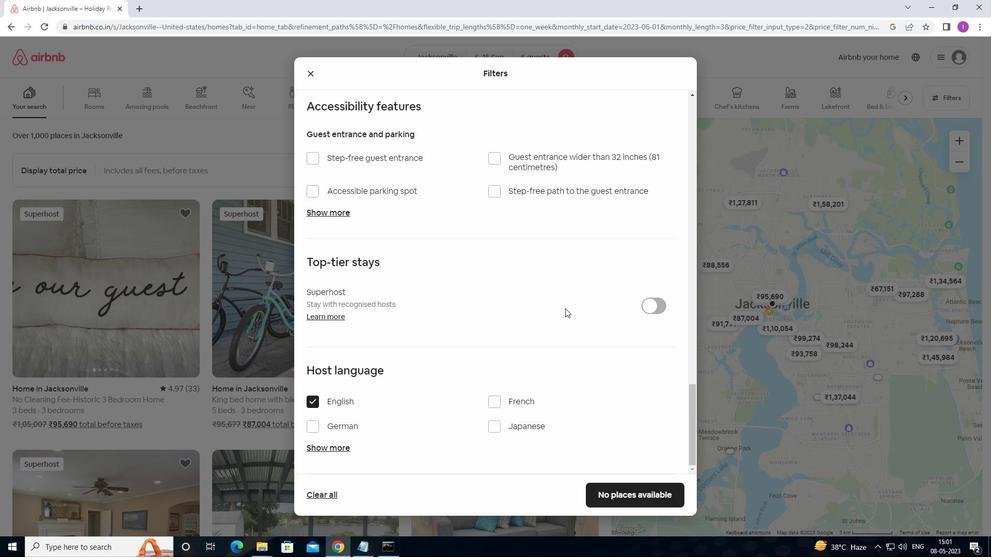 
Action: Mouse scrolled (567, 307) with delta (0, 0)
Screenshot: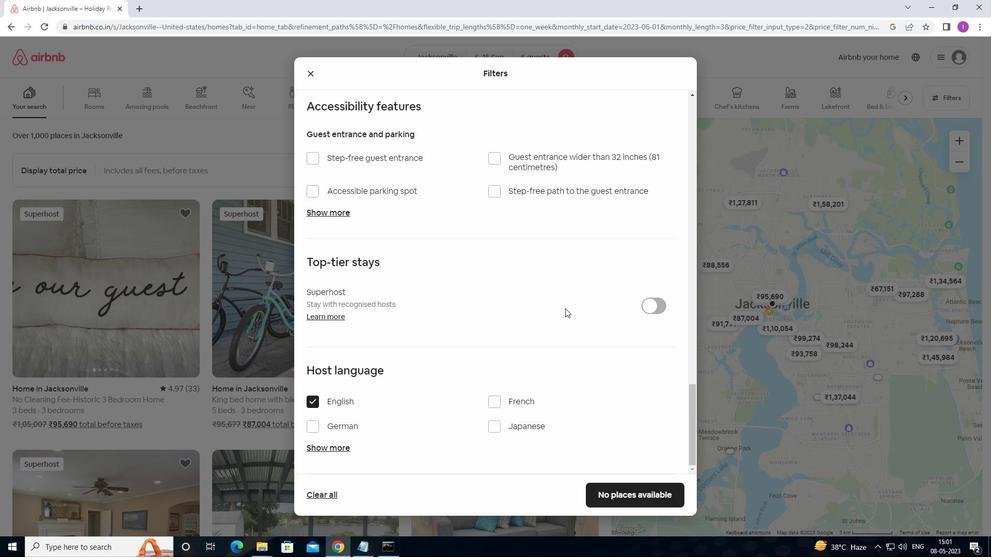 
Action: Mouse moved to (568, 308)
Screenshot: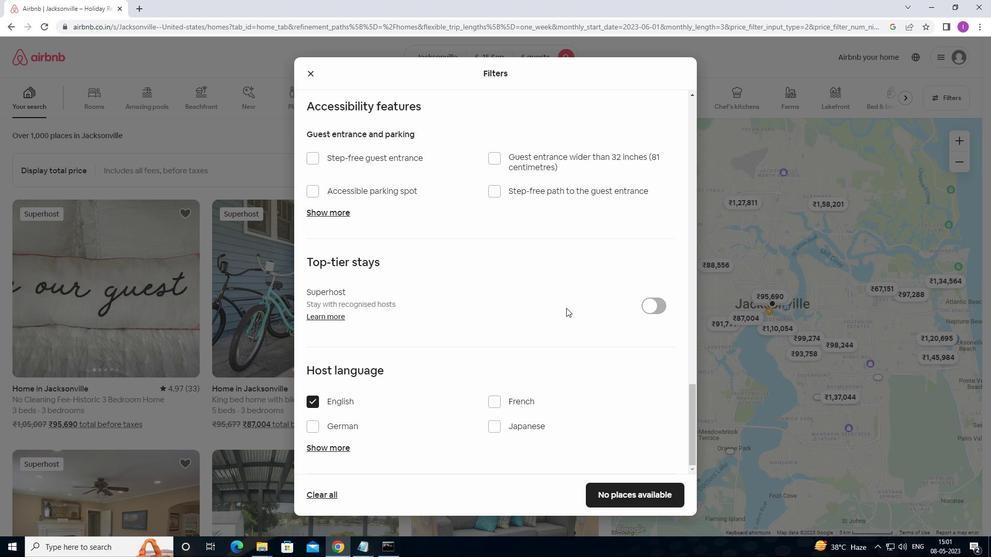 
Action: Mouse scrolled (568, 307) with delta (0, 0)
Screenshot: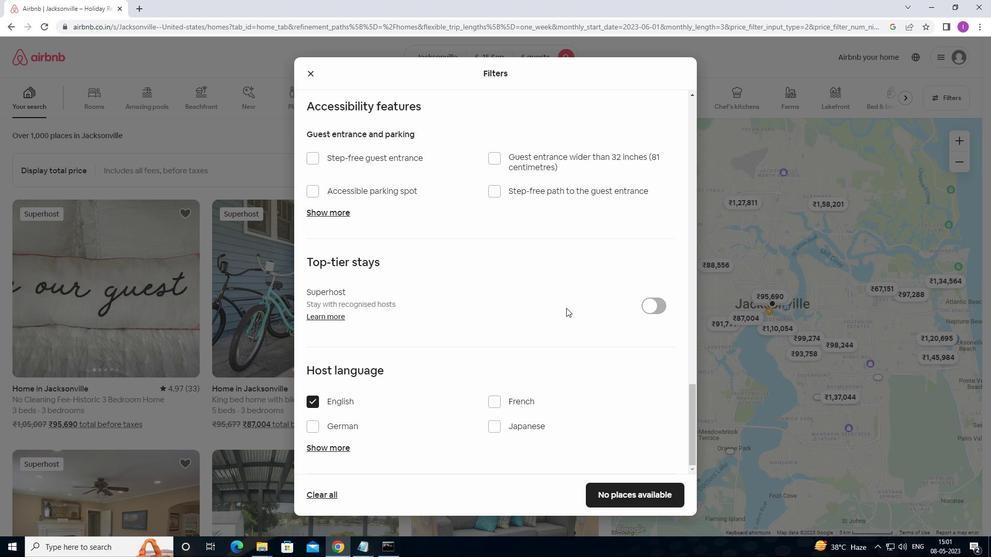 
Action: Mouse moved to (597, 494)
Screenshot: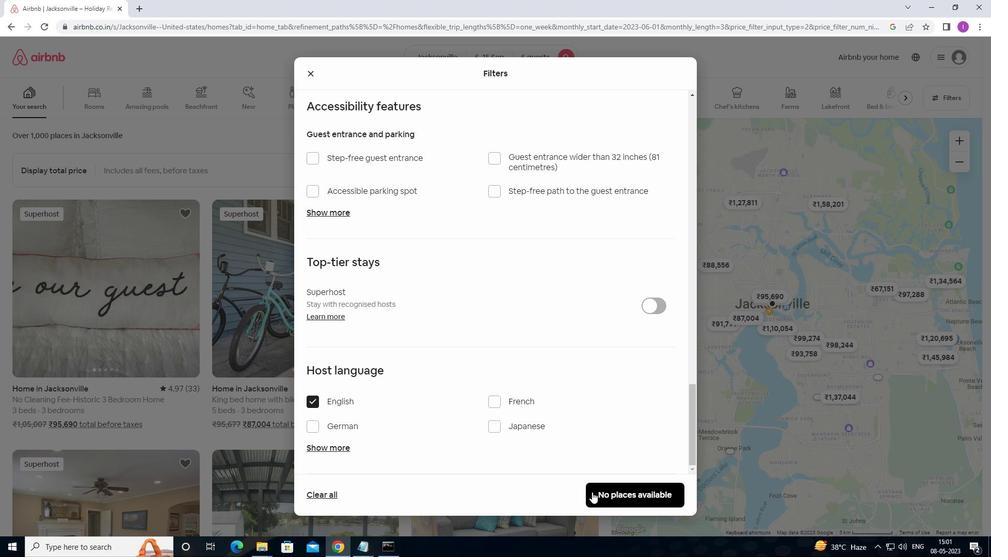 
Action: Mouse pressed left at (597, 494)
Screenshot: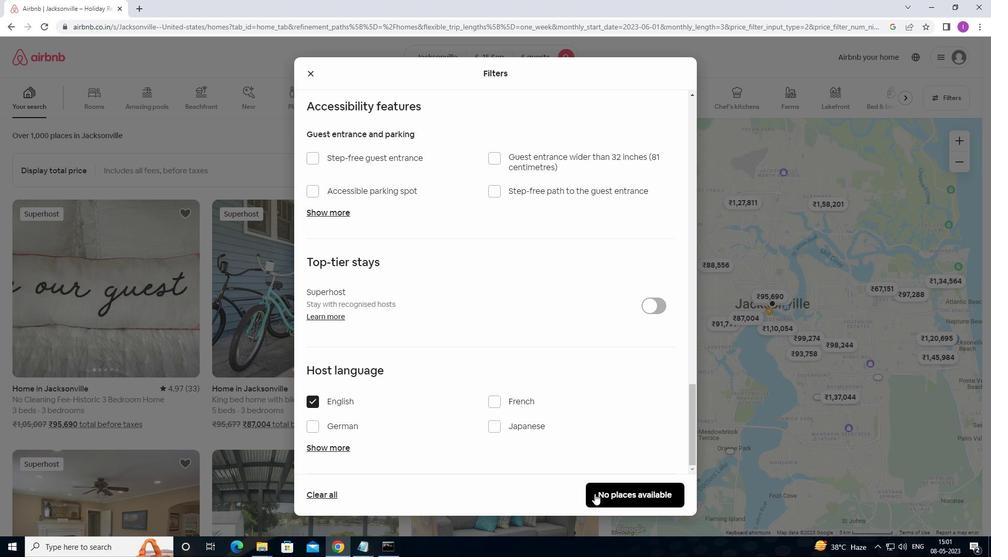 
Action: Mouse moved to (512, 365)
Screenshot: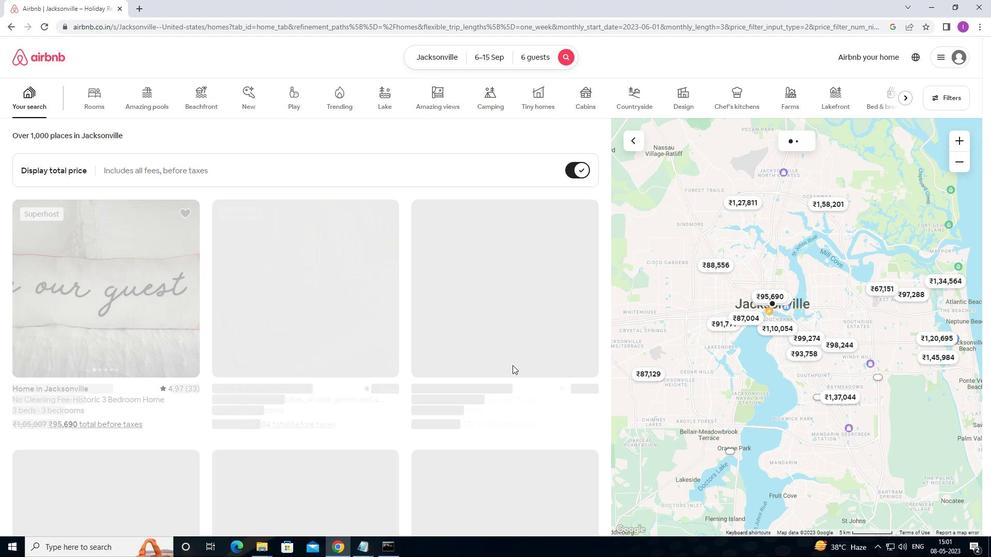
